 Task: Search one way flight ticket for 2 adults, 2 infants in seat and 1 infant on lap in first from Aguadilla: Rafael Hernndez Airport to Rock Springs: Southwest Wyoming Regional Airport (rock Springs Sweetwater County Airport) on 8-5-2023. Choice of flights is Royal air maroc. Number of bags: 1 carry on bag and 5 checked bags. Price is upto 30000. Outbound departure time preference is 17:30.
Action: Mouse moved to (398, 327)
Screenshot: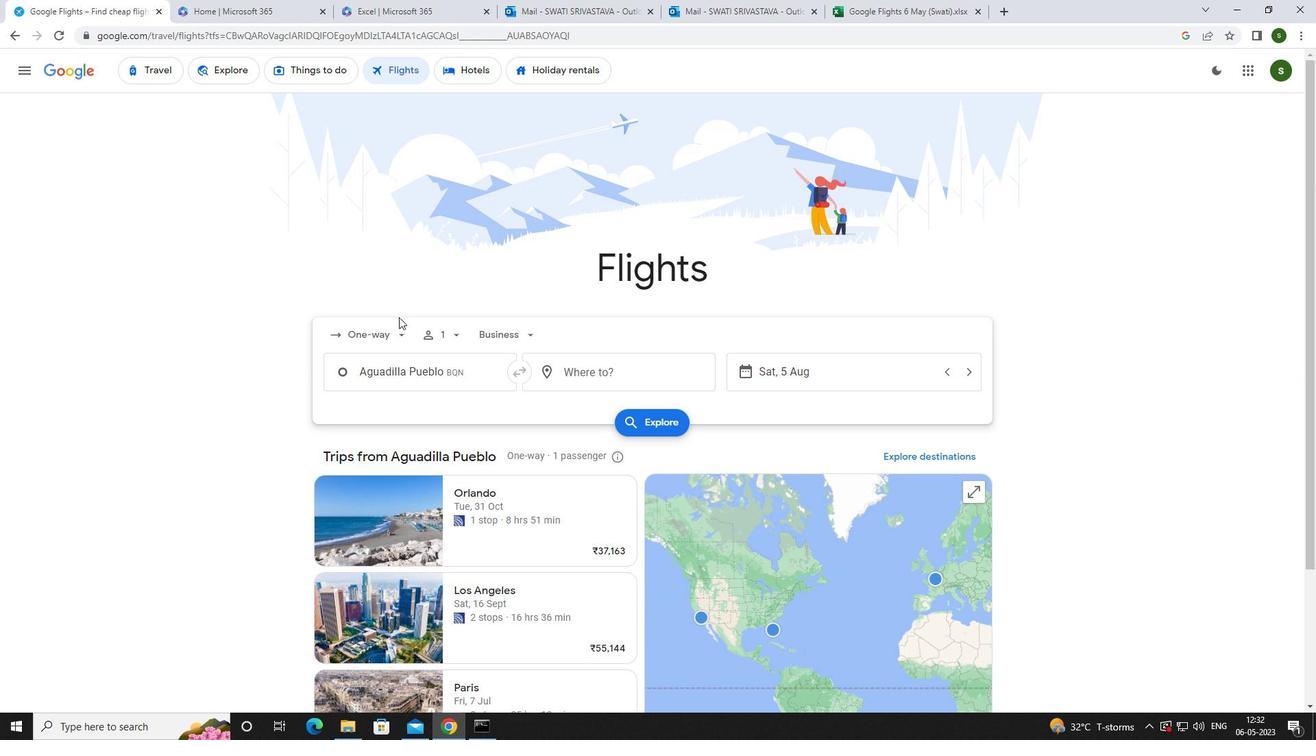 
Action: Mouse pressed left at (398, 327)
Screenshot: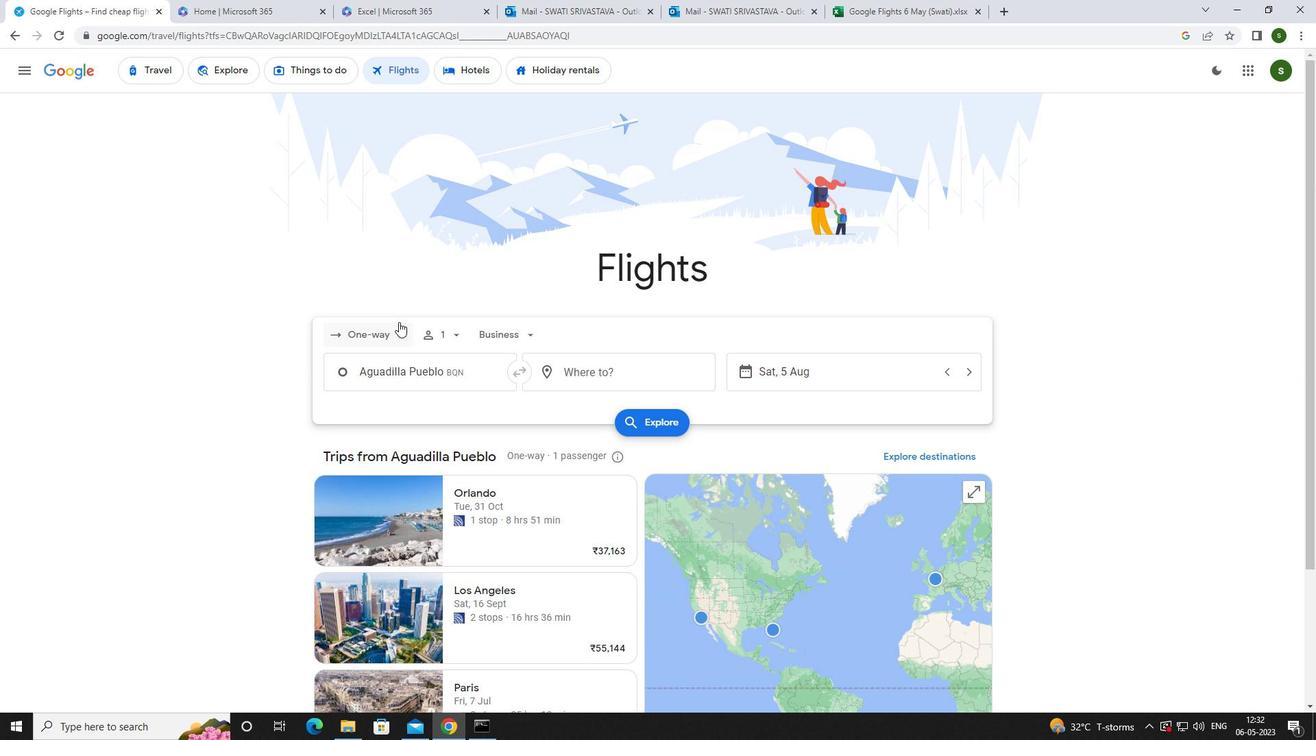 
Action: Mouse moved to (395, 398)
Screenshot: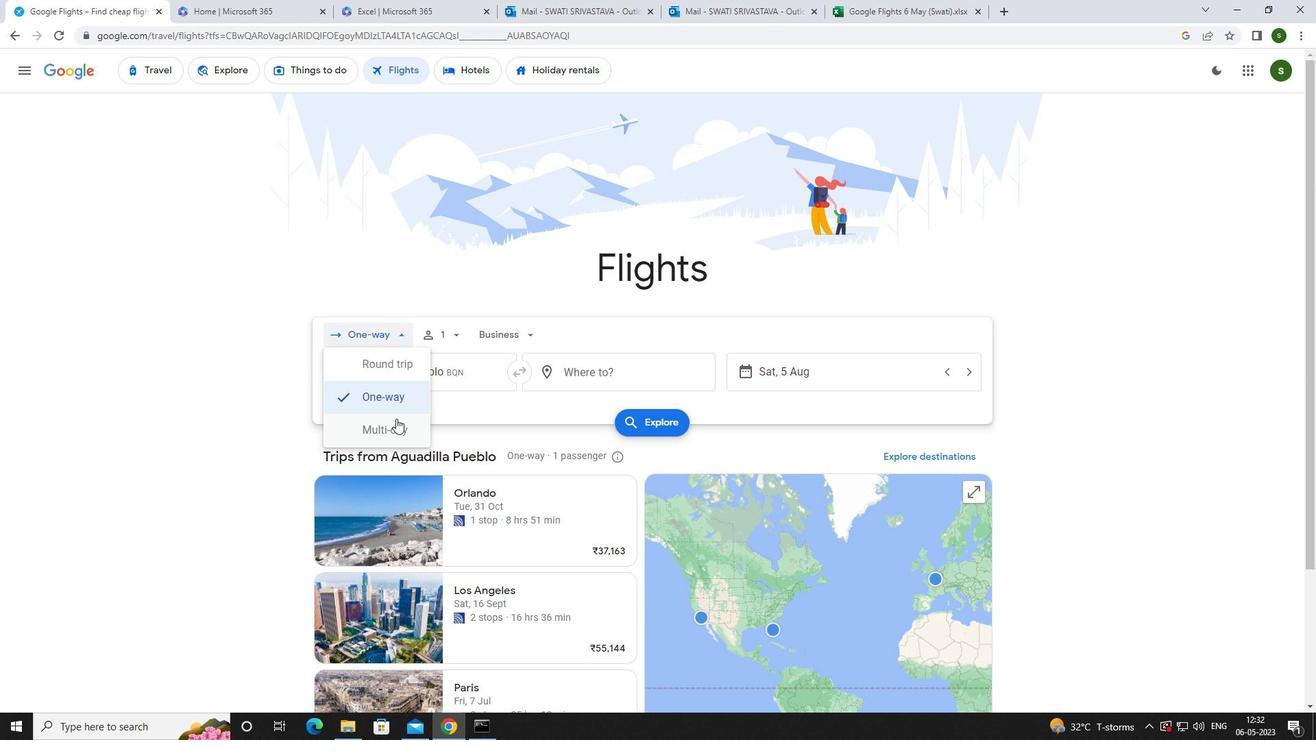 
Action: Mouse pressed left at (395, 398)
Screenshot: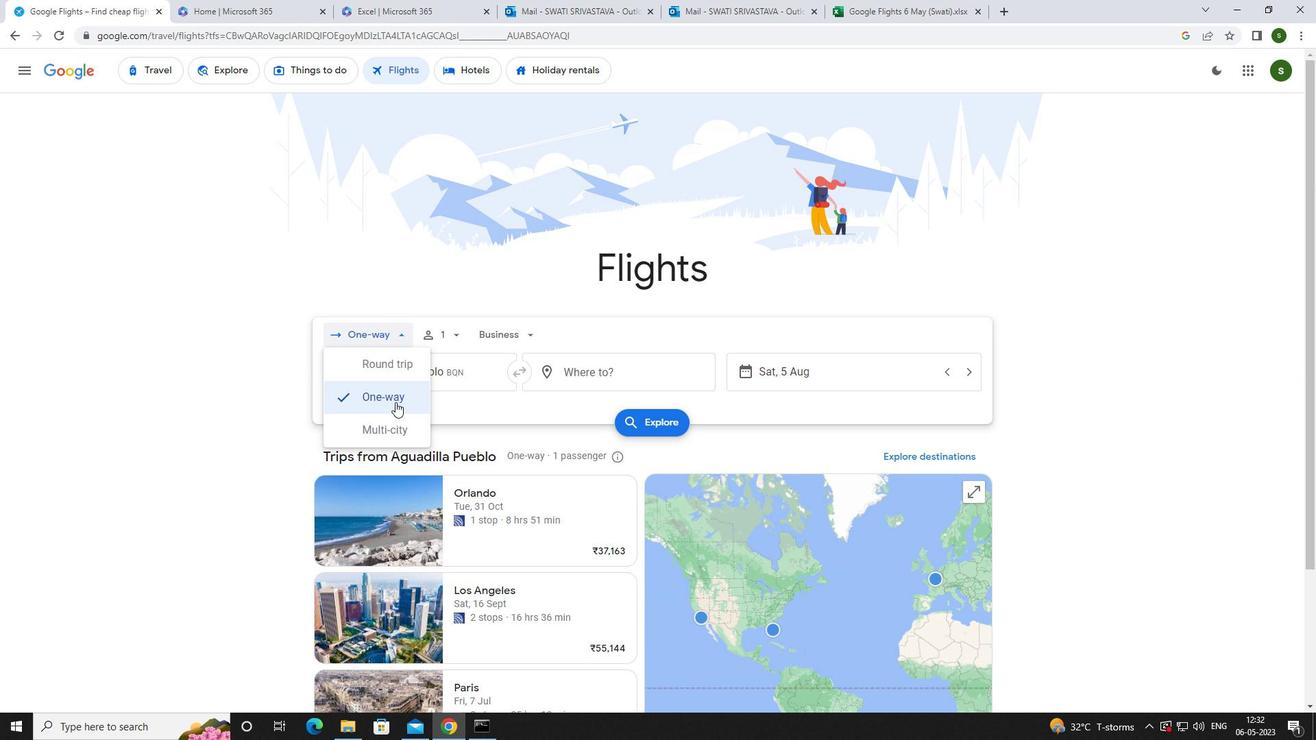 
Action: Mouse moved to (446, 327)
Screenshot: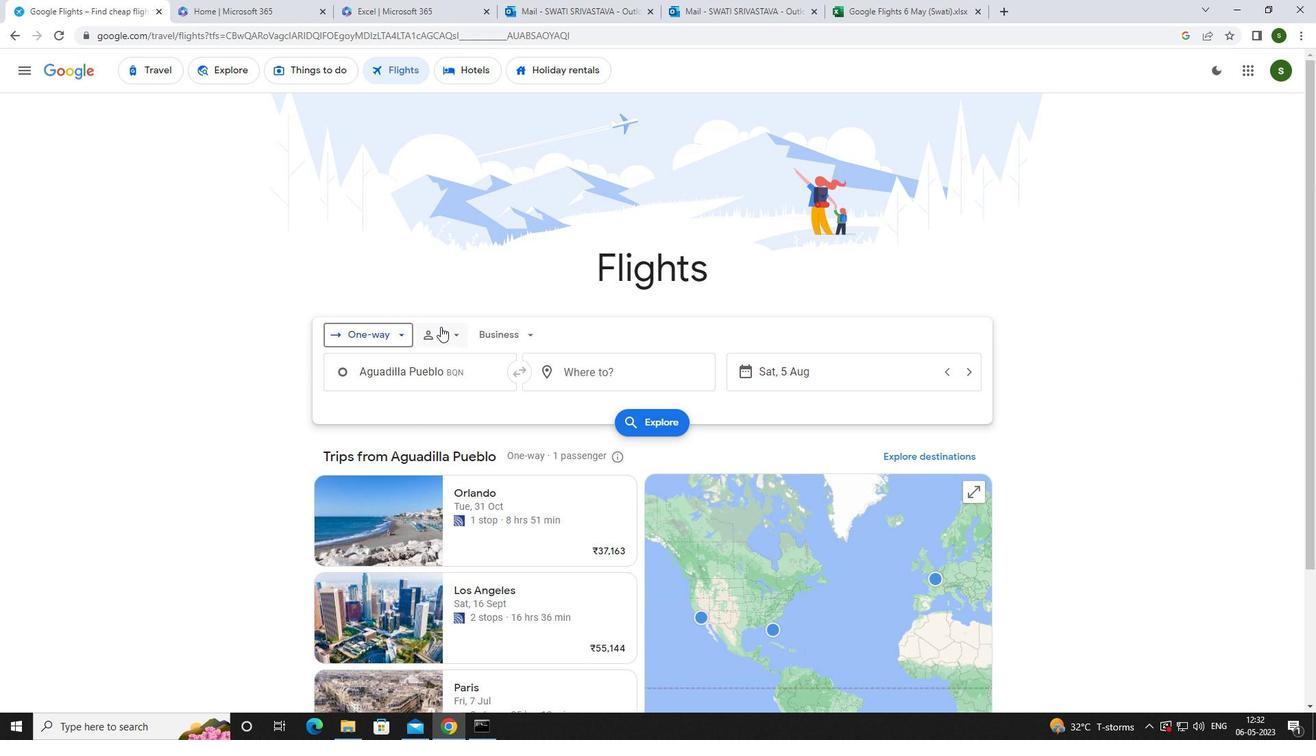 
Action: Mouse pressed left at (446, 327)
Screenshot: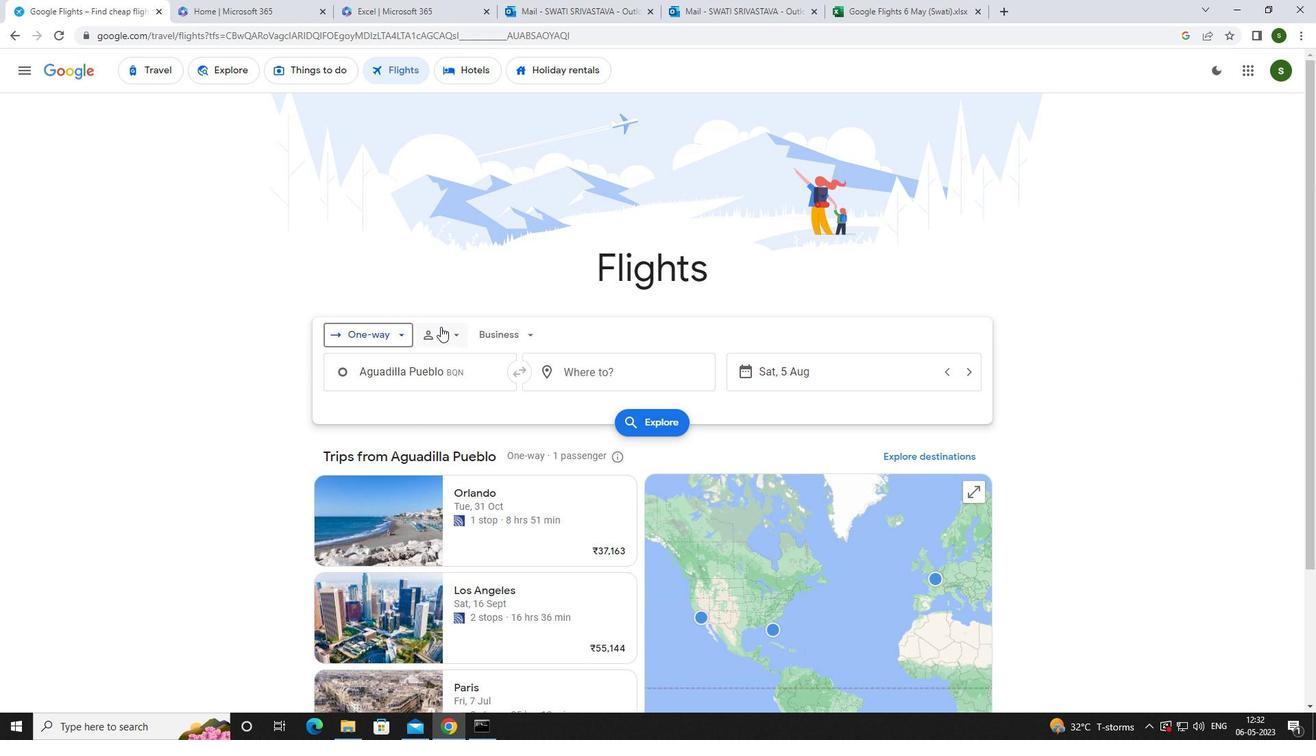 
Action: Mouse moved to (562, 364)
Screenshot: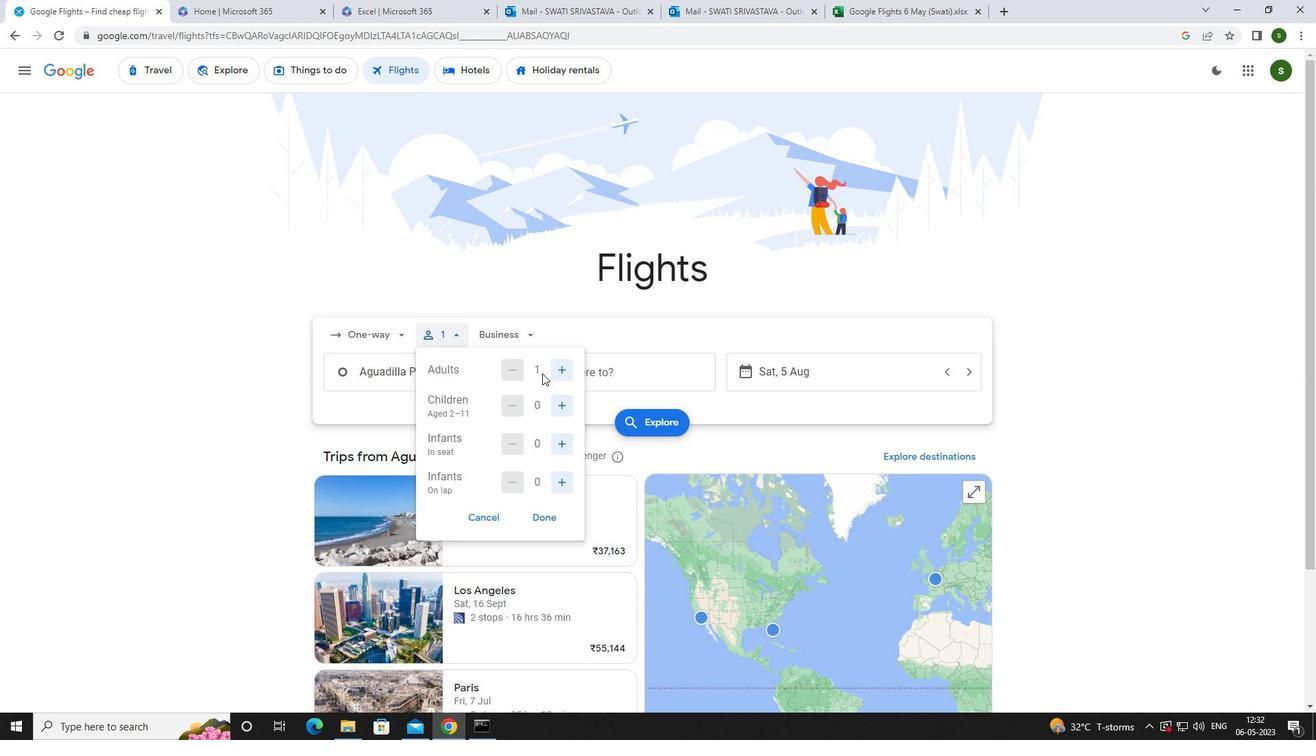 
Action: Mouse pressed left at (562, 364)
Screenshot: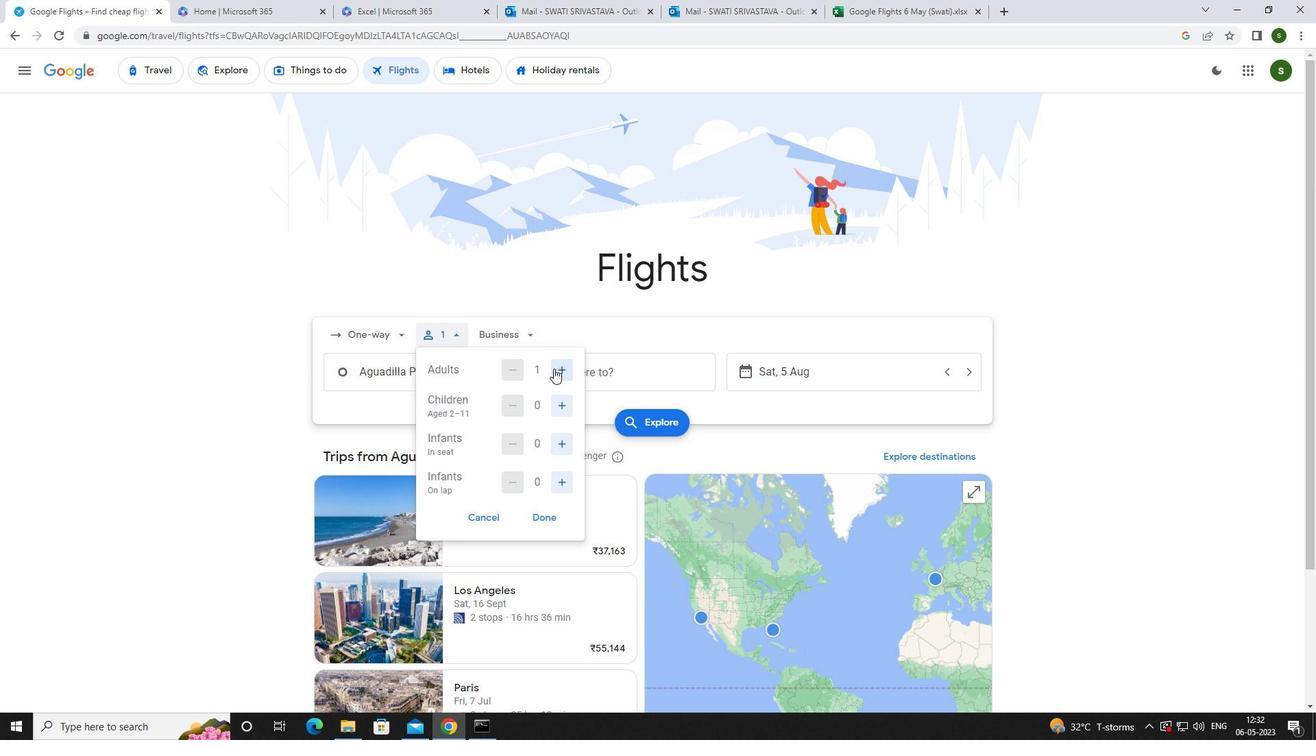 
Action: Mouse moved to (563, 448)
Screenshot: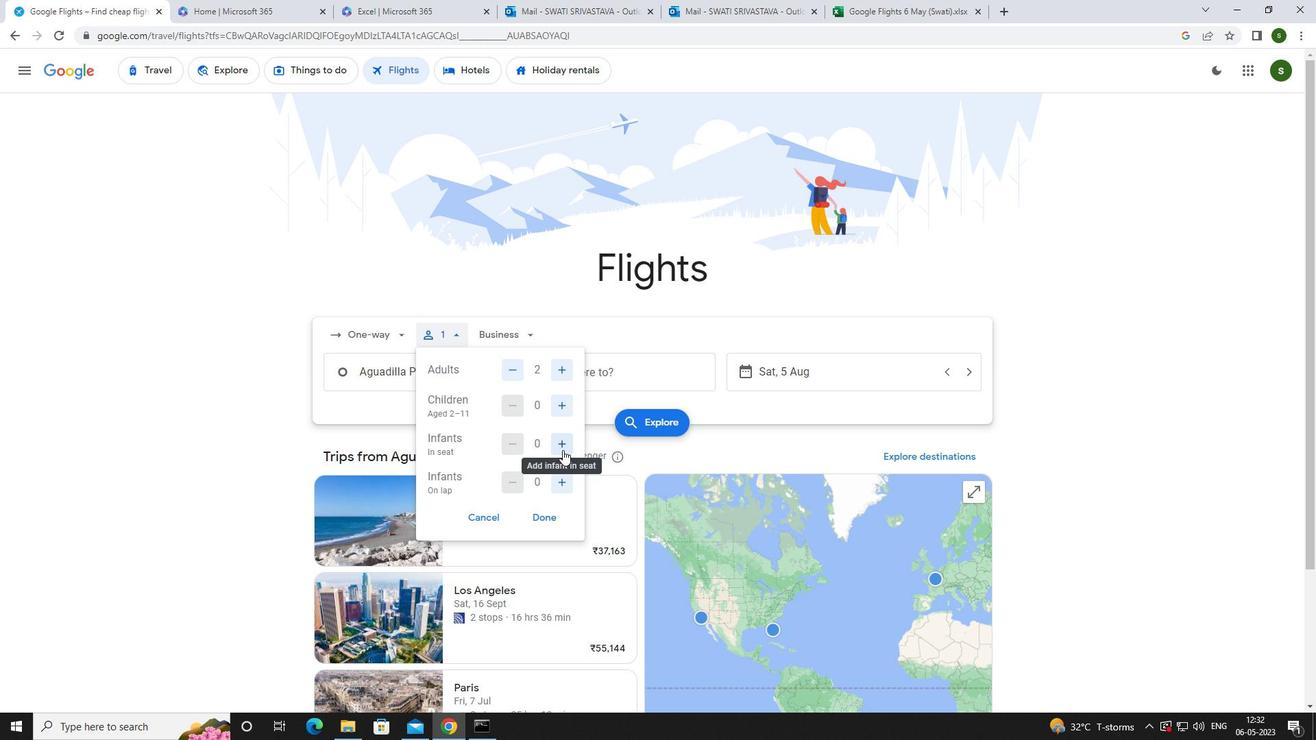 
Action: Mouse pressed left at (563, 448)
Screenshot: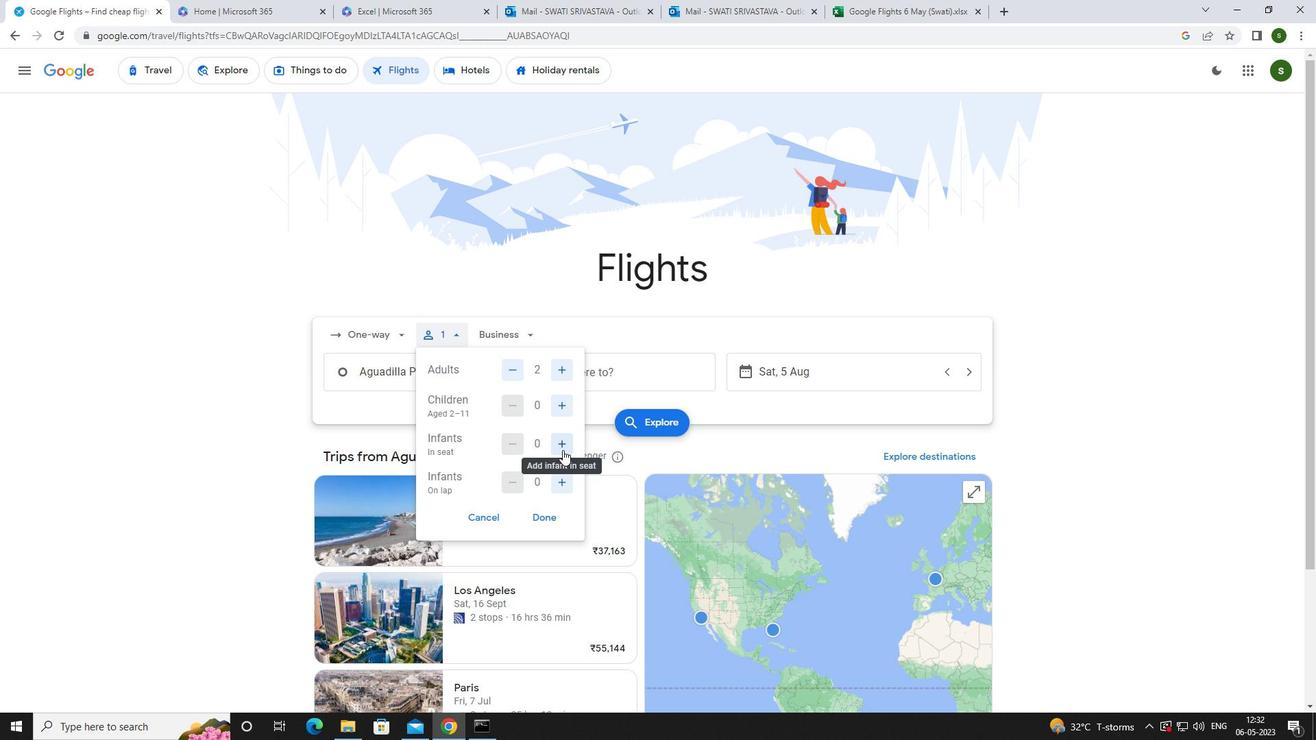 
Action: Mouse pressed left at (563, 448)
Screenshot: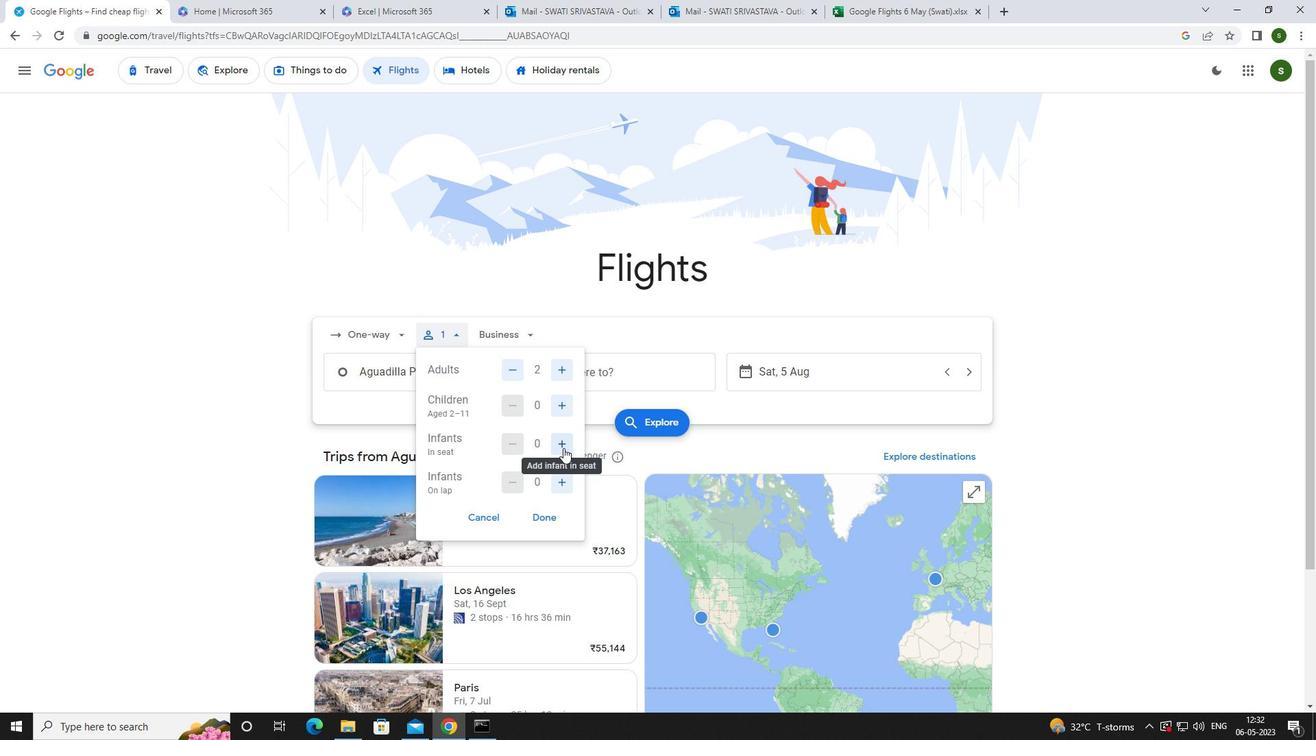 
Action: Mouse moved to (560, 481)
Screenshot: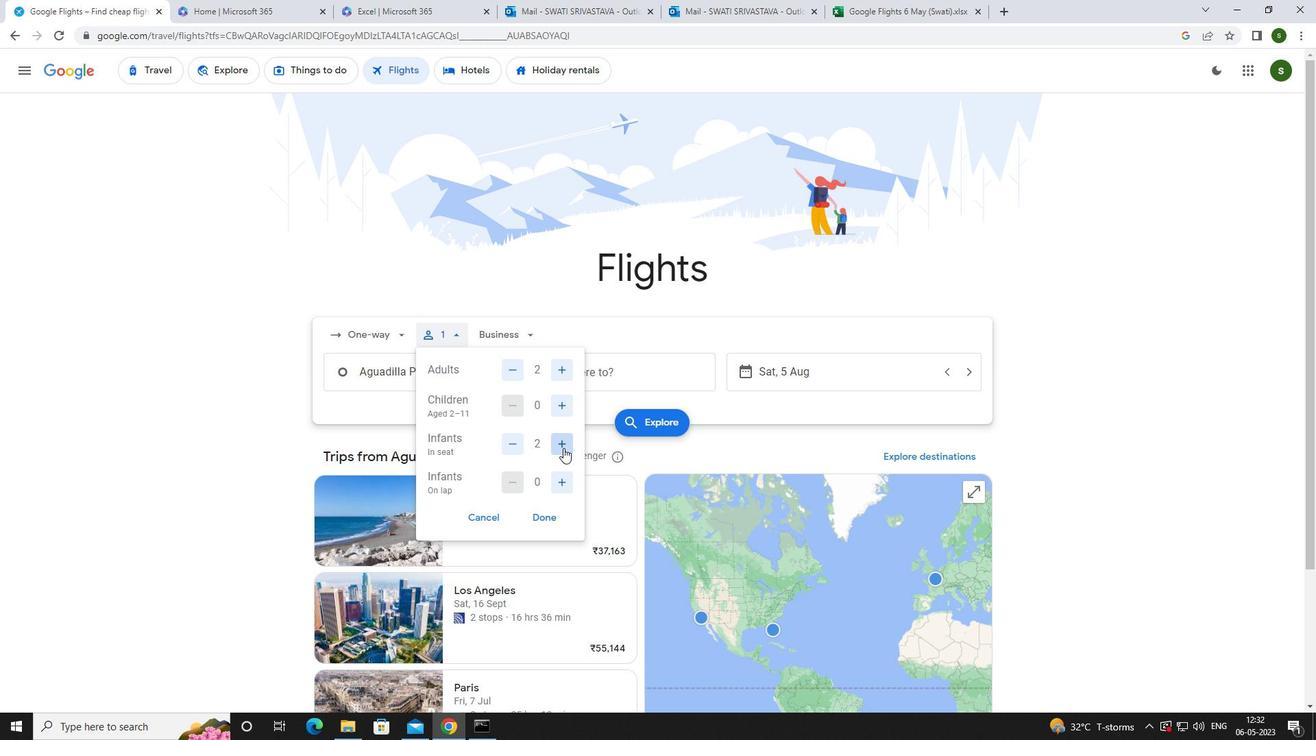 
Action: Mouse pressed left at (560, 481)
Screenshot: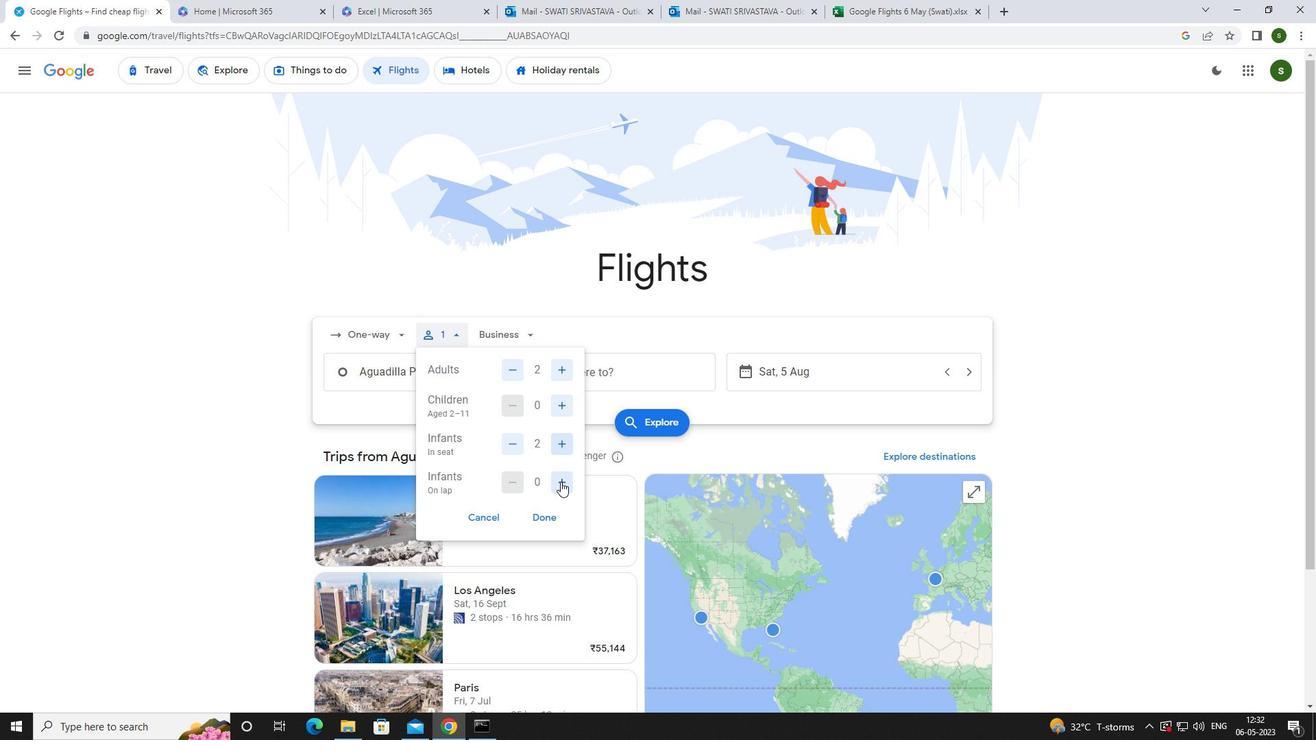 
Action: Mouse moved to (530, 335)
Screenshot: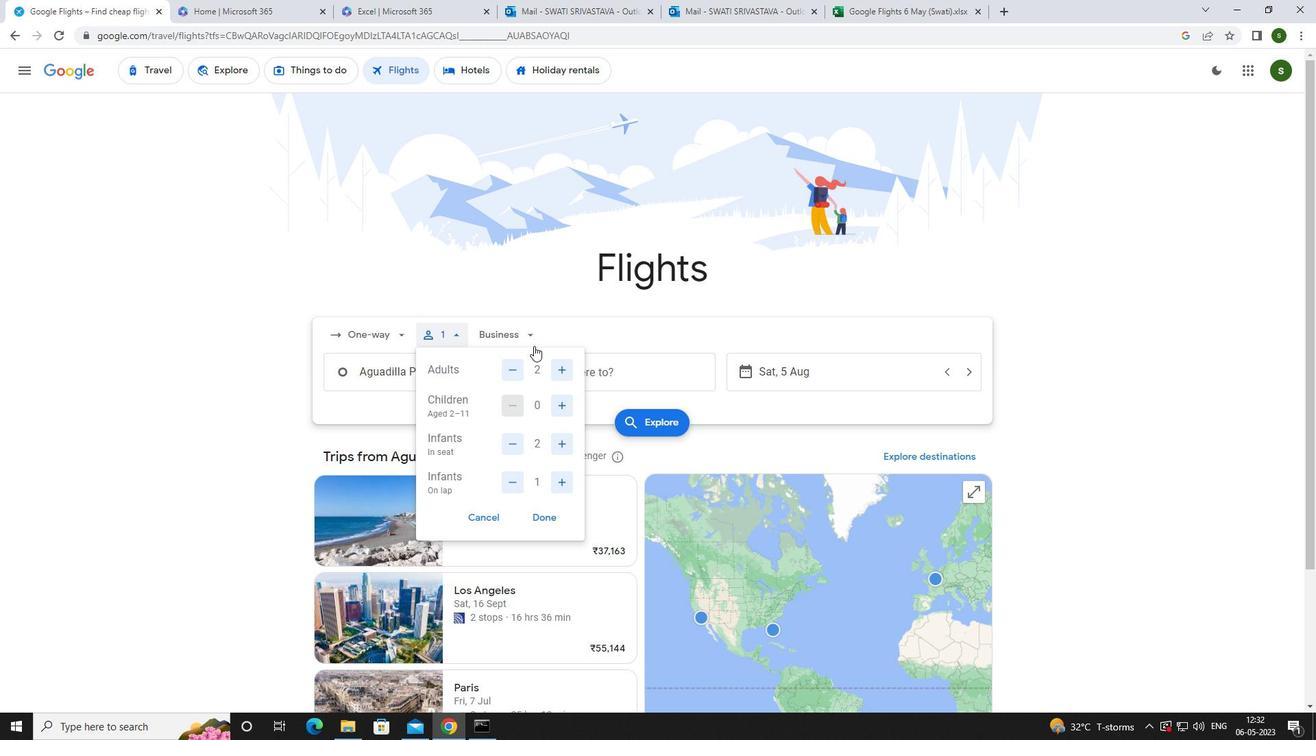 
Action: Mouse pressed left at (530, 335)
Screenshot: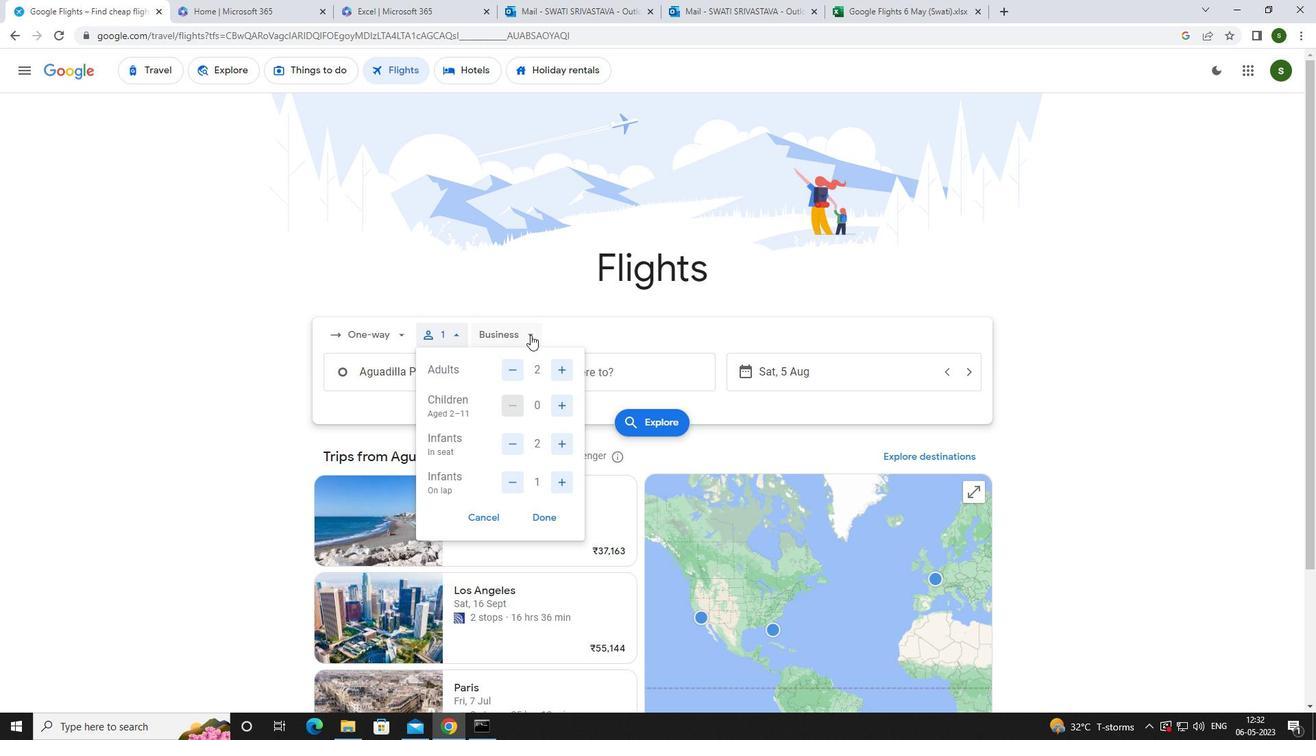 
Action: Mouse moved to (522, 468)
Screenshot: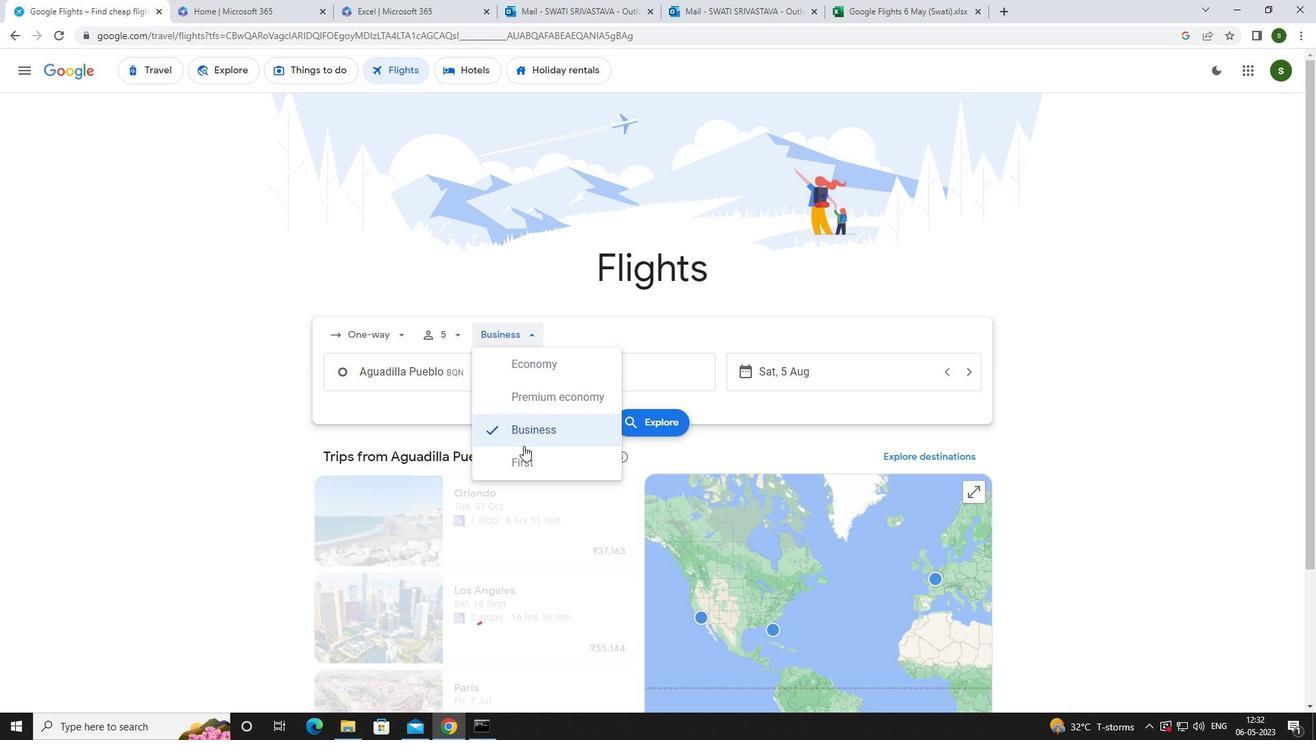 
Action: Mouse pressed left at (522, 468)
Screenshot: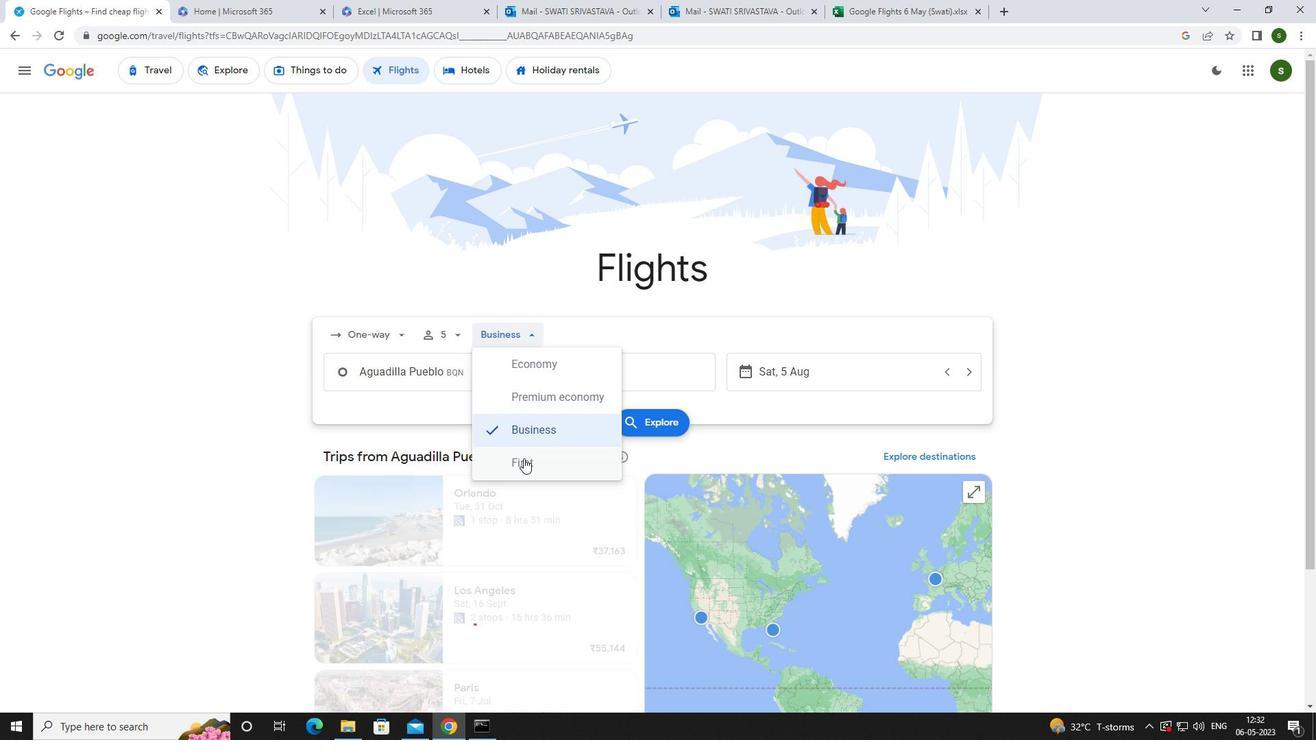 
Action: Mouse moved to (457, 372)
Screenshot: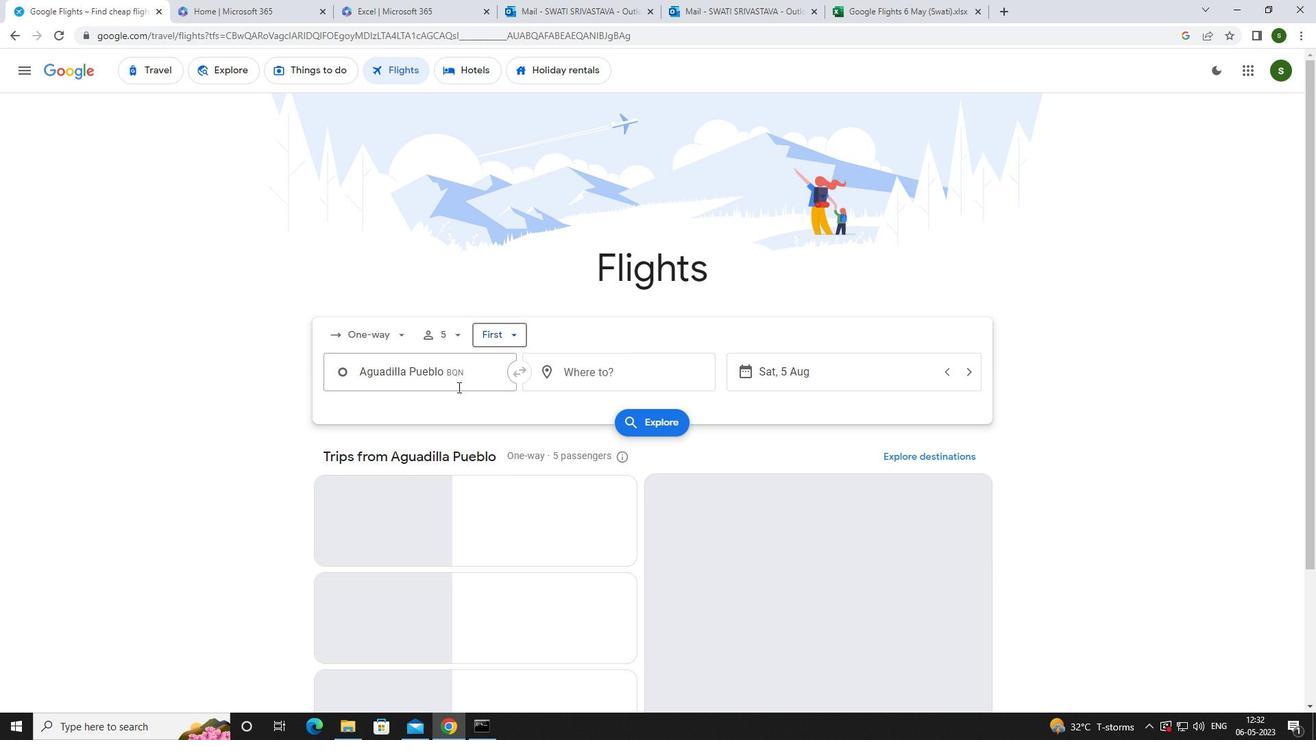 
Action: Mouse pressed left at (457, 372)
Screenshot: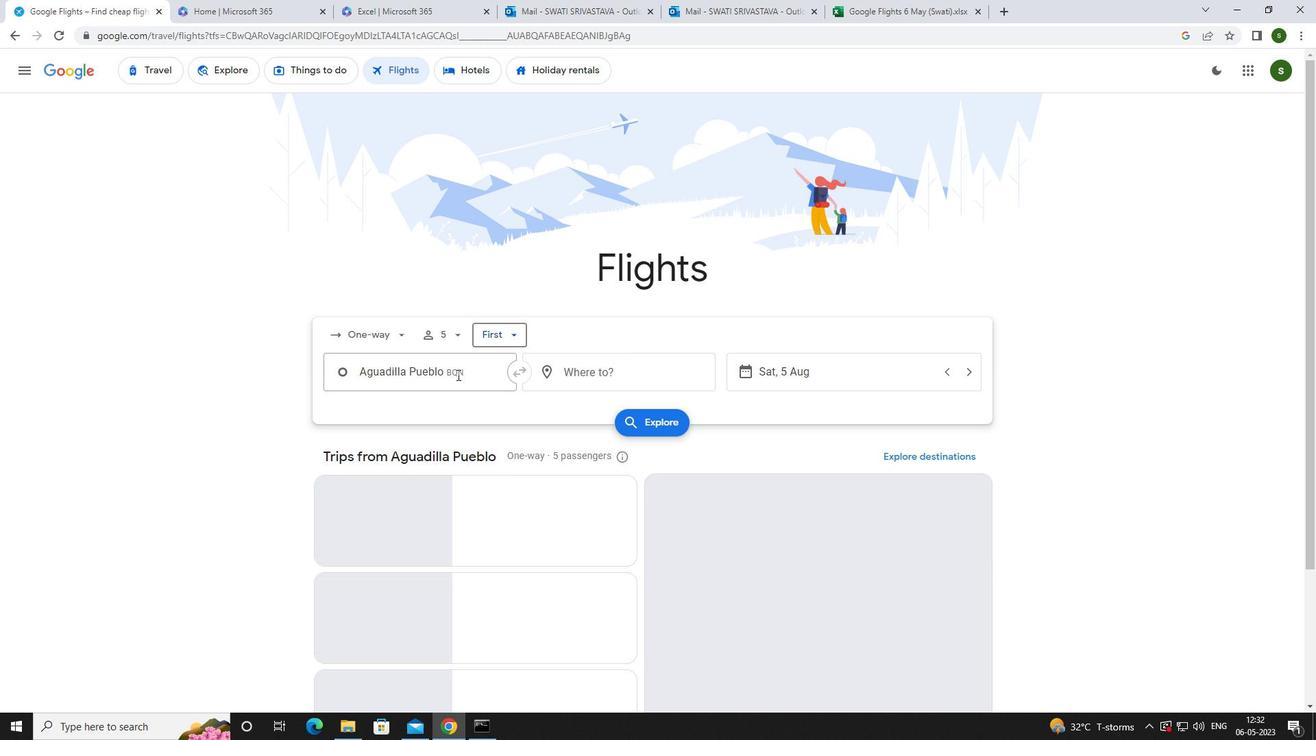 
Action: Mouse moved to (457, 367)
Screenshot: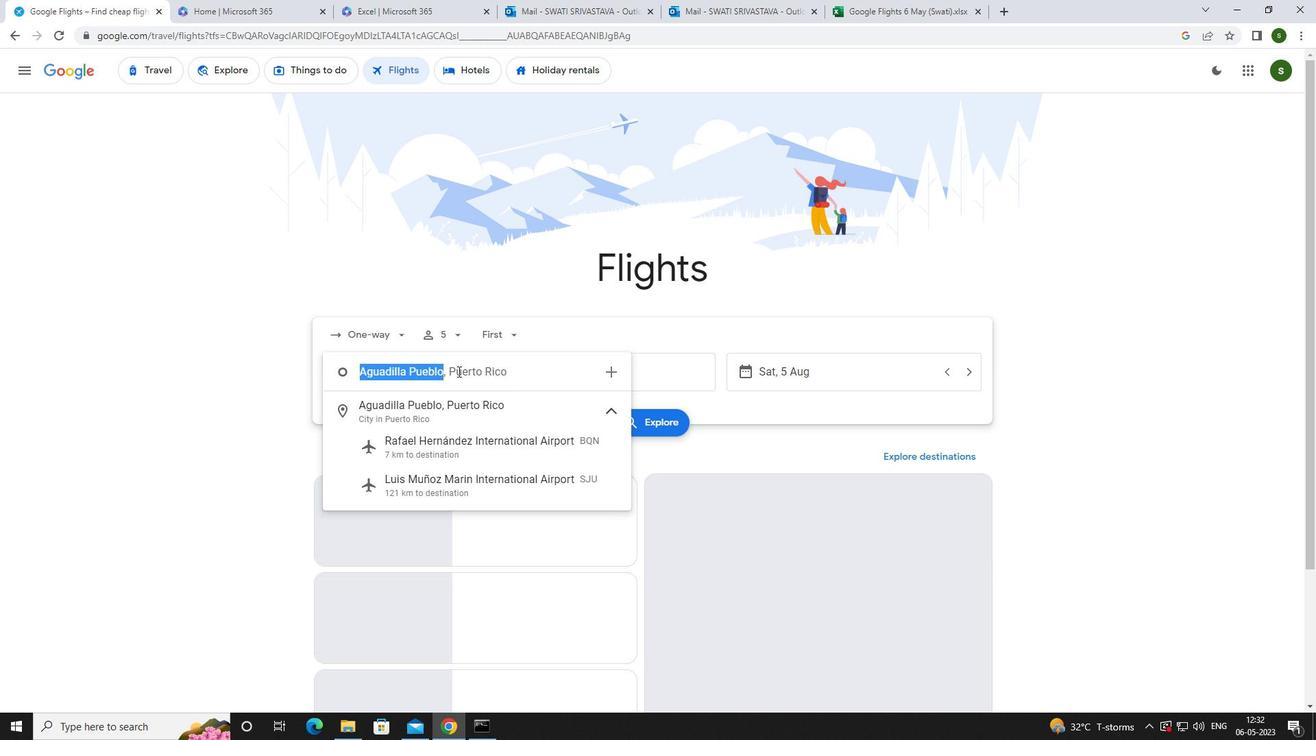 
Action: Key pressed <Key.caps_lock>a<Key.caps_lock>guad
Screenshot: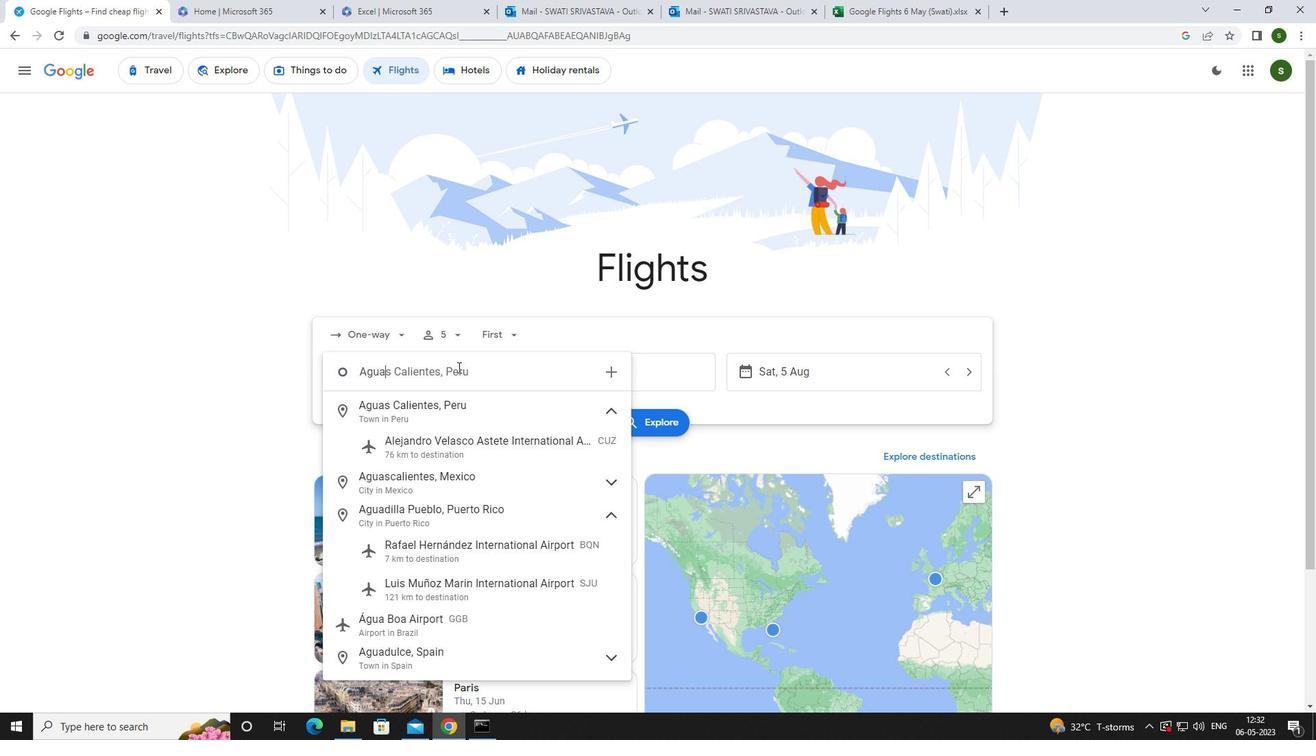 
Action: Mouse moved to (479, 440)
Screenshot: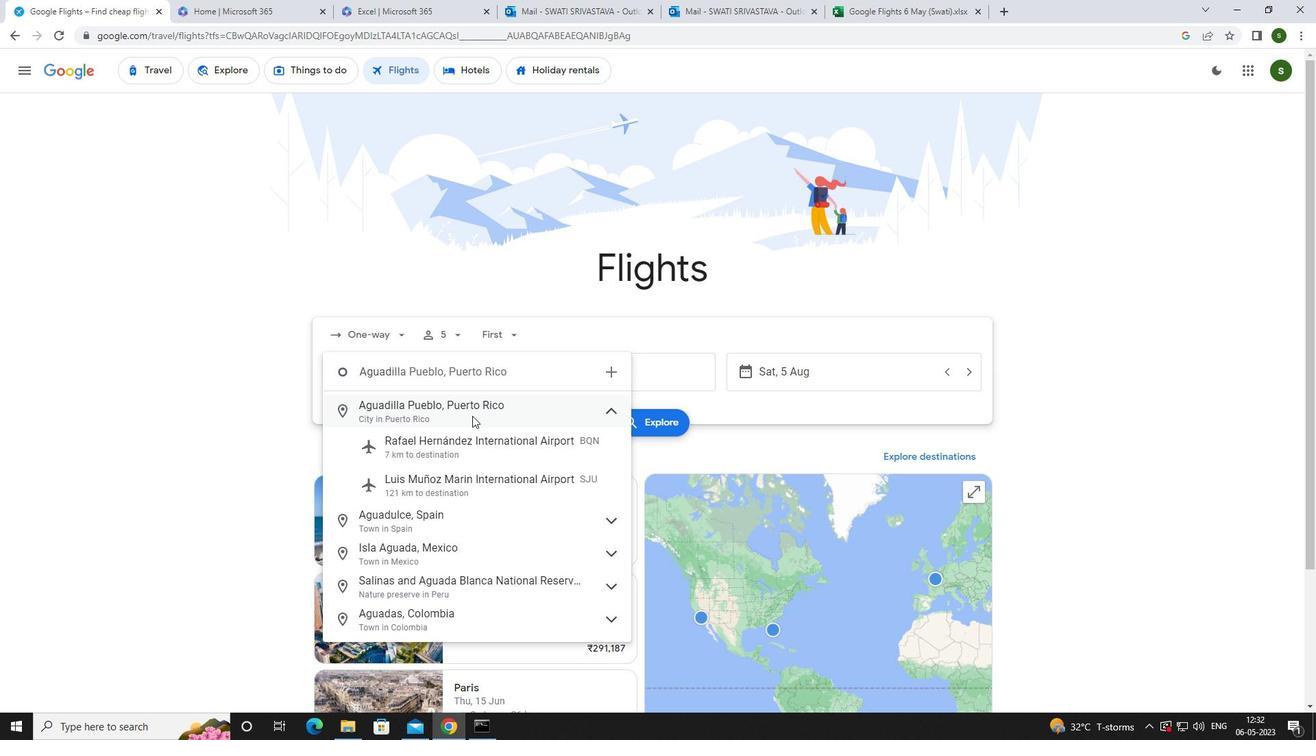 
Action: Mouse pressed left at (479, 440)
Screenshot: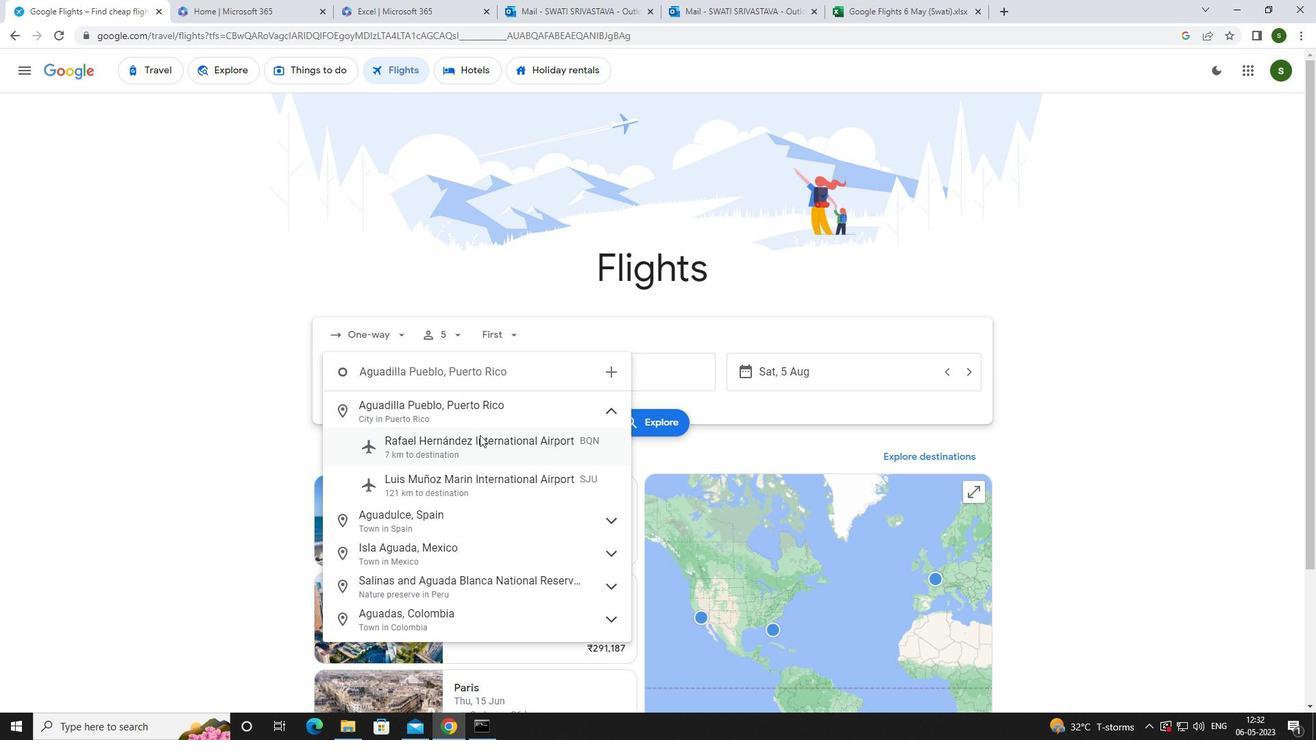 
Action: Mouse moved to (621, 370)
Screenshot: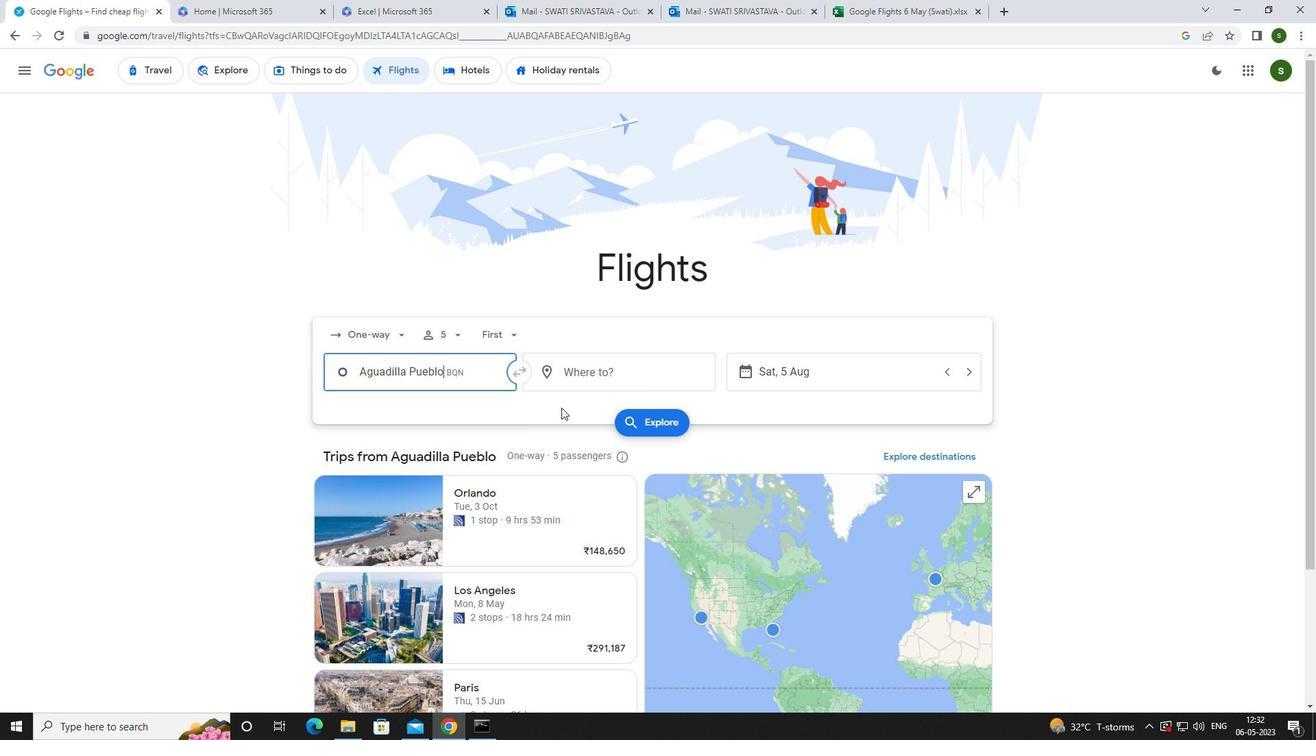 
Action: Mouse pressed left at (621, 370)
Screenshot: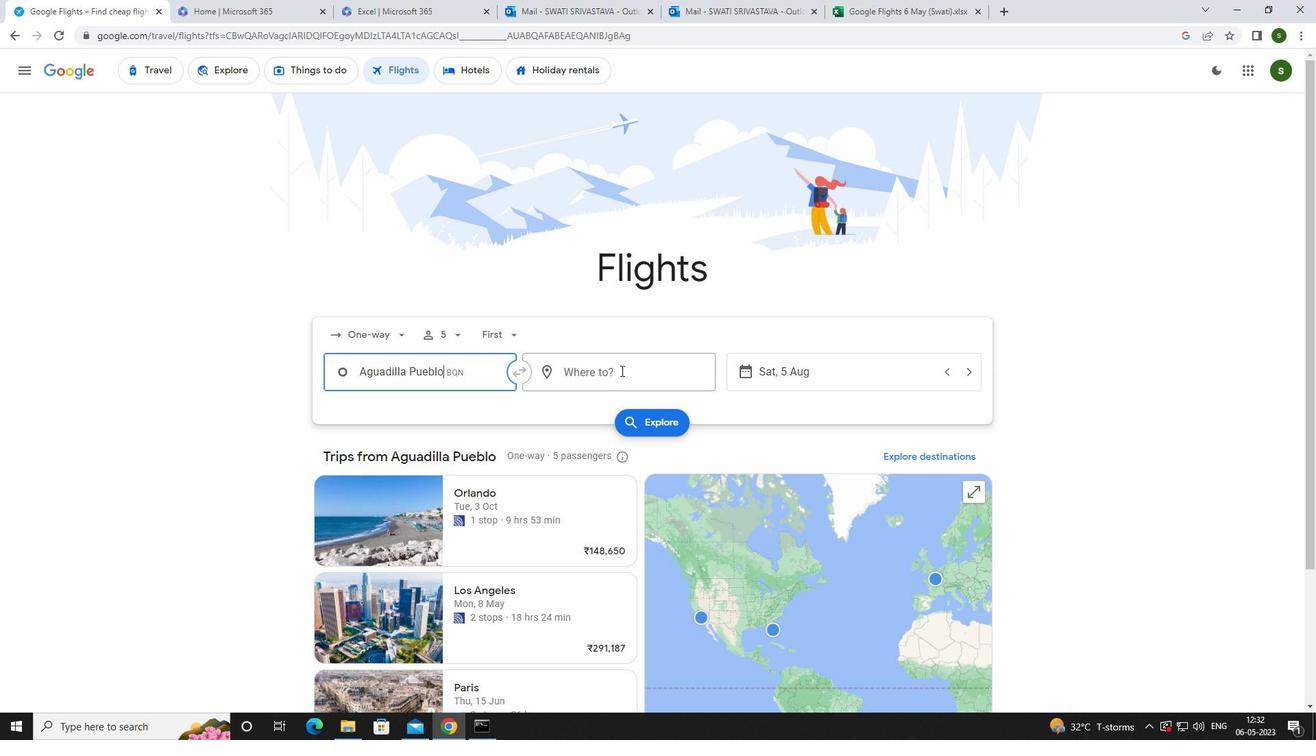 
Action: Mouse moved to (577, 327)
Screenshot: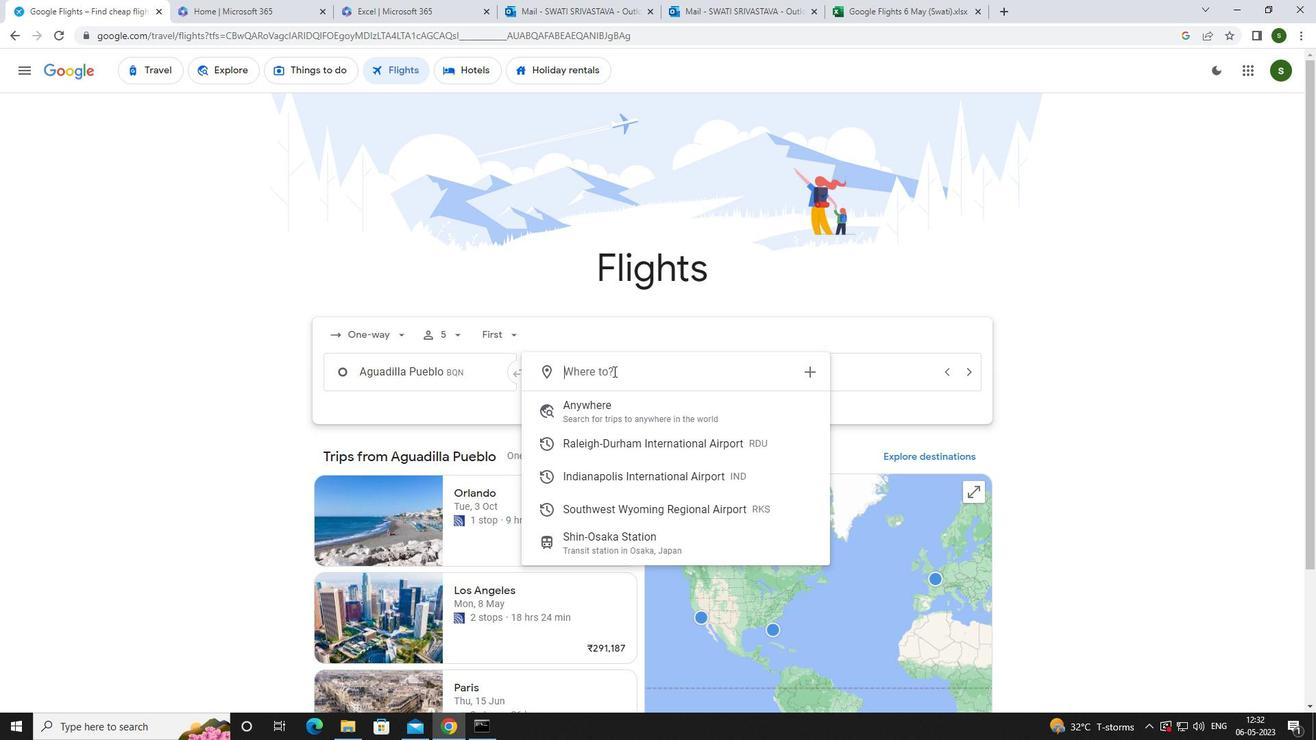 
Action: Key pressed <Key.caps_lock>r<Key.caps_lock>ock<Key.space><Key.caps_lock>s<Key.caps_lock>p
Screenshot: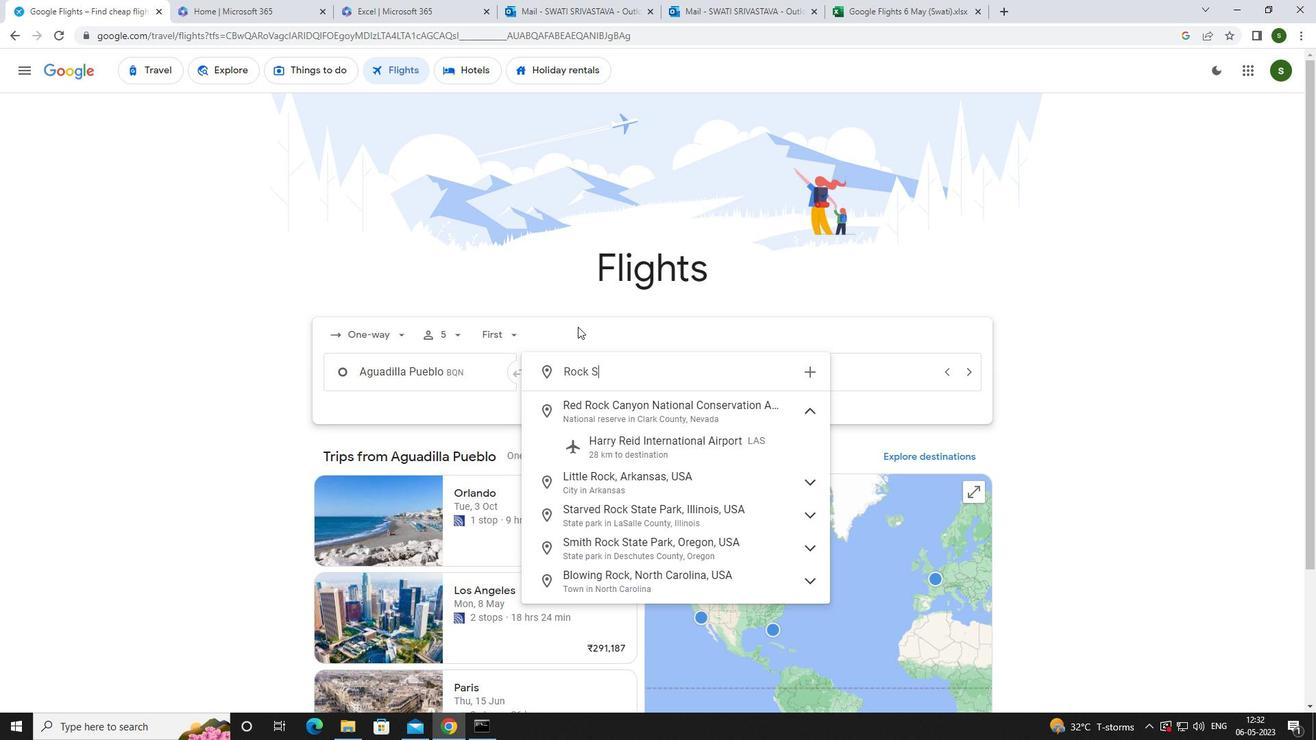 
Action: Mouse moved to (649, 483)
Screenshot: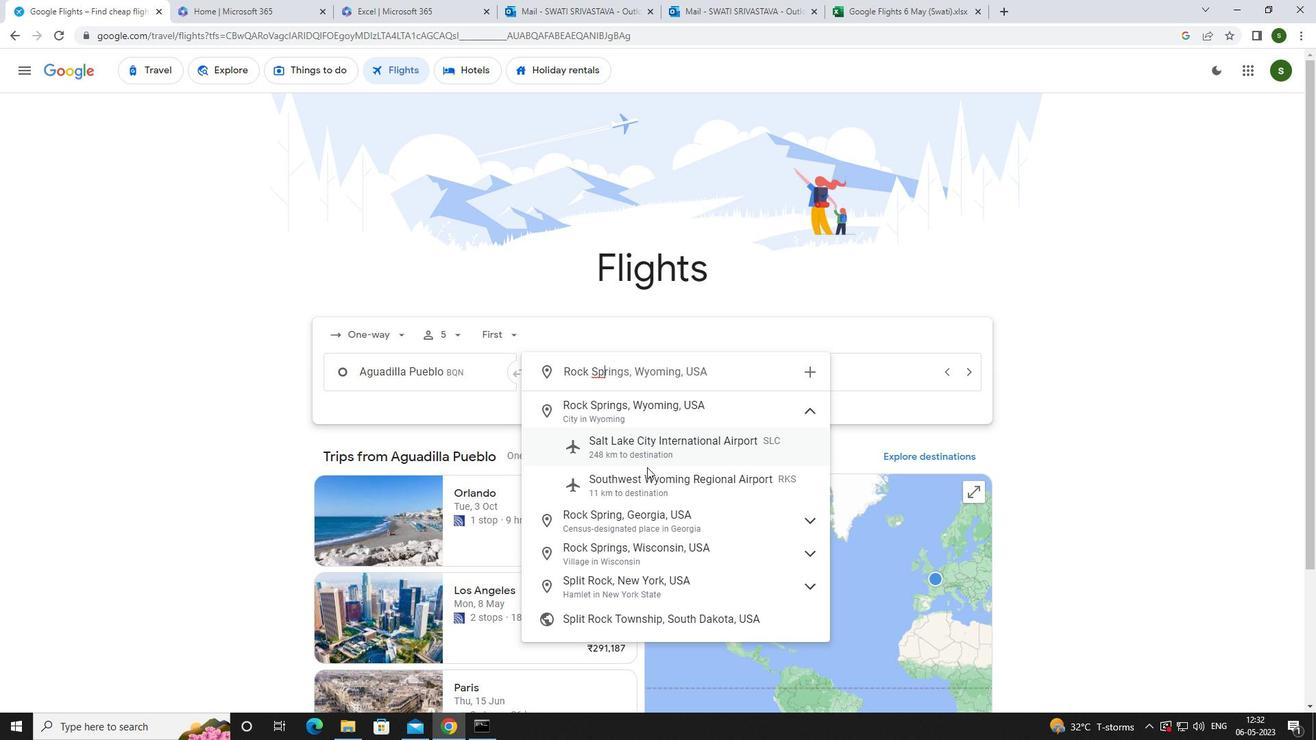 
Action: Mouse pressed left at (649, 483)
Screenshot: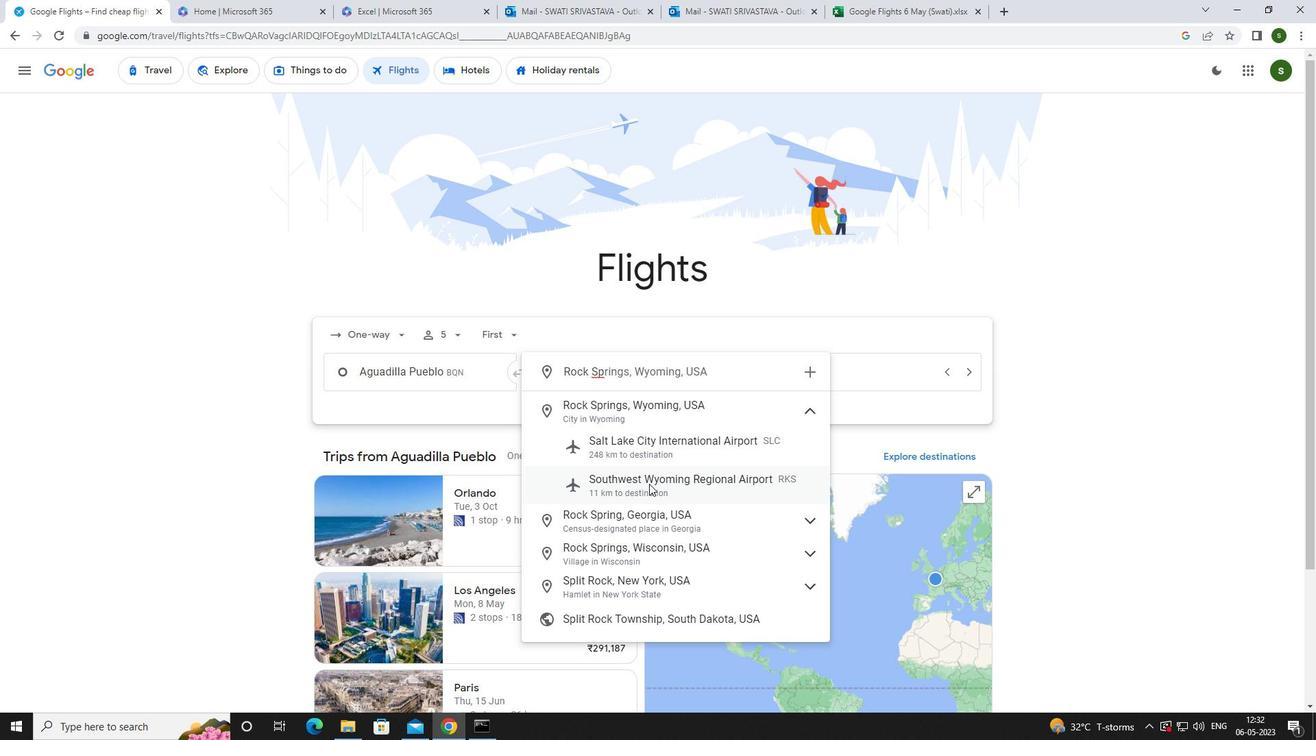 
Action: Mouse moved to (800, 385)
Screenshot: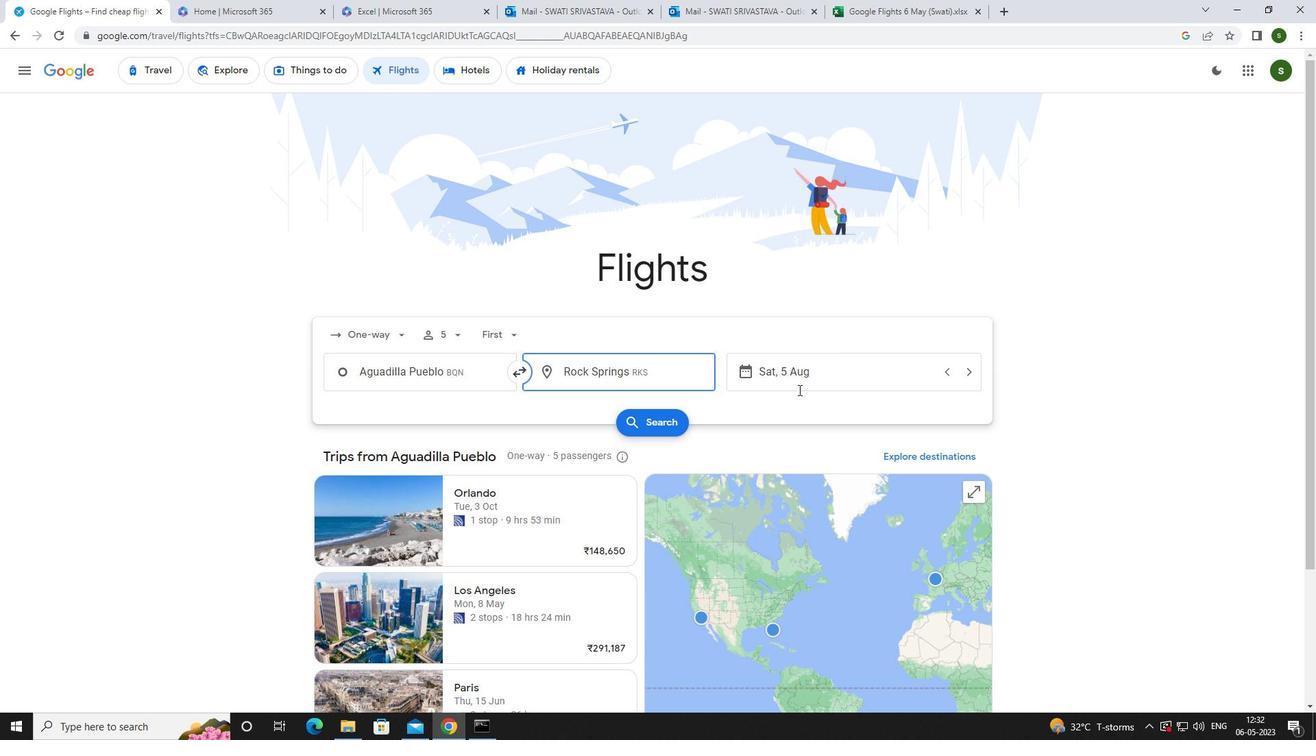 
Action: Mouse pressed left at (800, 385)
Screenshot: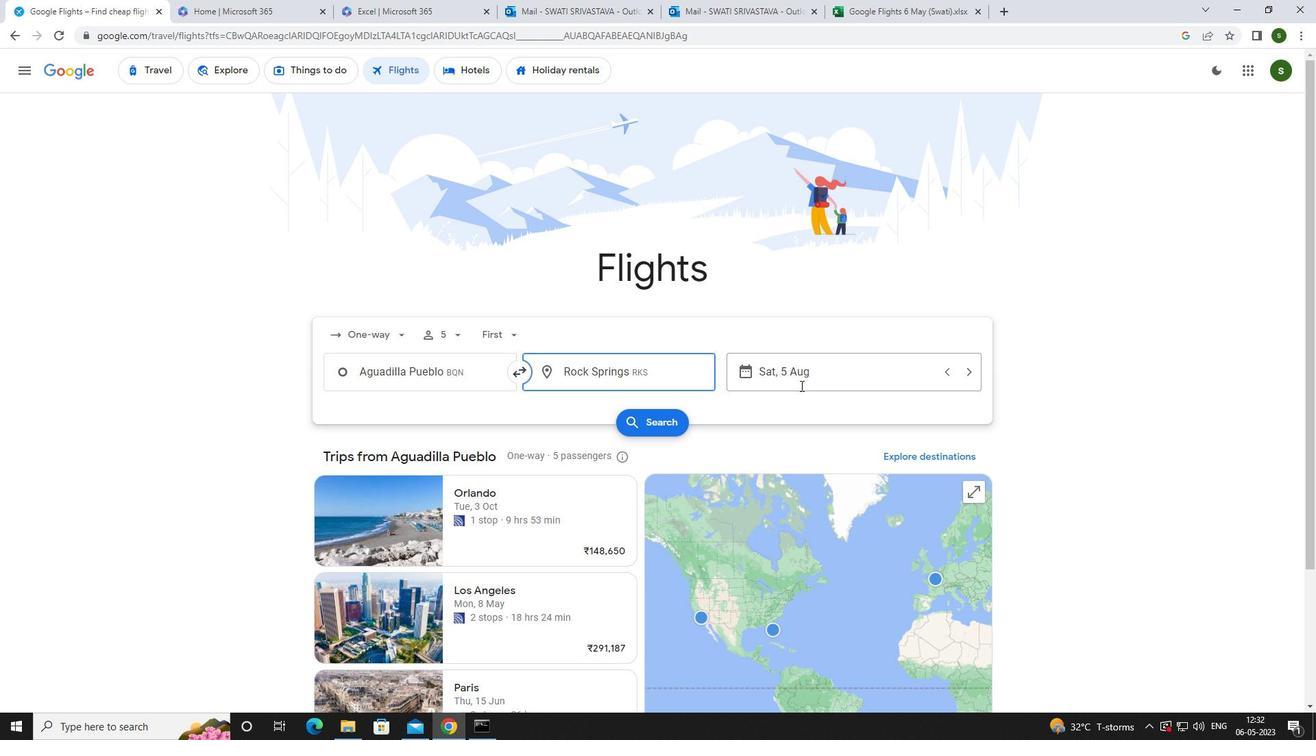 
Action: Mouse moved to (703, 464)
Screenshot: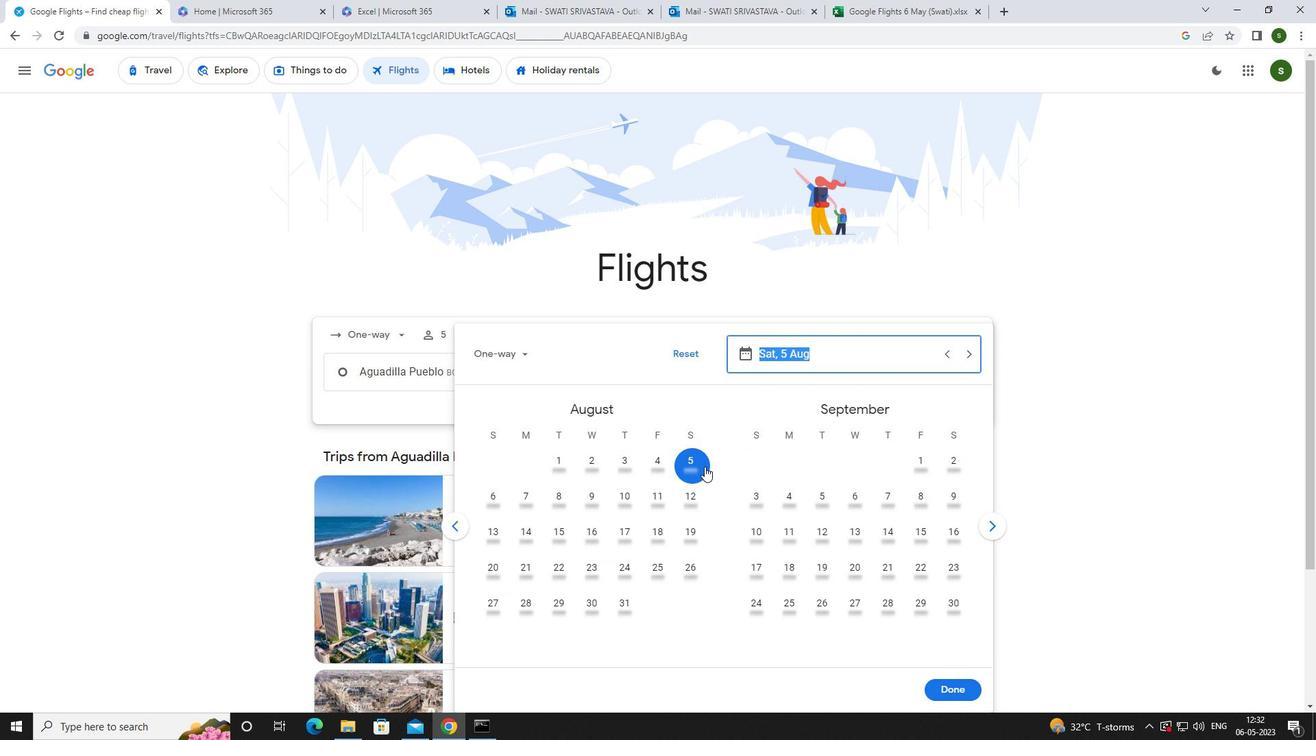 
Action: Mouse pressed left at (703, 464)
Screenshot: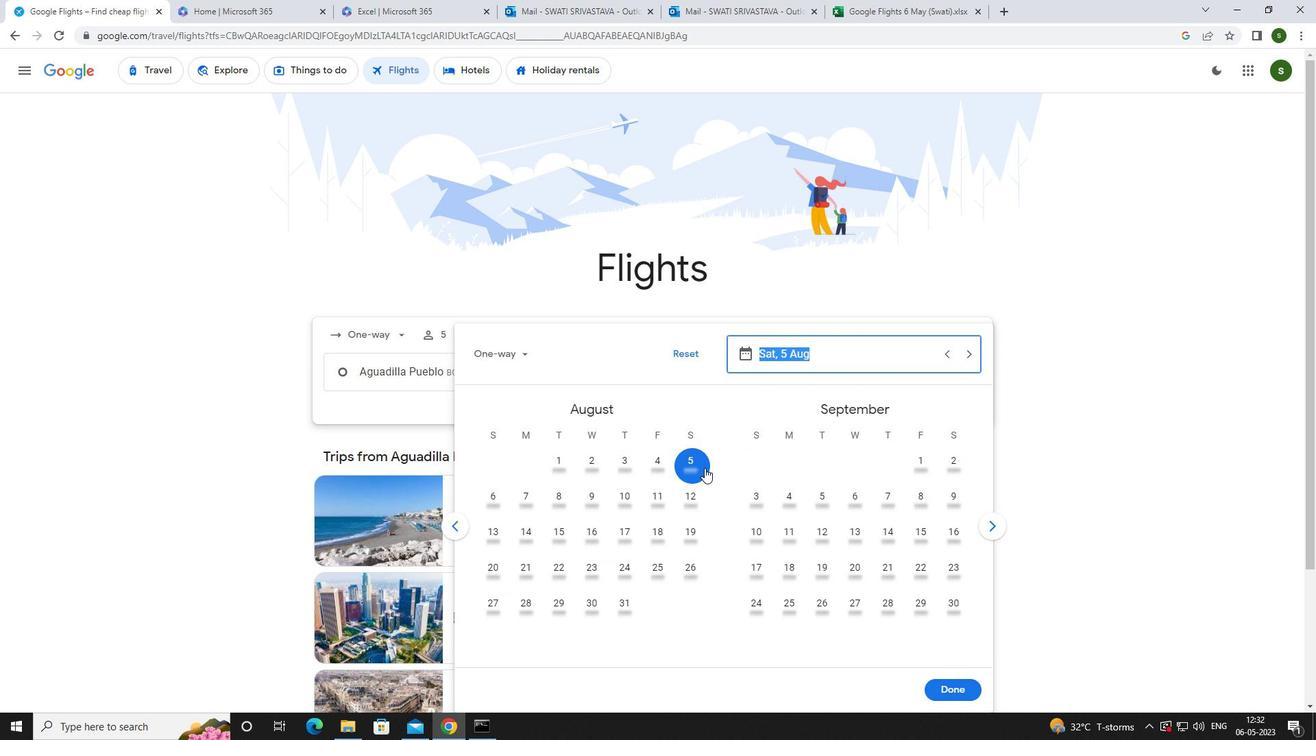 
Action: Mouse moved to (948, 686)
Screenshot: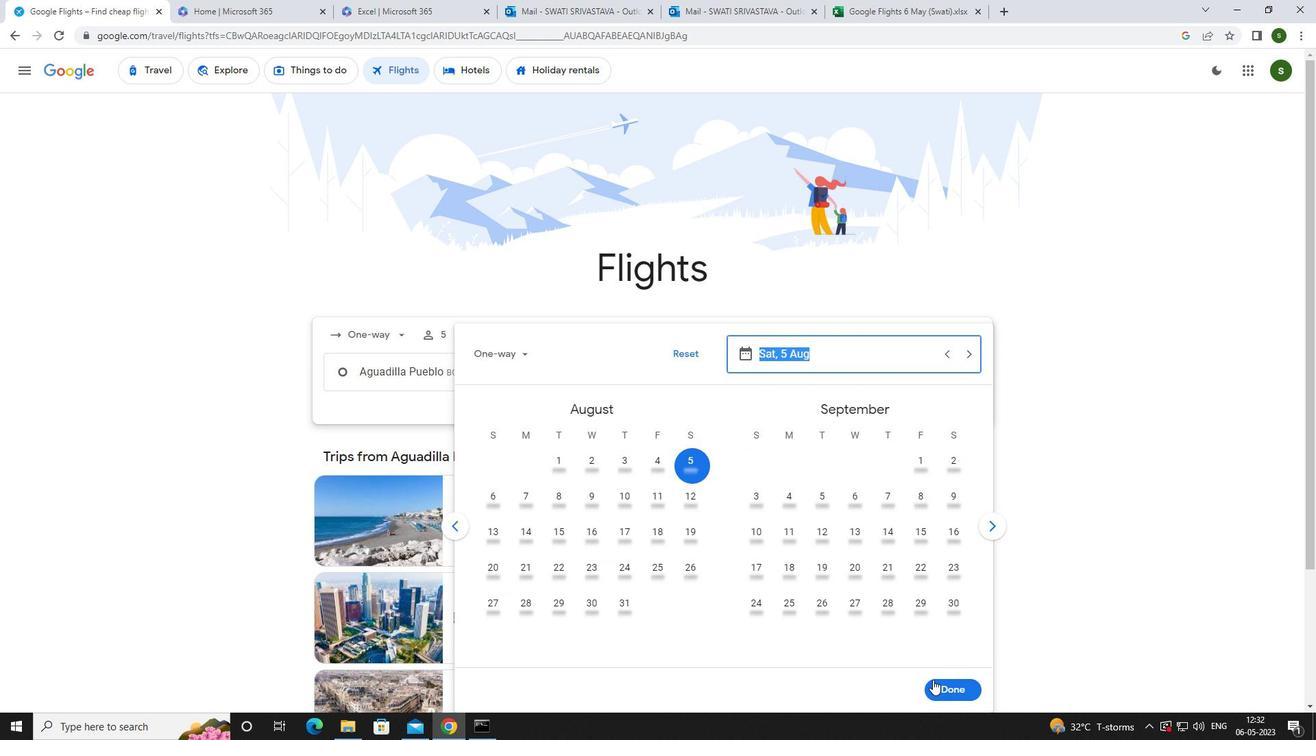 
Action: Mouse pressed left at (948, 686)
Screenshot: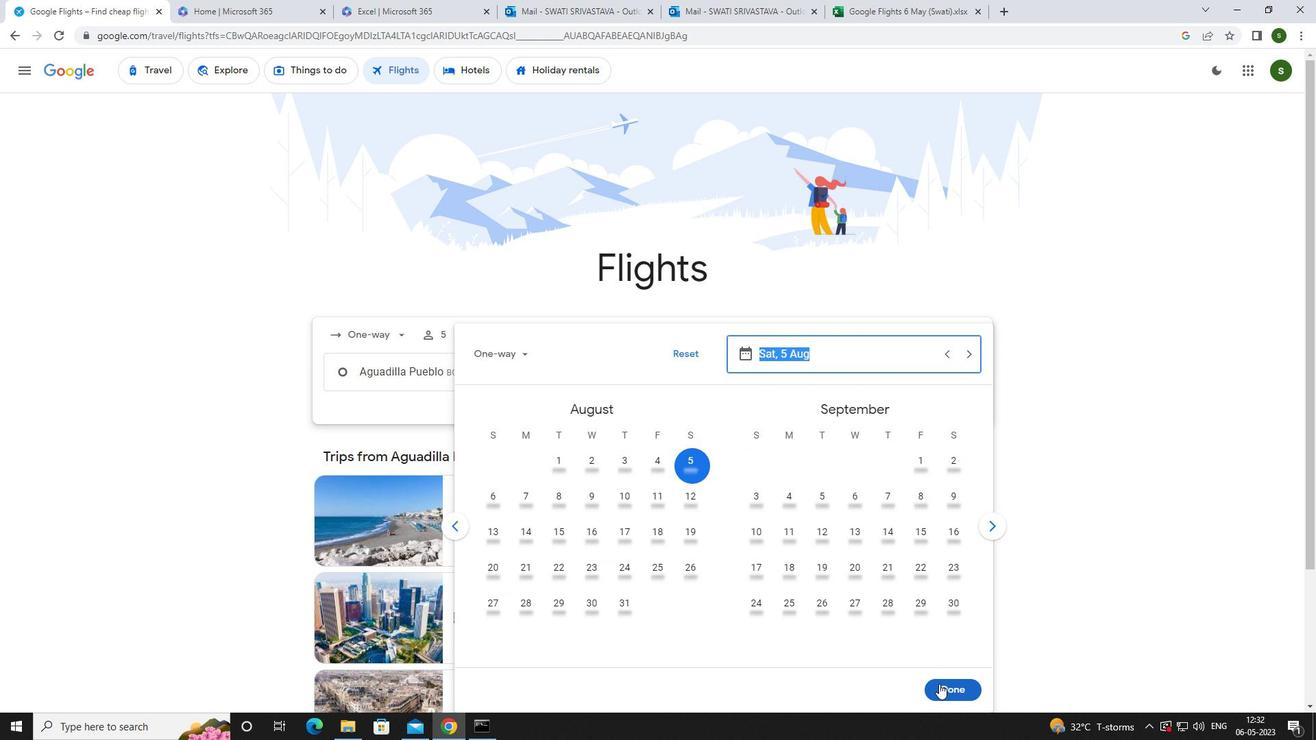 
Action: Mouse moved to (632, 417)
Screenshot: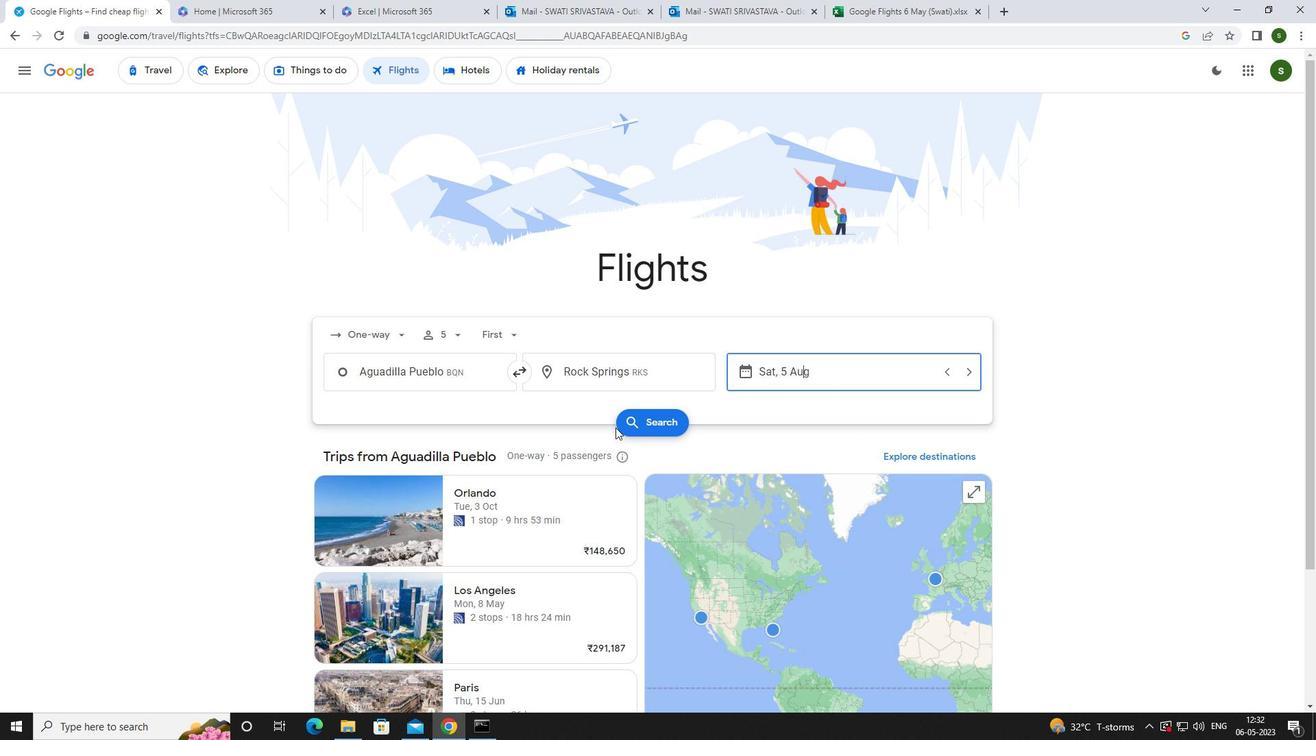 
Action: Mouse pressed left at (632, 417)
Screenshot: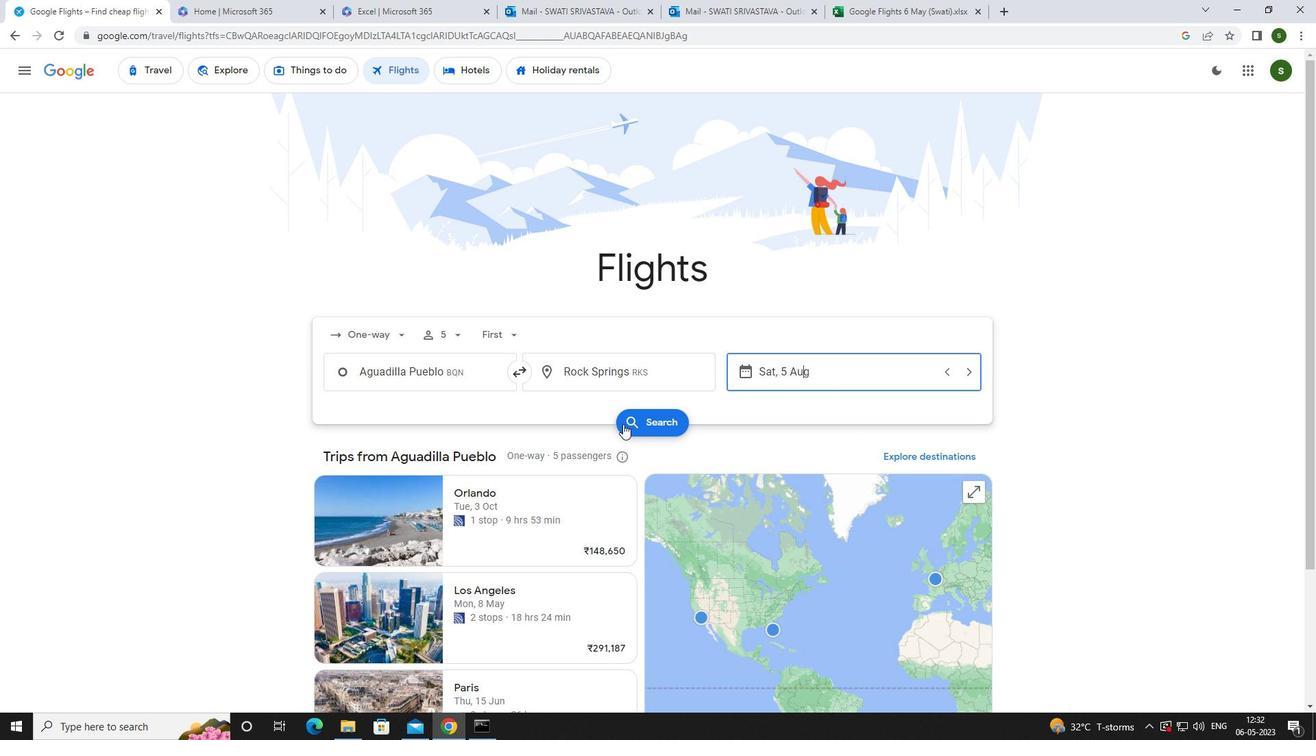 
Action: Mouse moved to (328, 187)
Screenshot: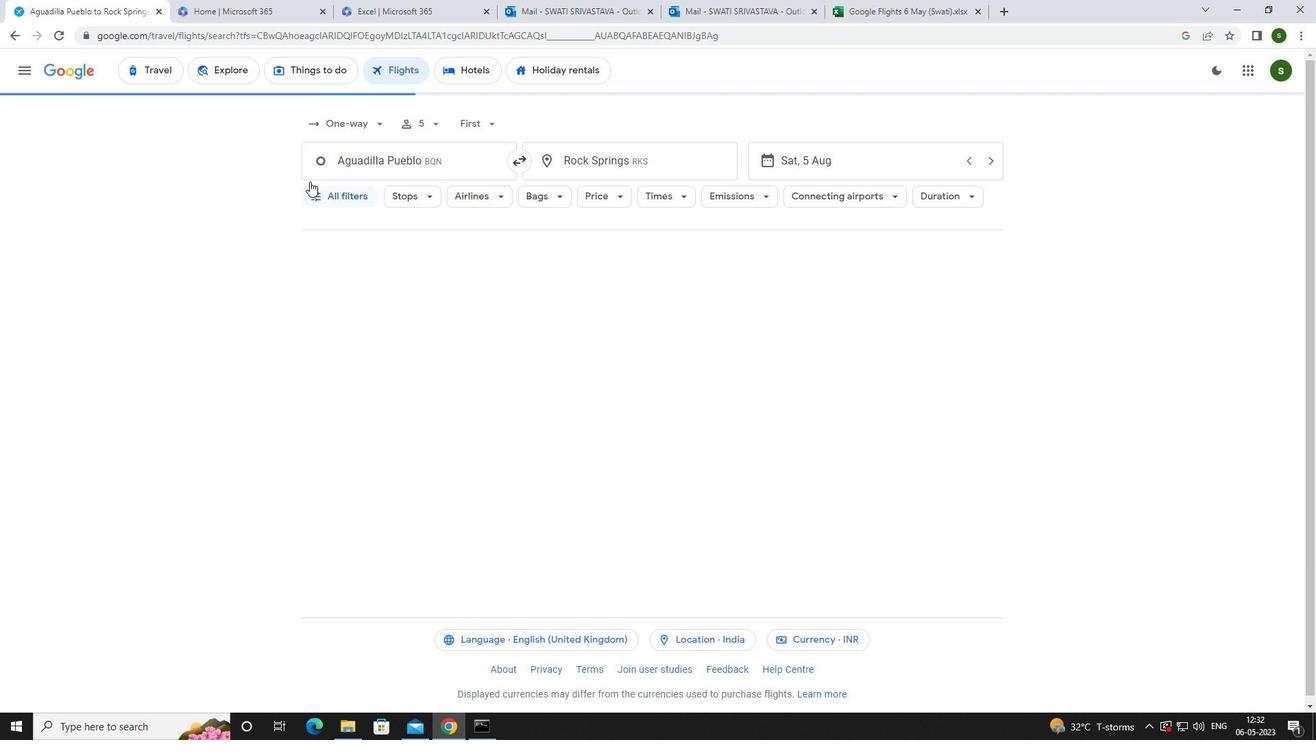 
Action: Mouse pressed left at (328, 187)
Screenshot: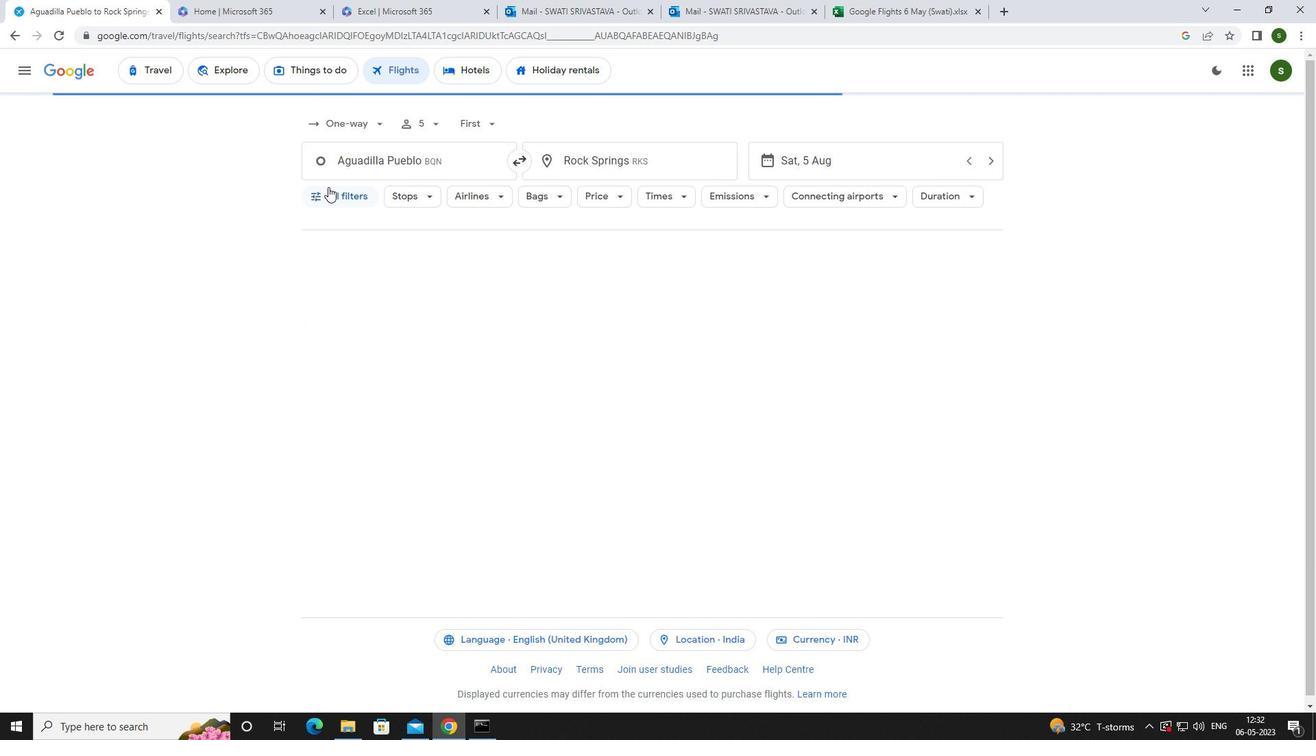 
Action: Mouse moved to (505, 486)
Screenshot: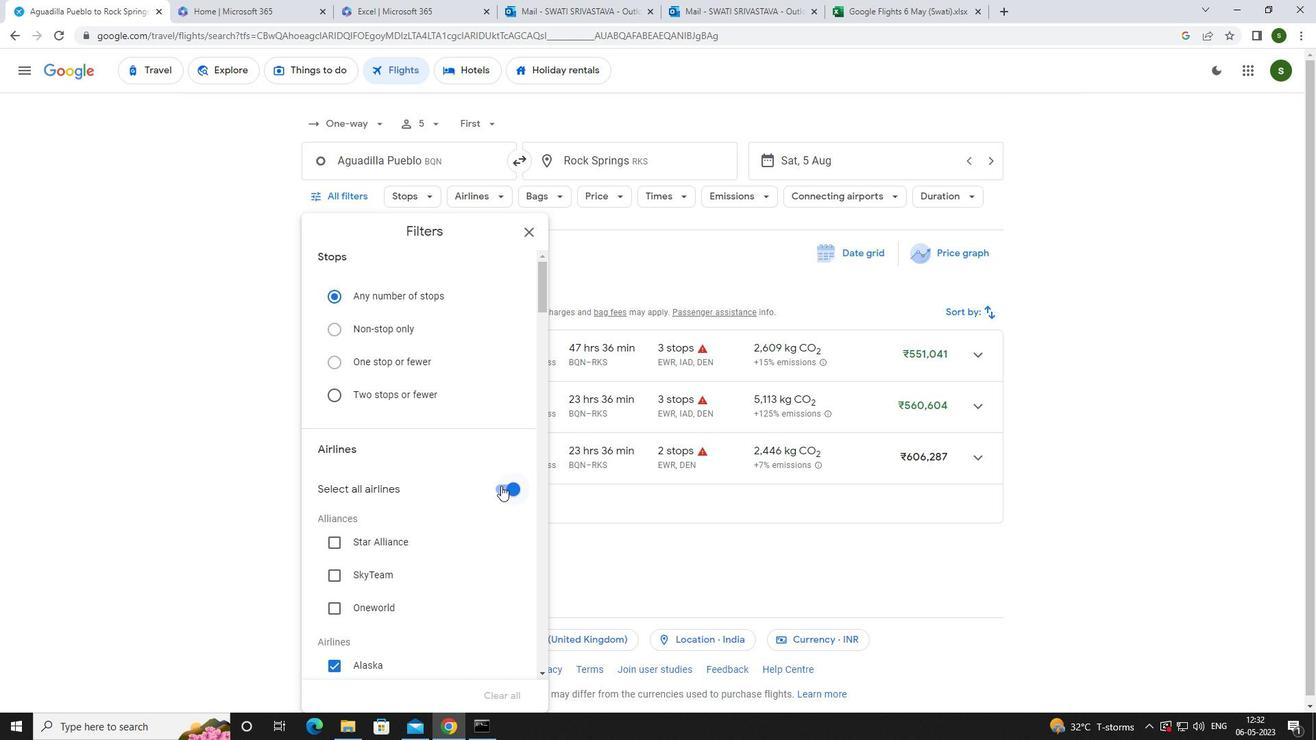 
Action: Mouse pressed left at (505, 486)
Screenshot: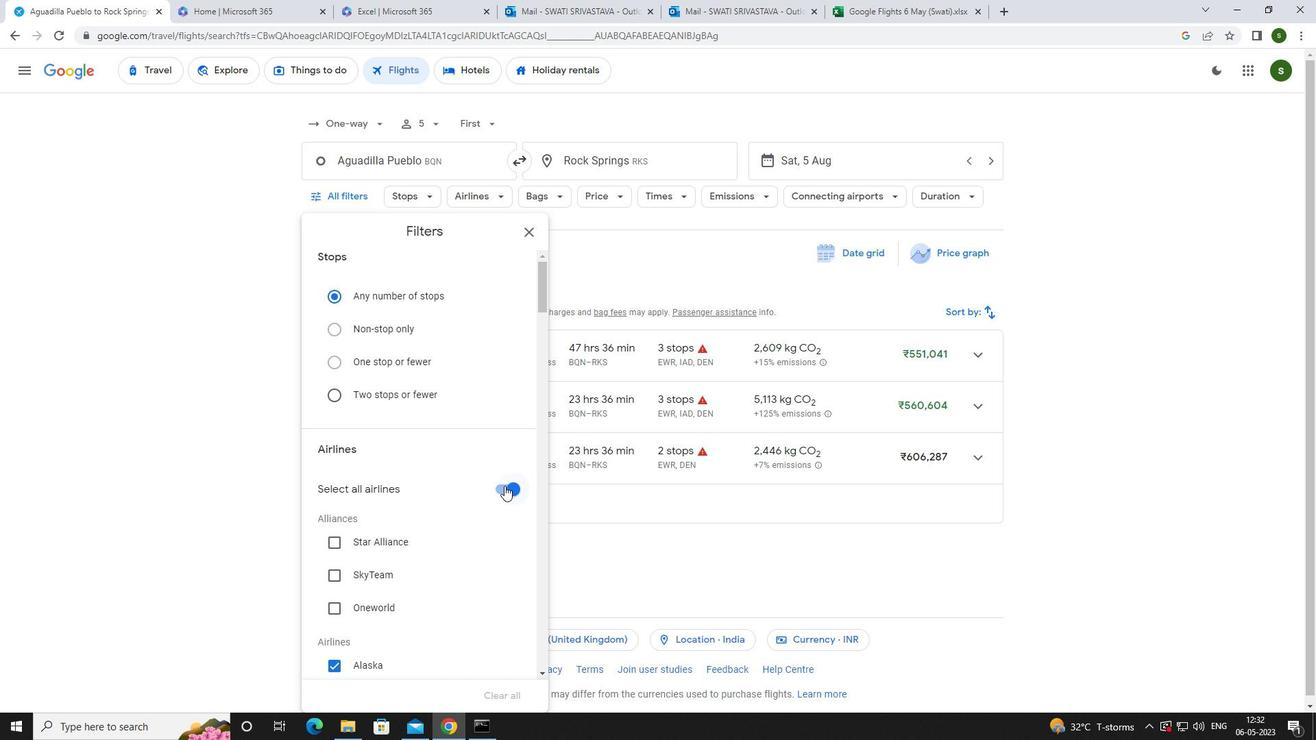 
Action: Mouse moved to (466, 458)
Screenshot: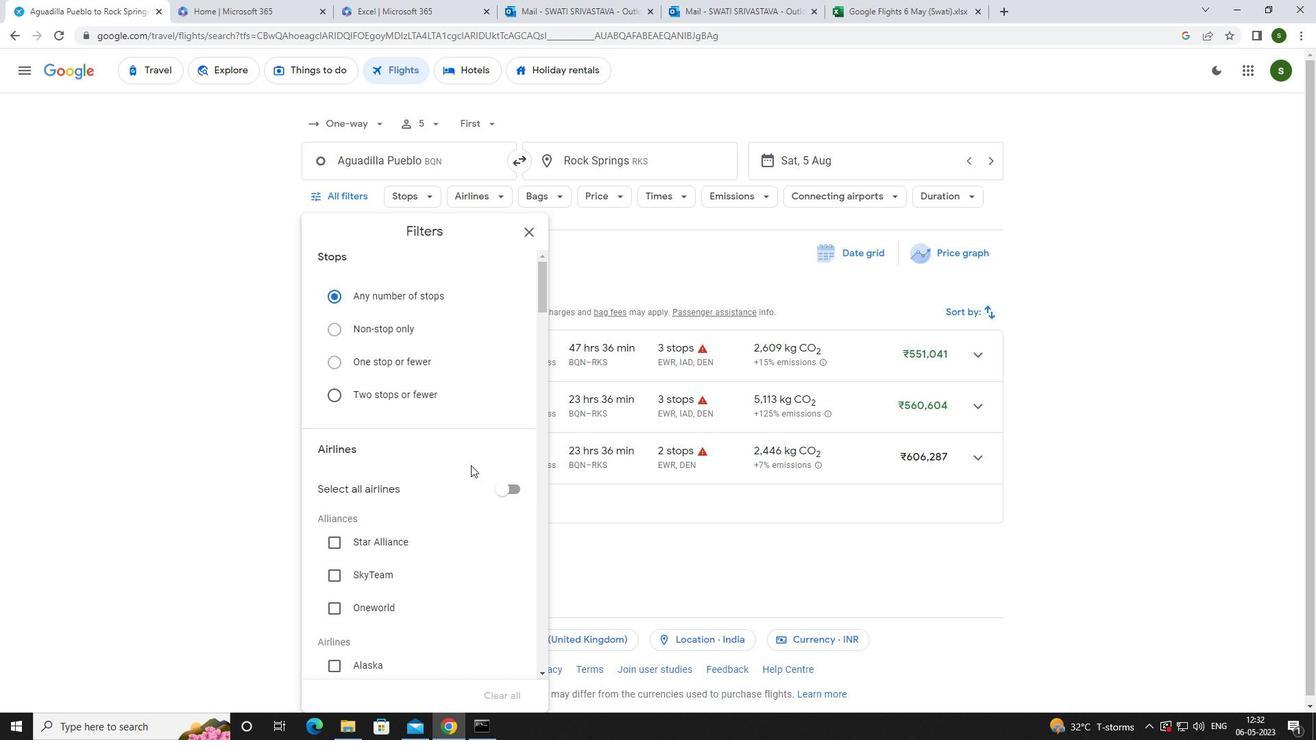 
Action: Mouse scrolled (466, 457) with delta (0, 0)
Screenshot: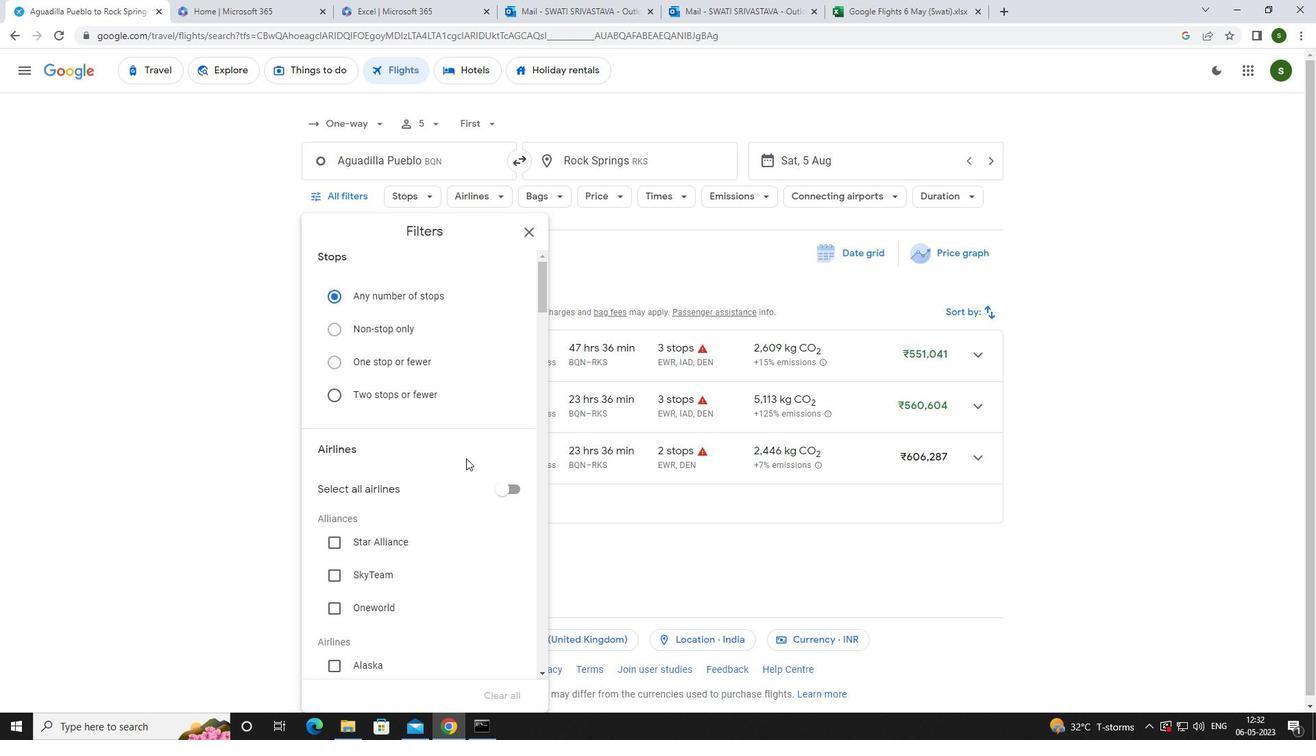 
Action: Mouse scrolled (466, 457) with delta (0, 0)
Screenshot: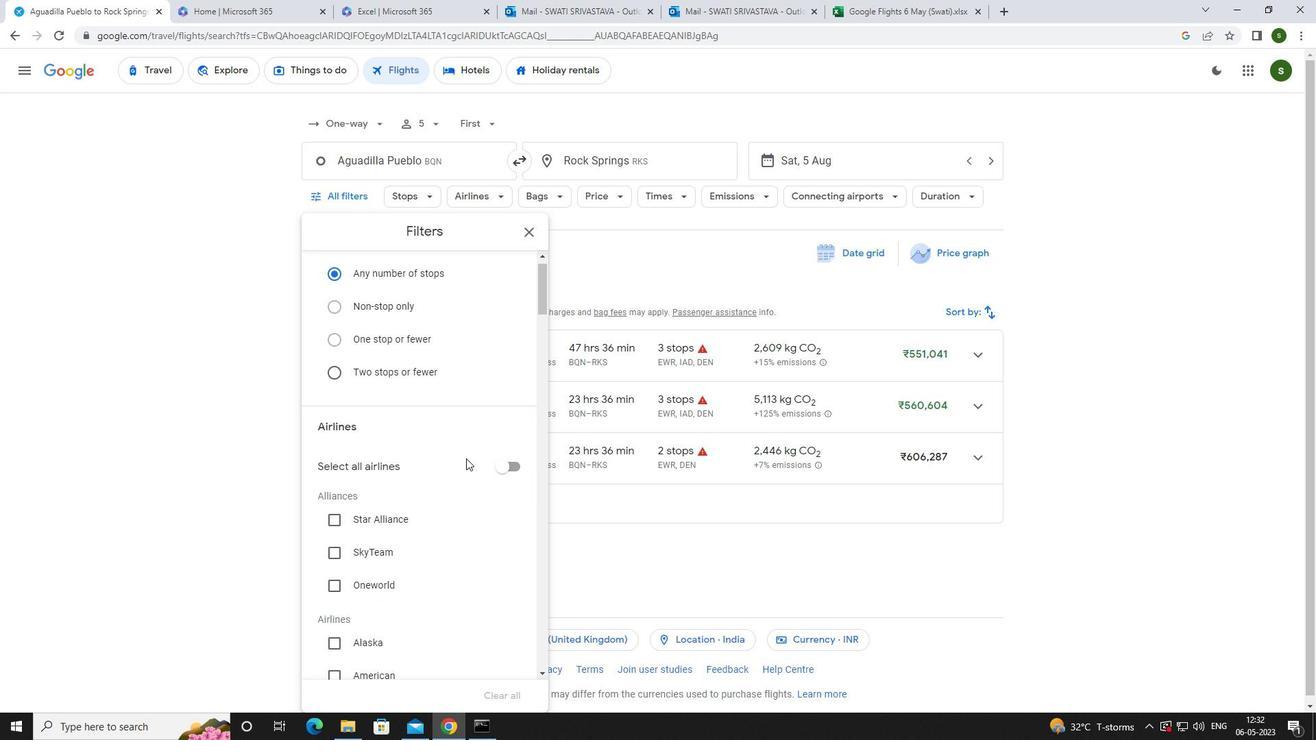 
Action: Mouse moved to (466, 453)
Screenshot: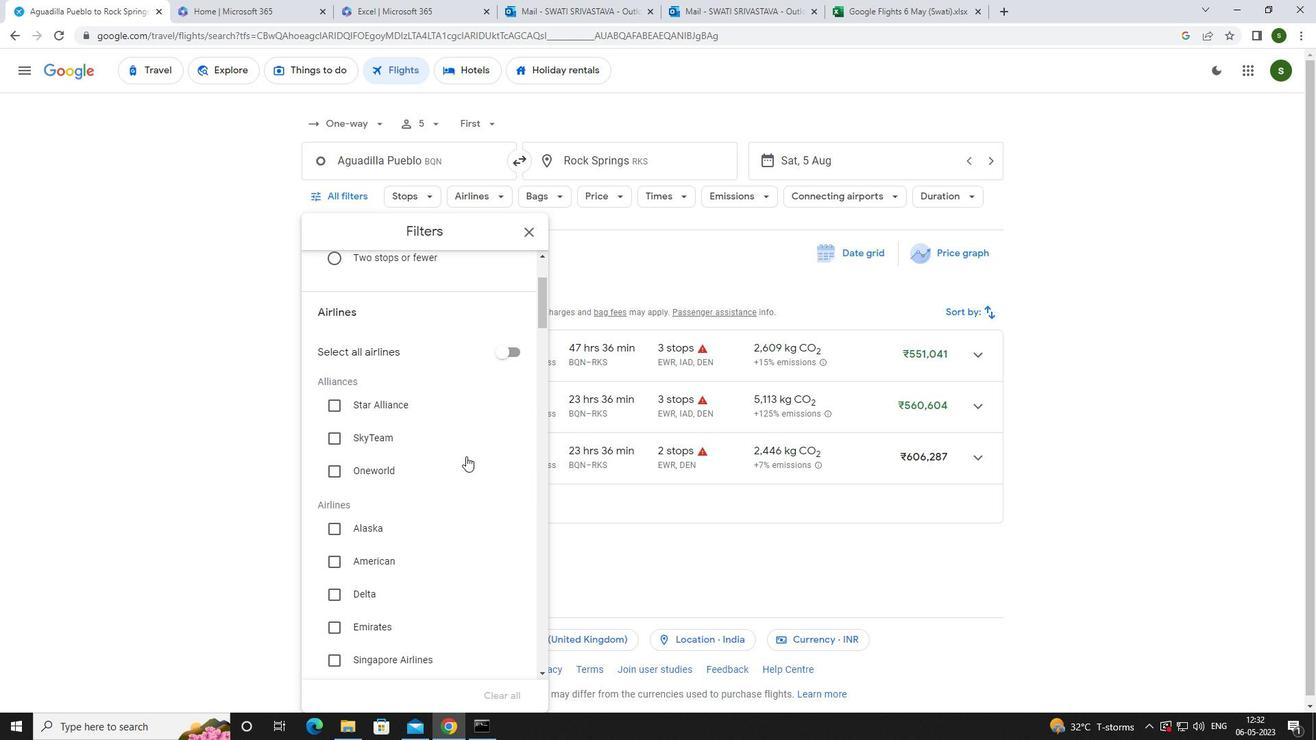 
Action: Mouse scrolled (466, 452) with delta (0, 0)
Screenshot: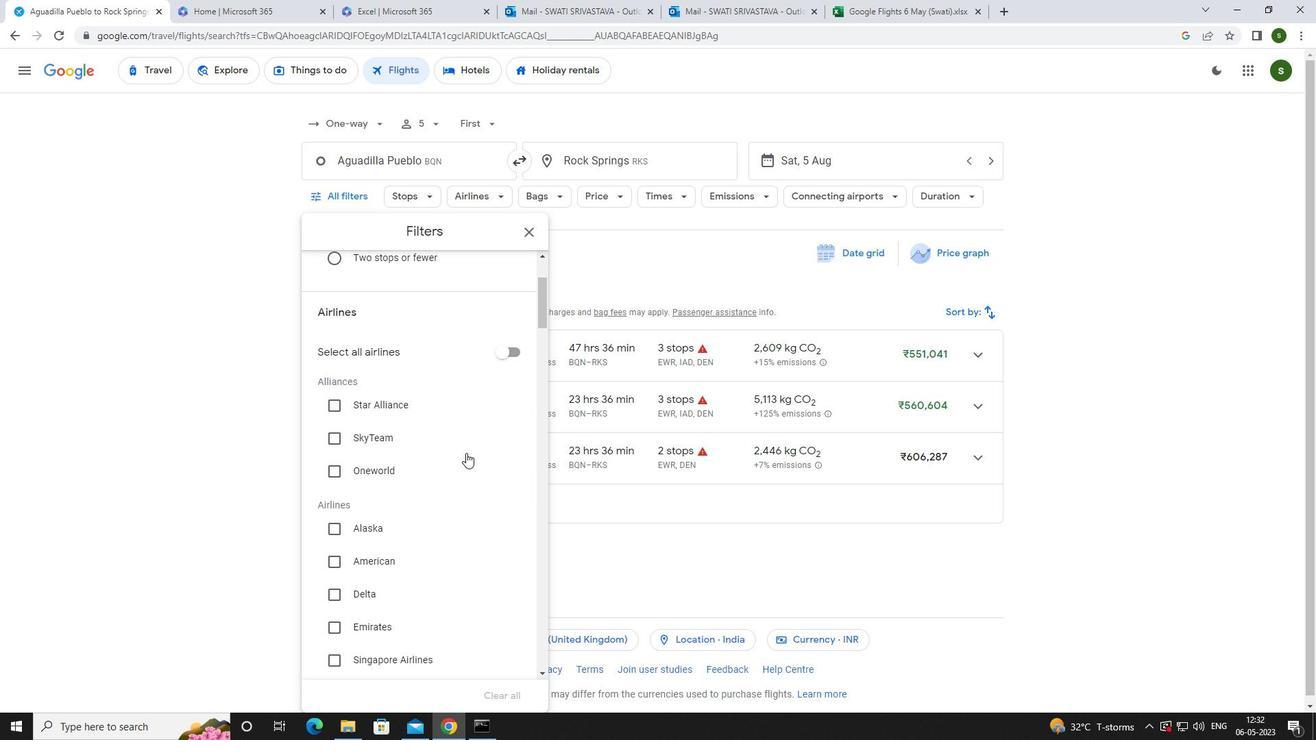 
Action: Mouse scrolled (466, 452) with delta (0, 0)
Screenshot: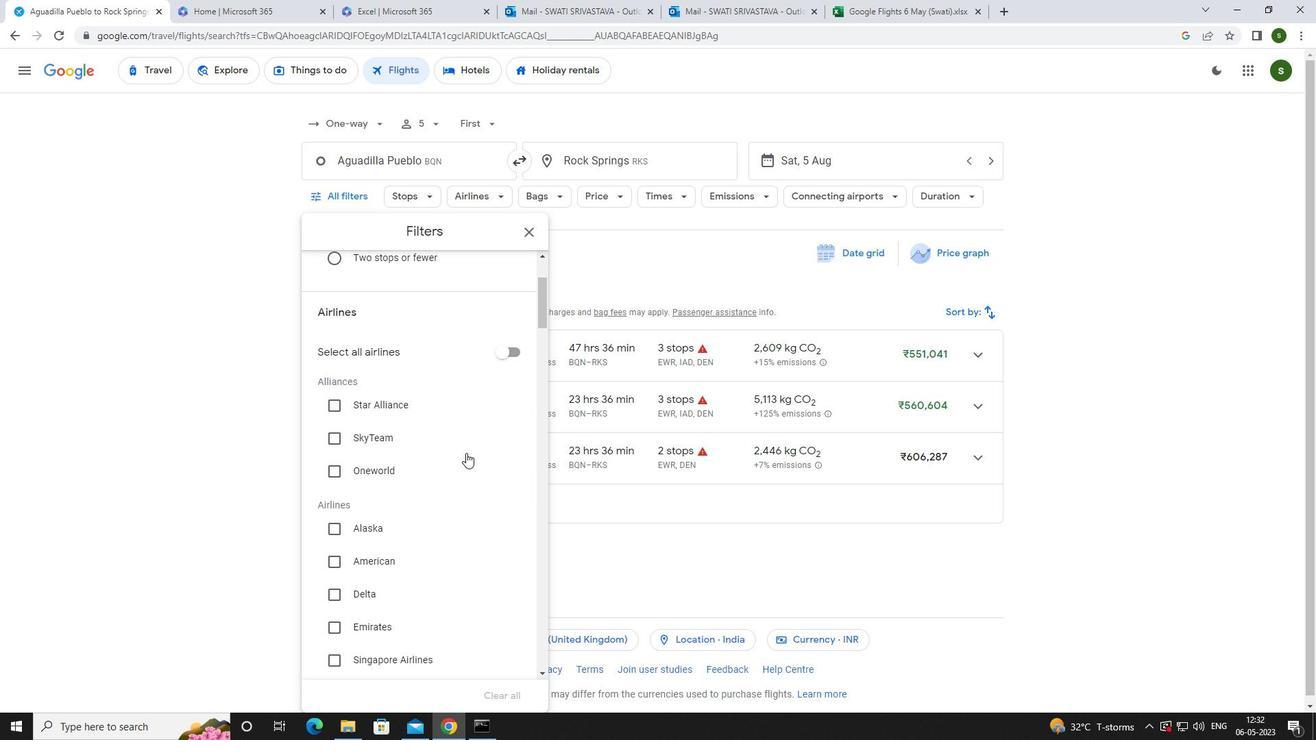 
Action: Mouse scrolled (466, 452) with delta (0, 0)
Screenshot: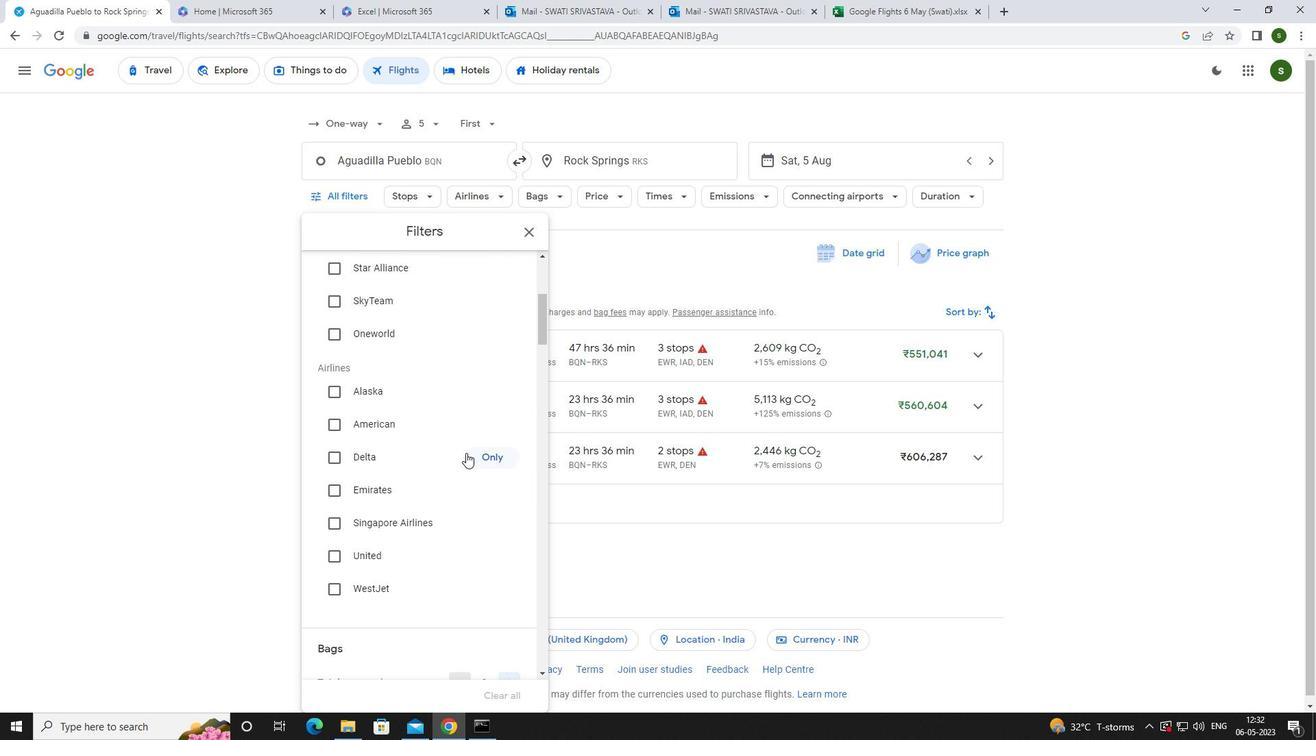 
Action: Mouse scrolled (466, 452) with delta (0, 0)
Screenshot: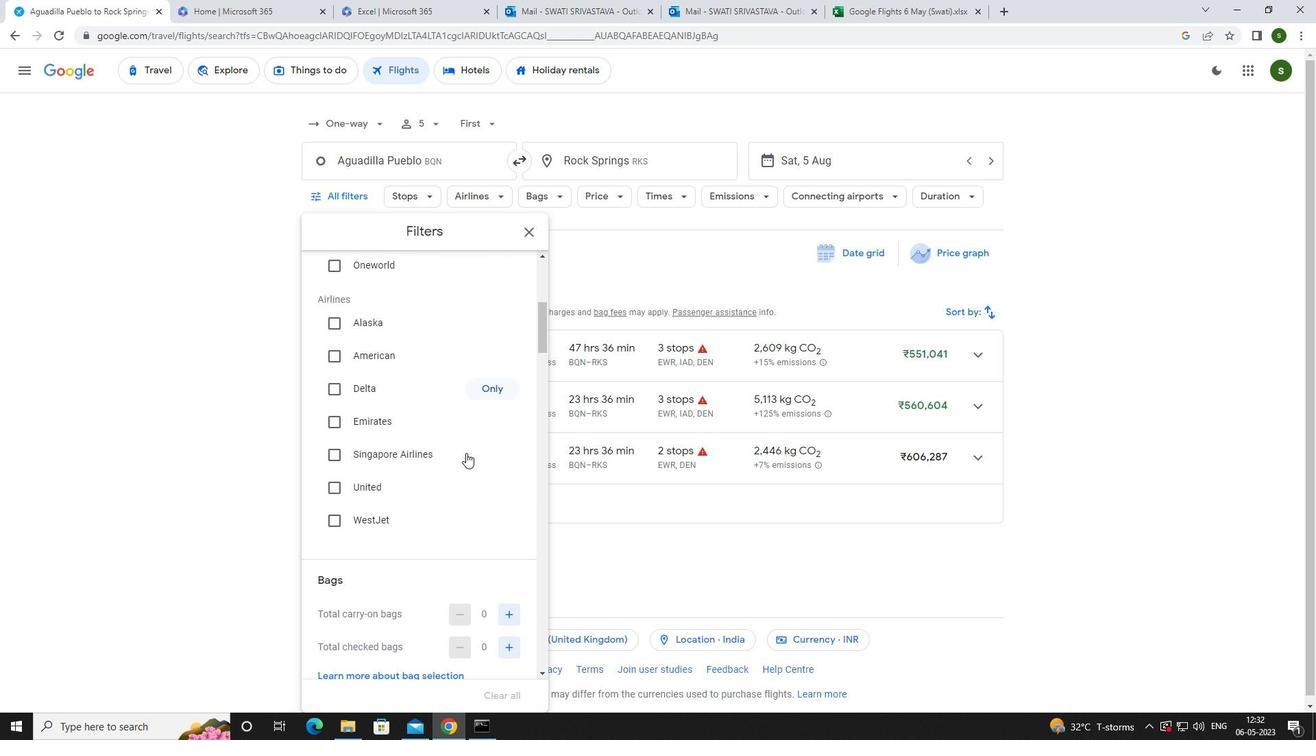 
Action: Mouse scrolled (466, 452) with delta (0, 0)
Screenshot: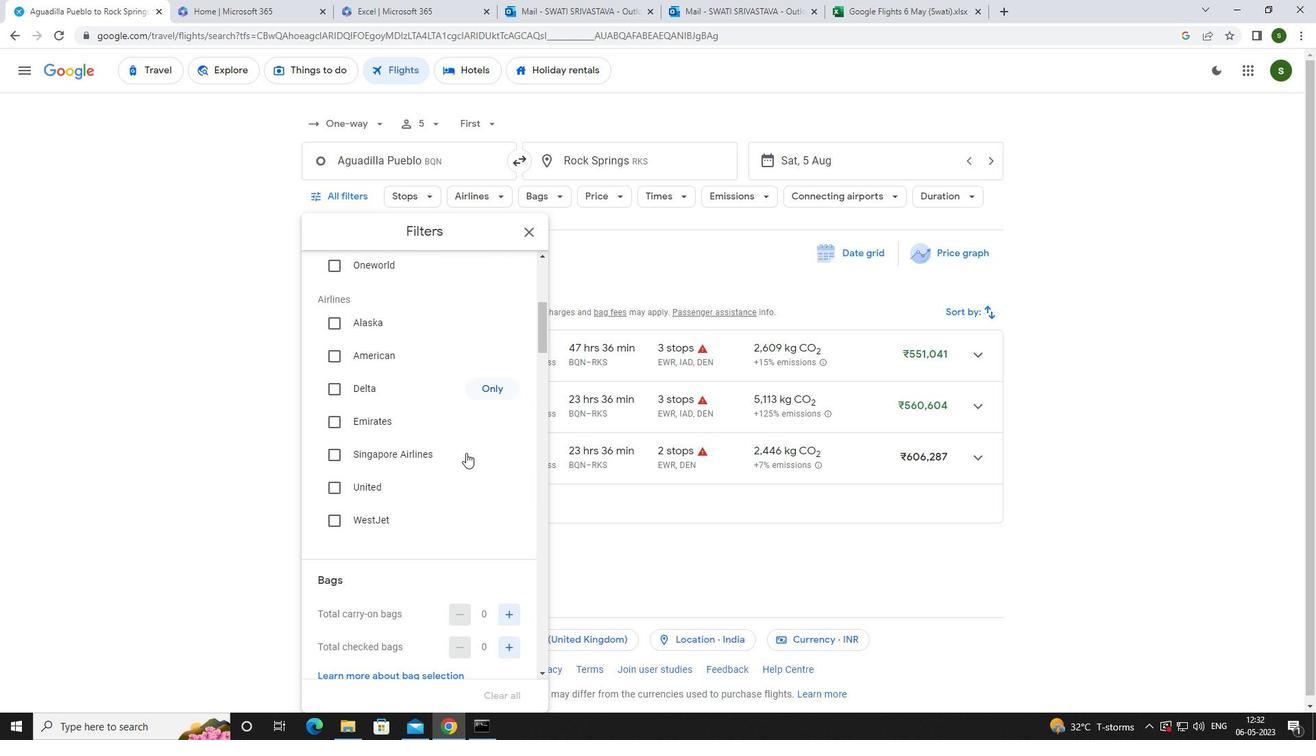 
Action: Mouse moved to (501, 472)
Screenshot: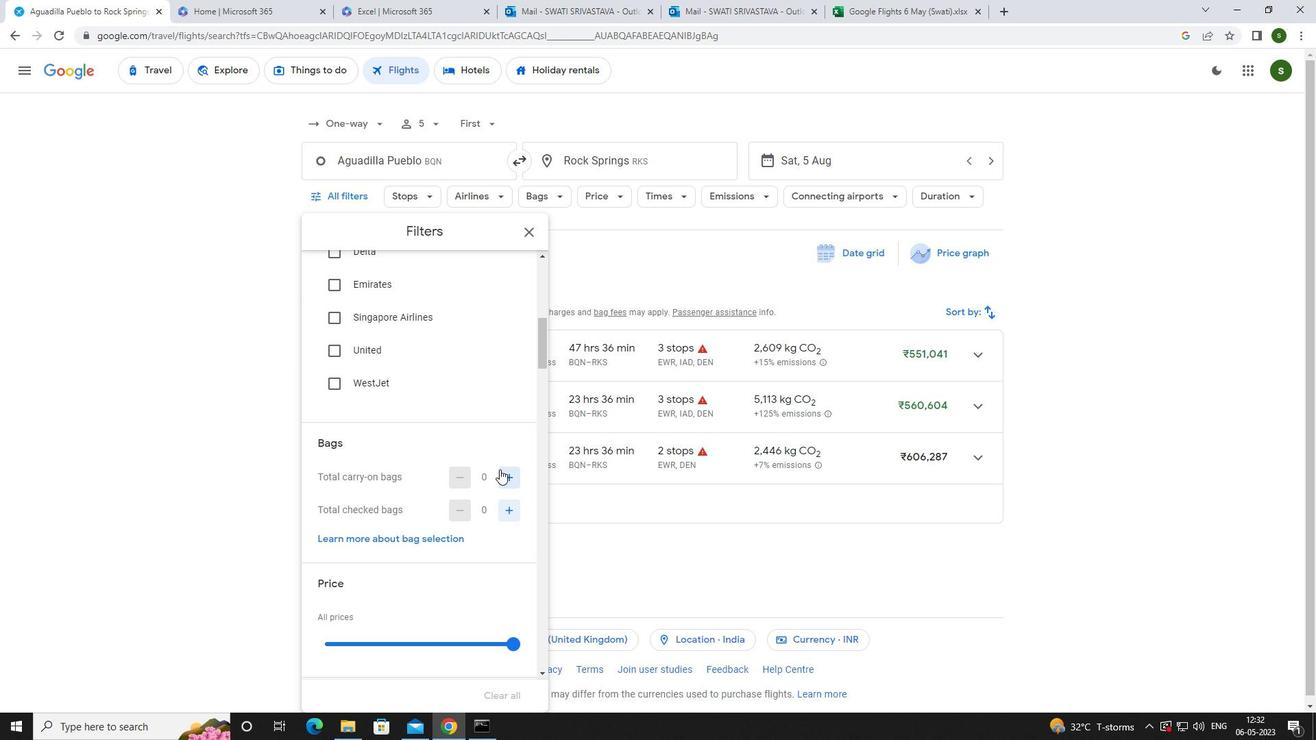 
Action: Mouse pressed left at (501, 472)
Screenshot: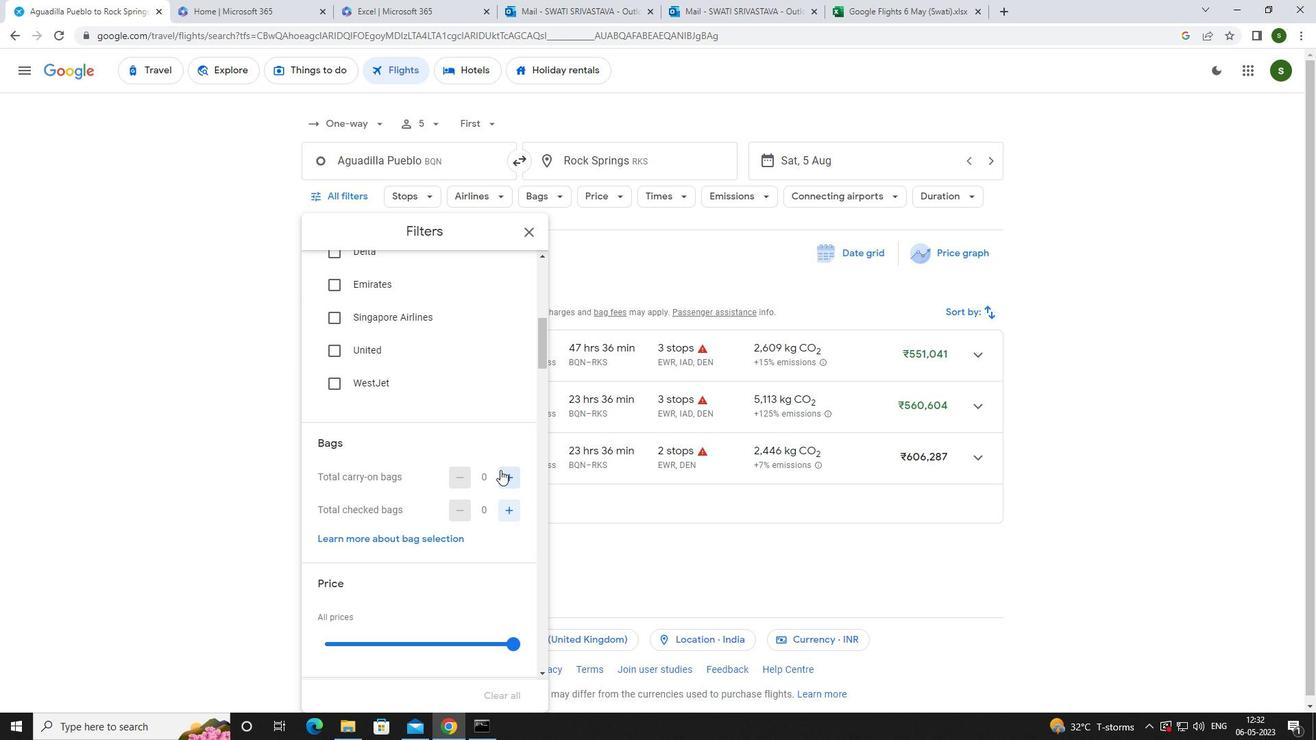 
Action: Mouse moved to (511, 507)
Screenshot: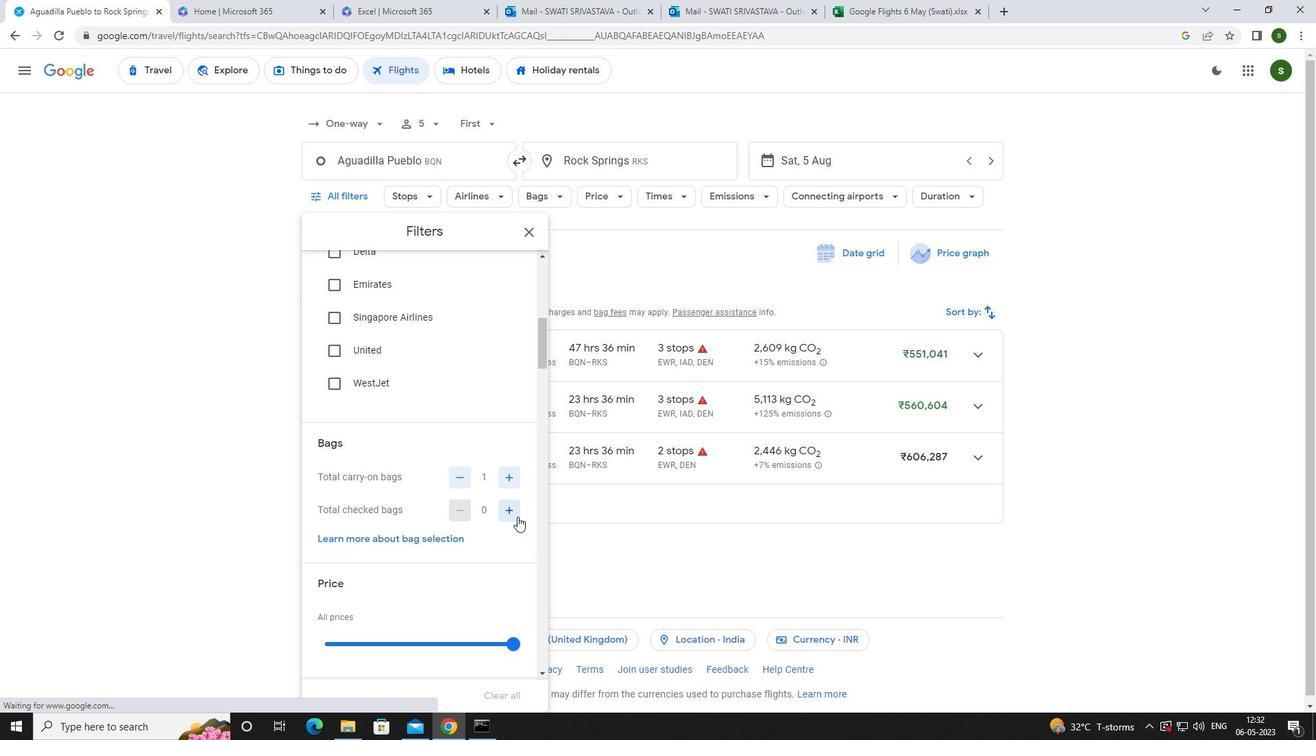
Action: Mouse pressed left at (511, 507)
Screenshot: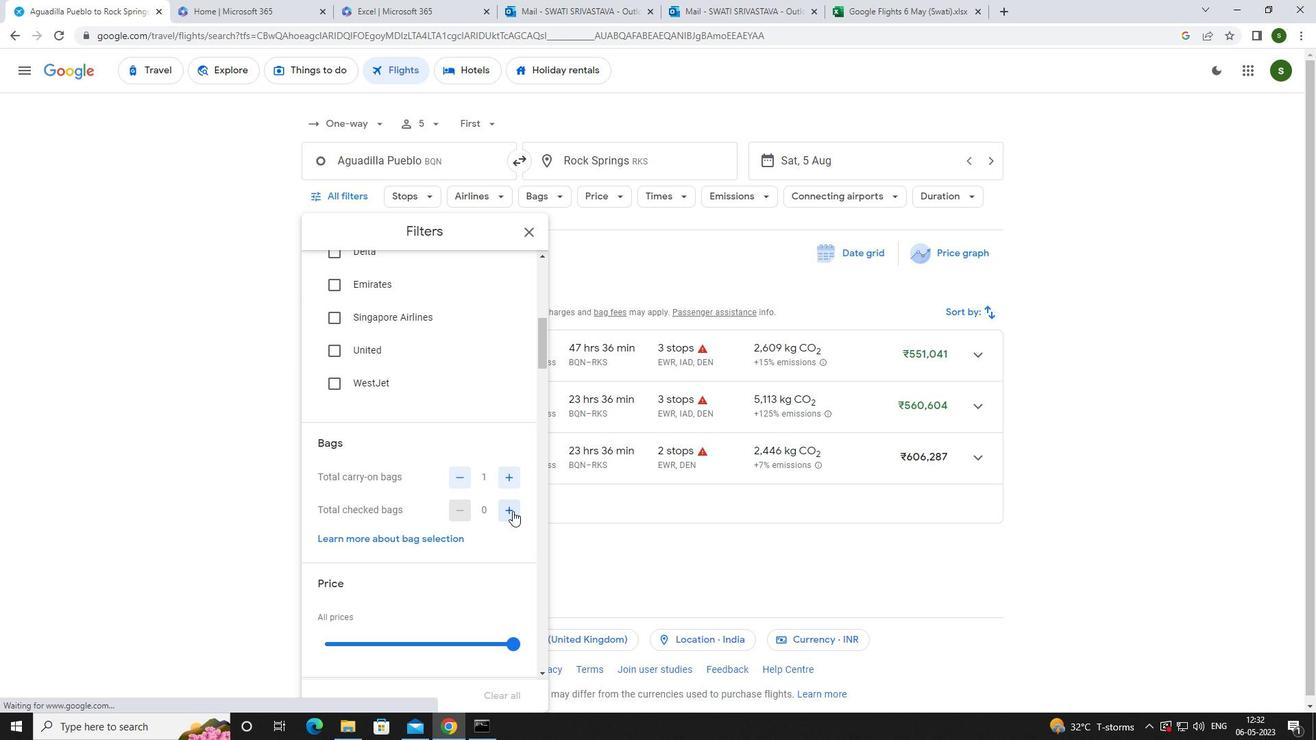 
Action: Mouse pressed left at (511, 507)
Screenshot: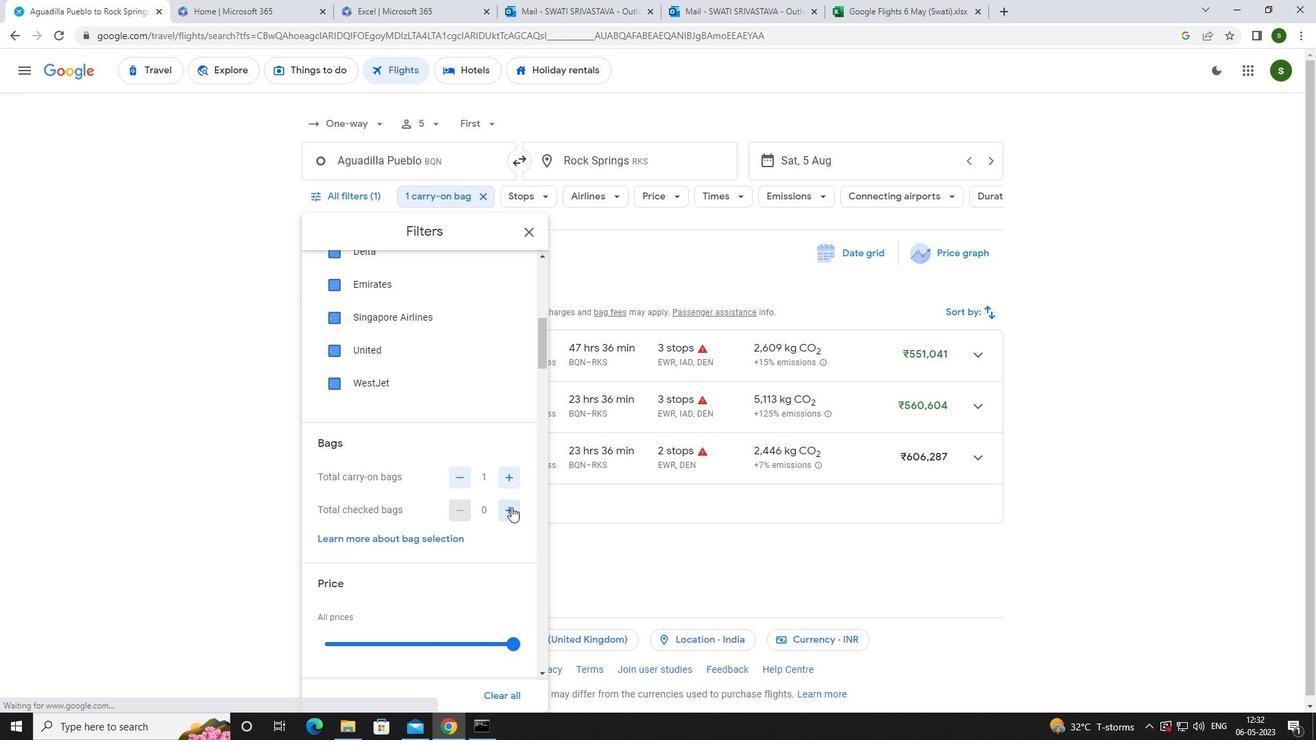 
Action: Mouse pressed left at (511, 507)
Screenshot: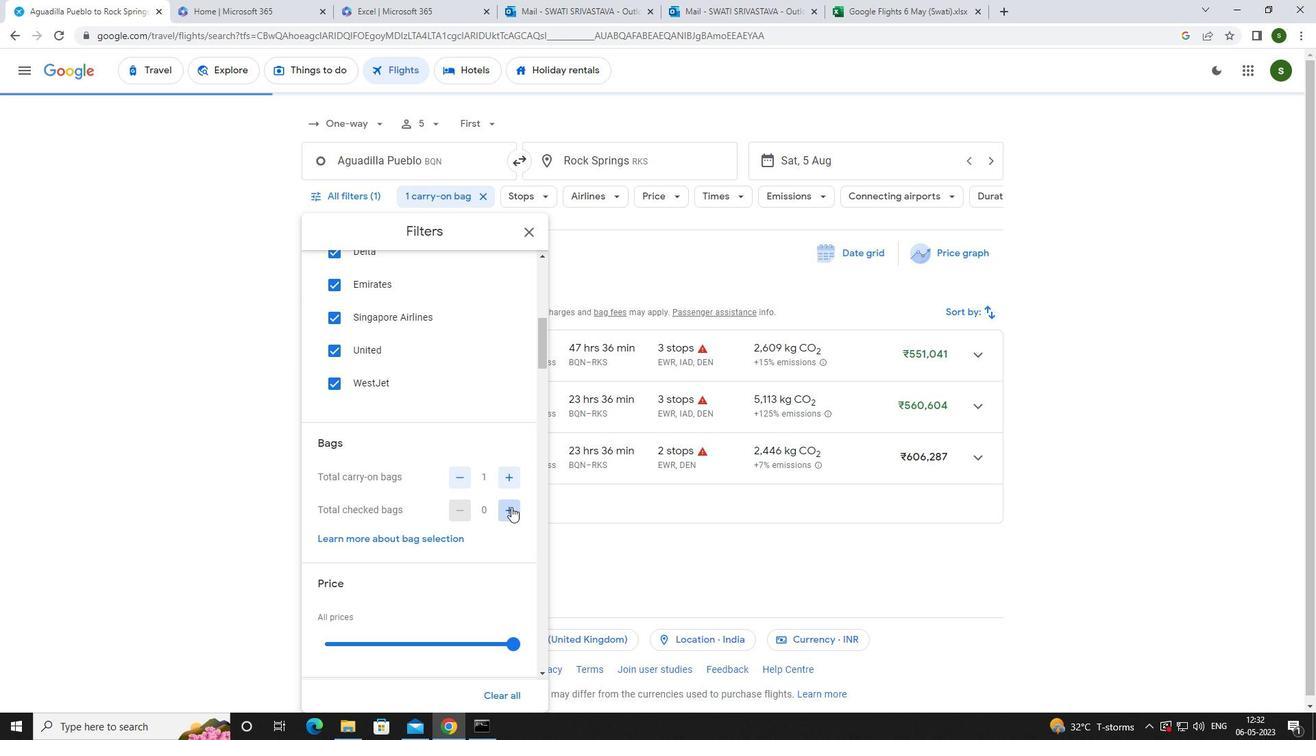 
Action: Mouse pressed left at (511, 507)
Screenshot: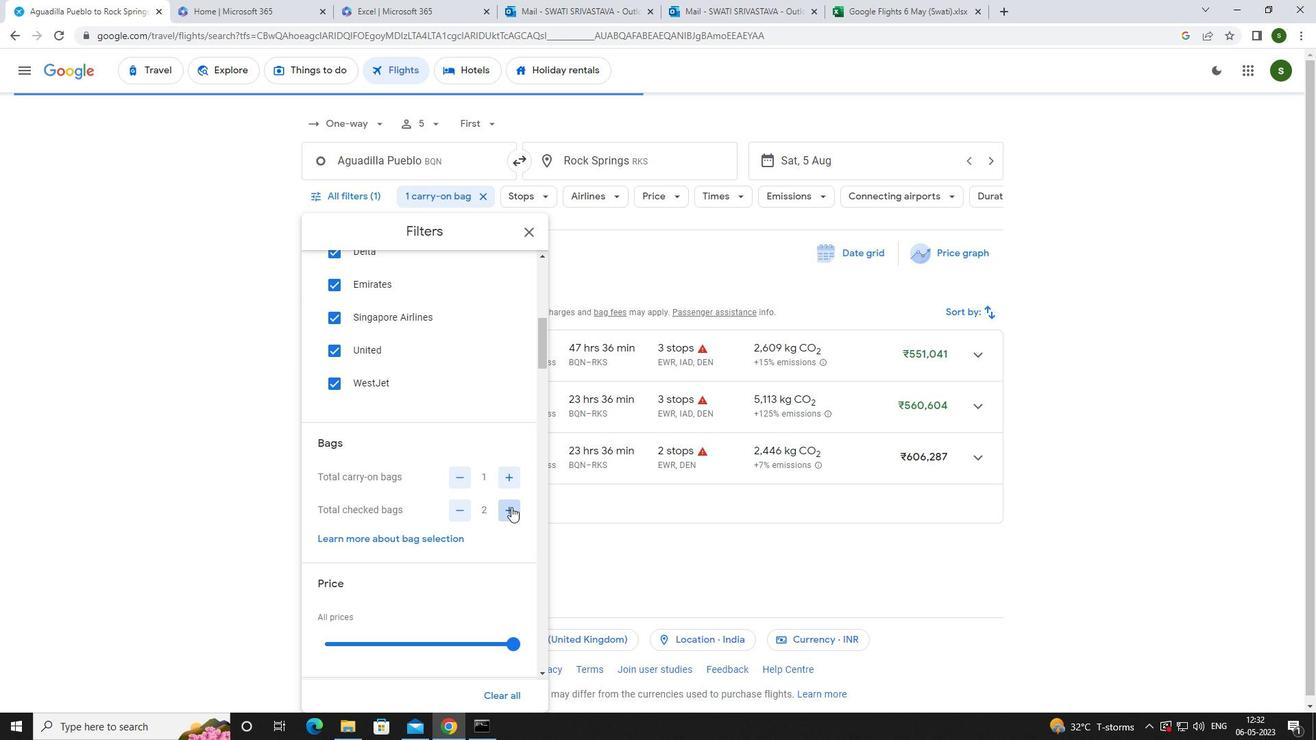 
Action: Mouse moved to (511, 506)
Screenshot: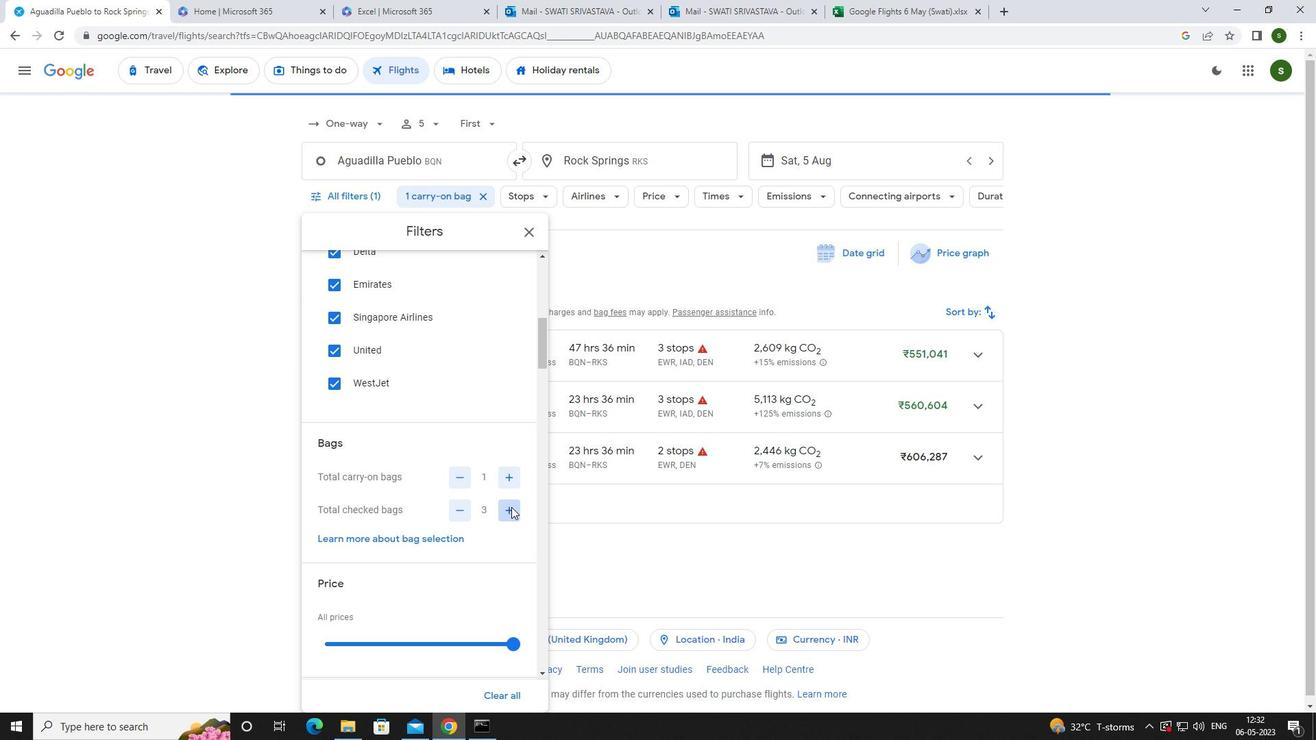 
Action: Mouse pressed left at (511, 506)
Screenshot: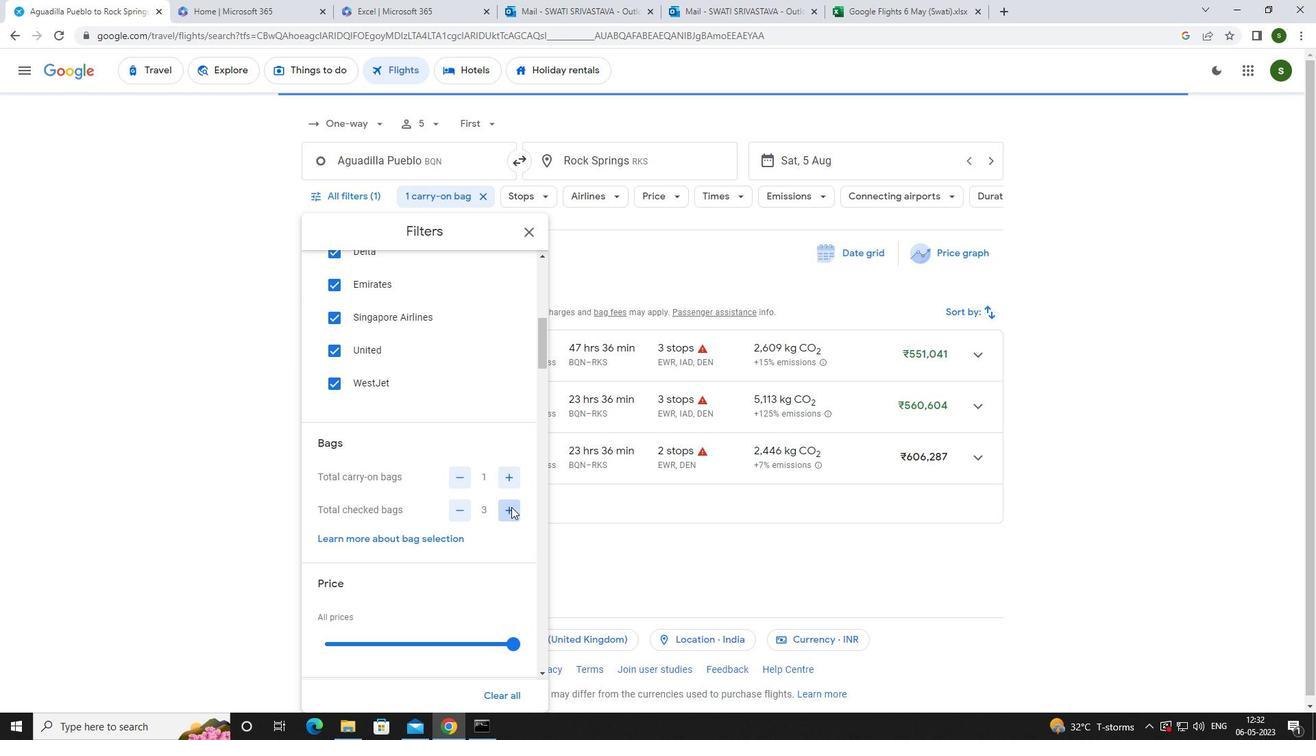 
Action: Mouse moved to (505, 499)
Screenshot: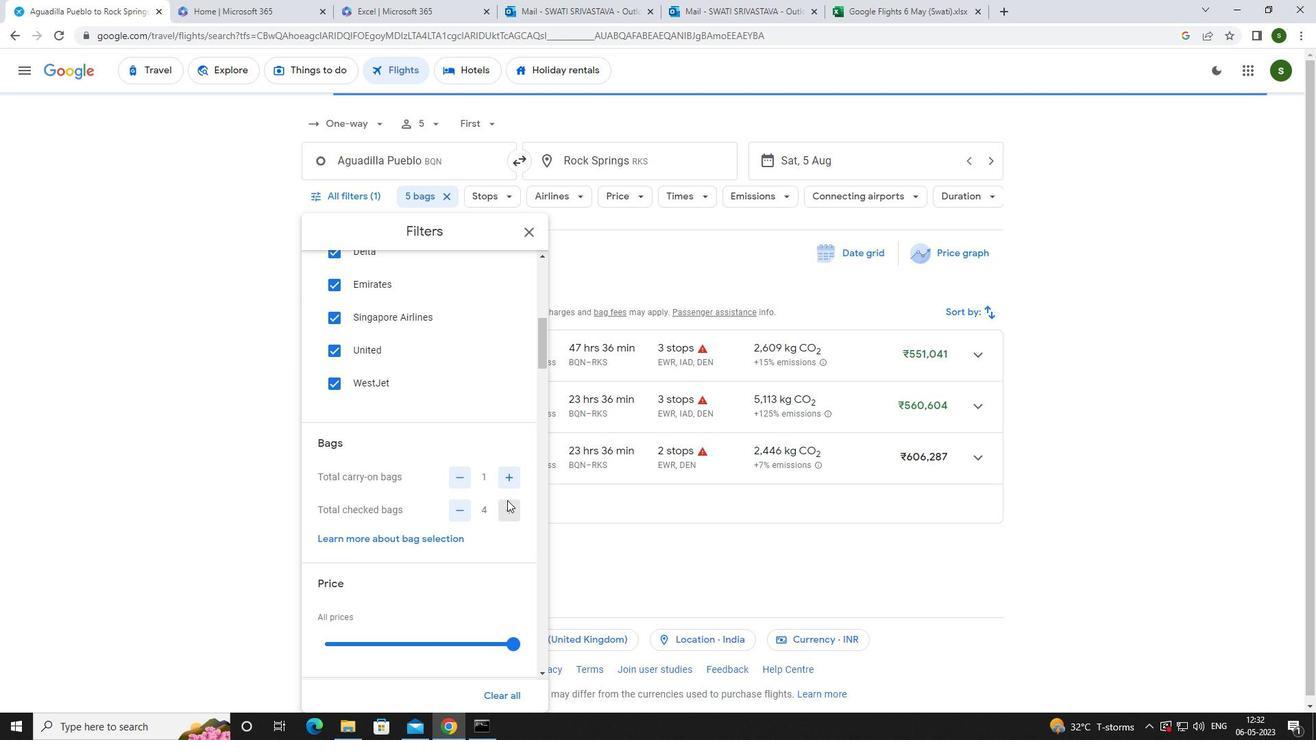
Action: Mouse scrolled (505, 499) with delta (0, 0)
Screenshot: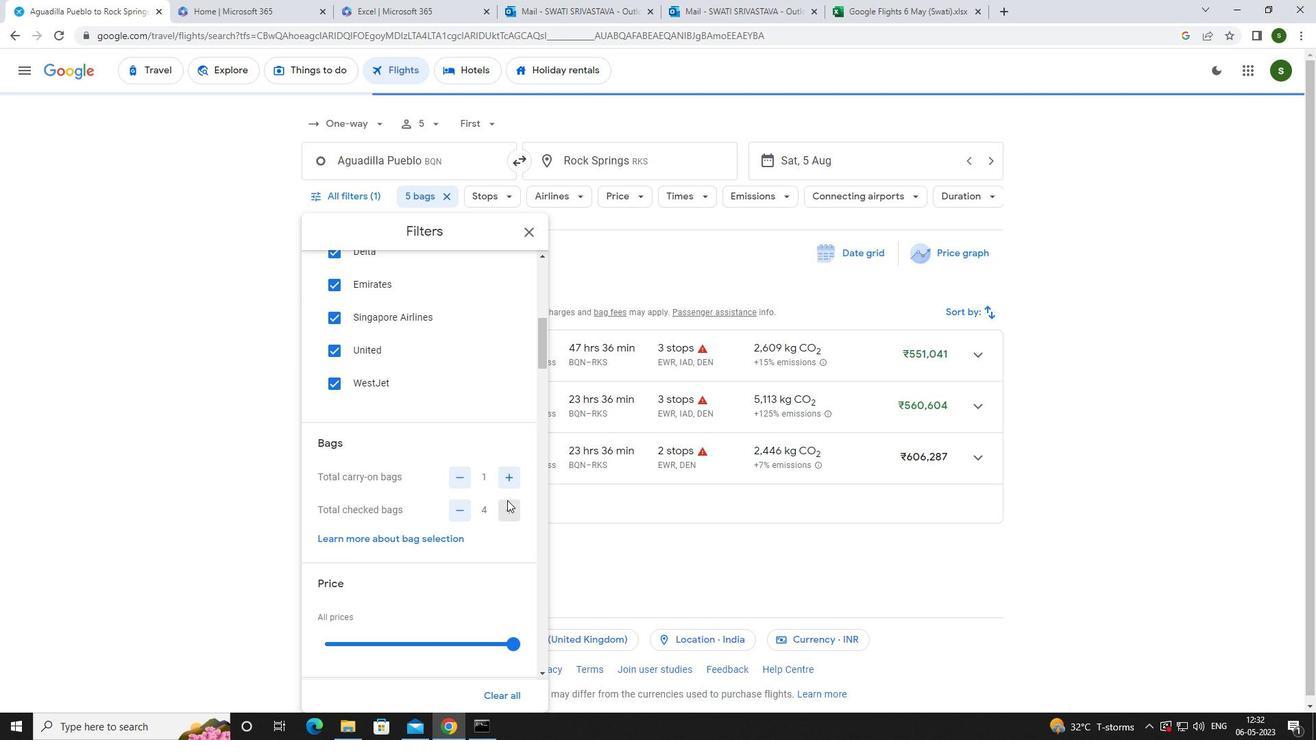 
Action: Mouse scrolled (505, 499) with delta (0, 0)
Screenshot: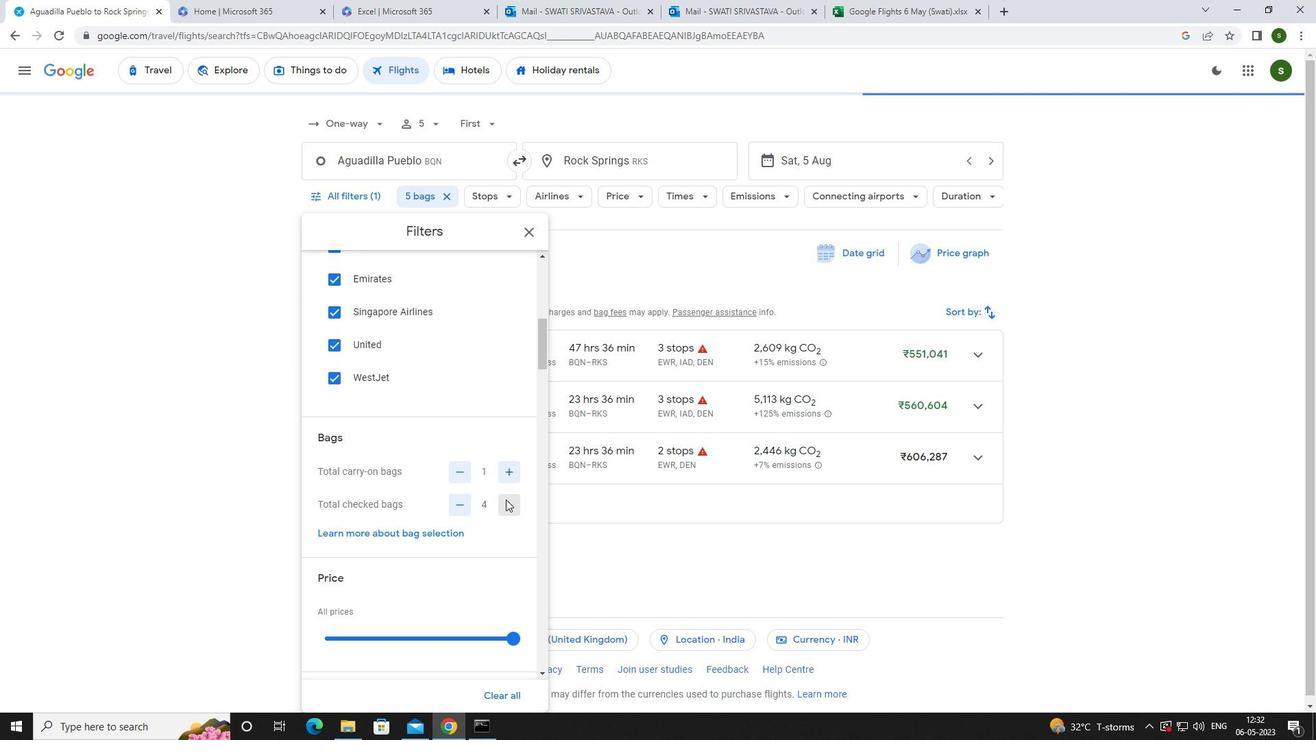
Action: Mouse moved to (510, 506)
Screenshot: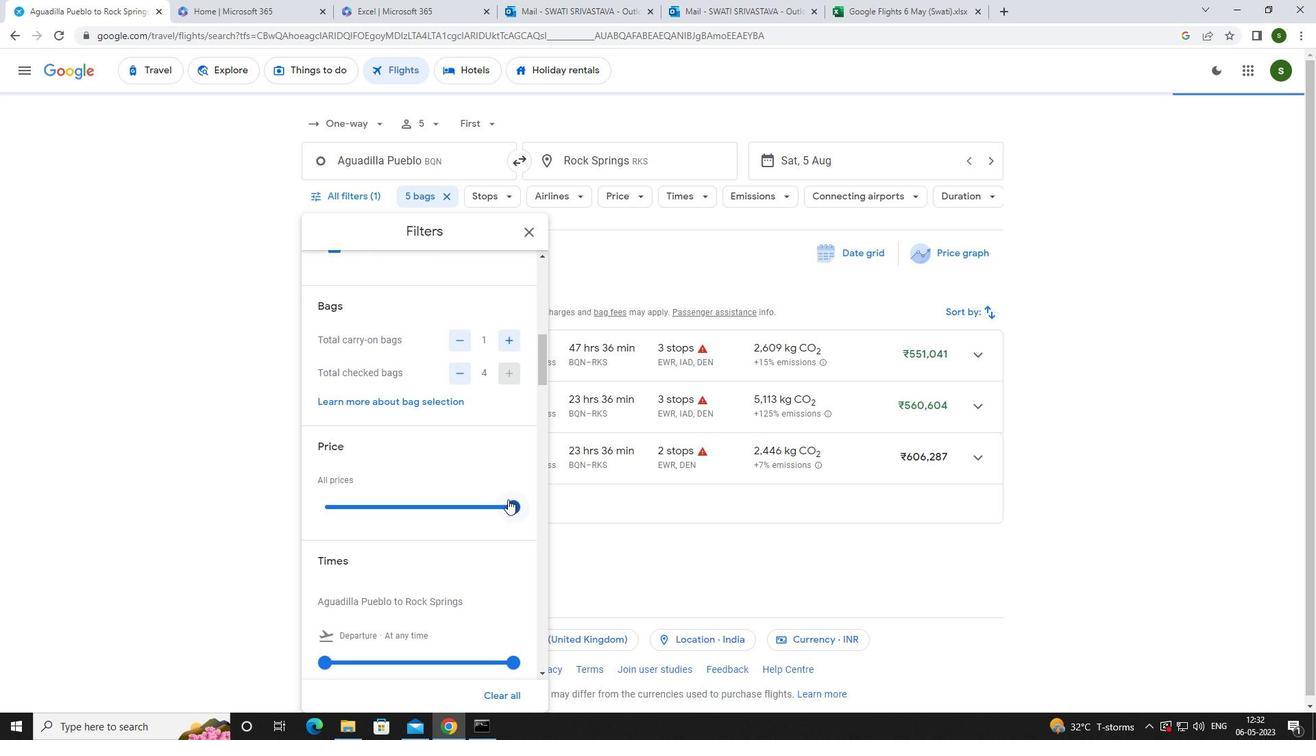 
Action: Mouse pressed left at (510, 506)
Screenshot: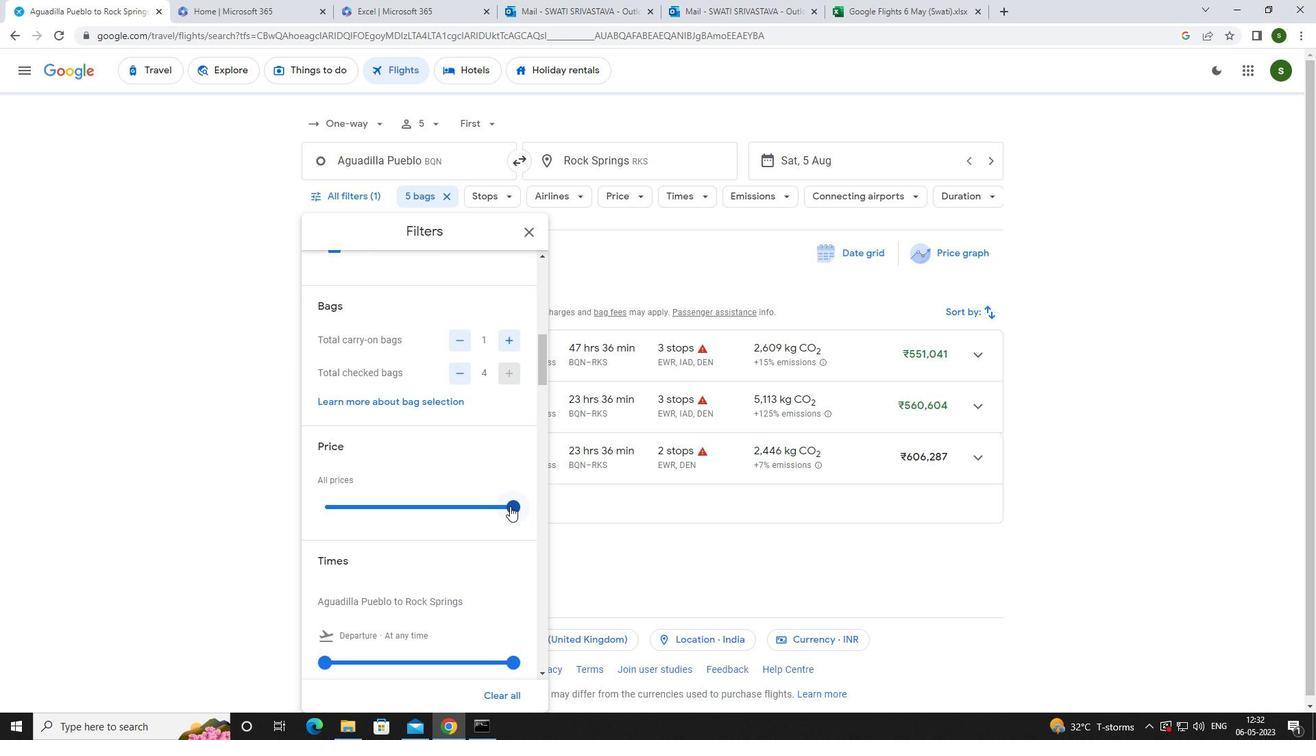 
Action: Mouse moved to (325, 513)
Screenshot: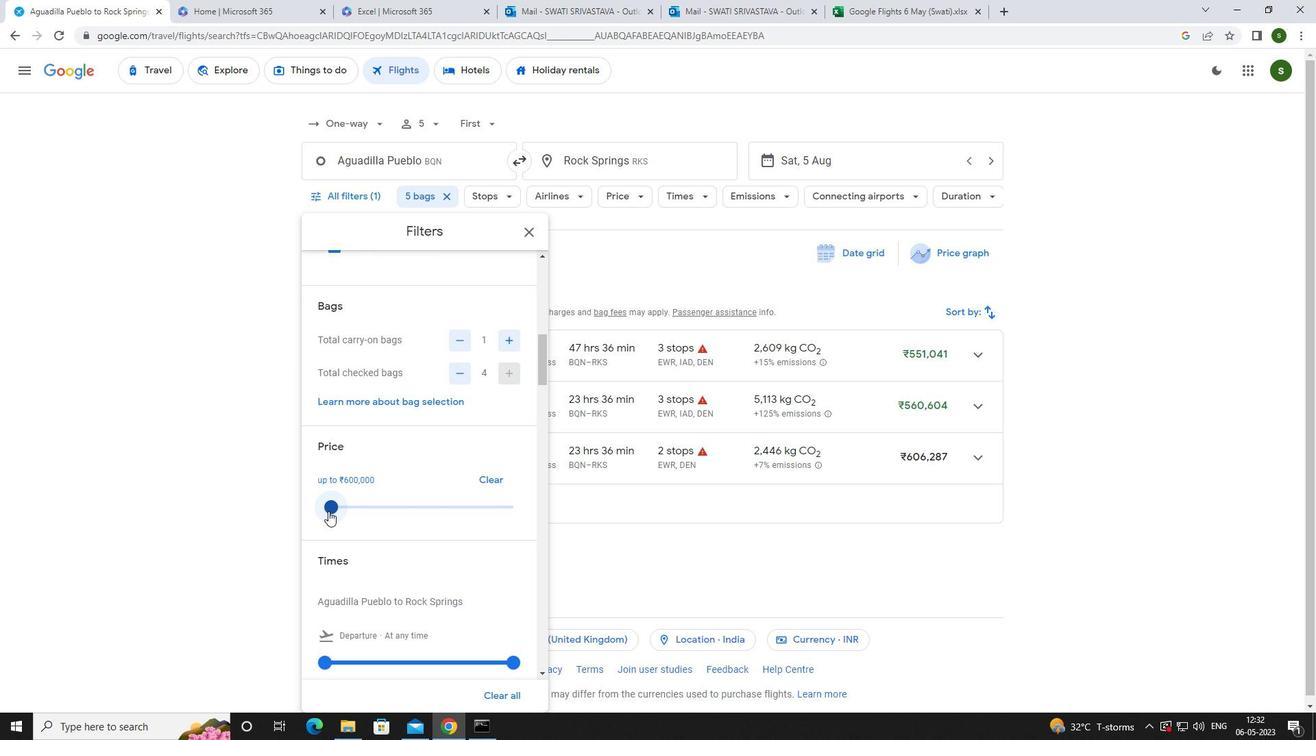 
Action: Mouse scrolled (325, 512) with delta (0, 0)
Screenshot: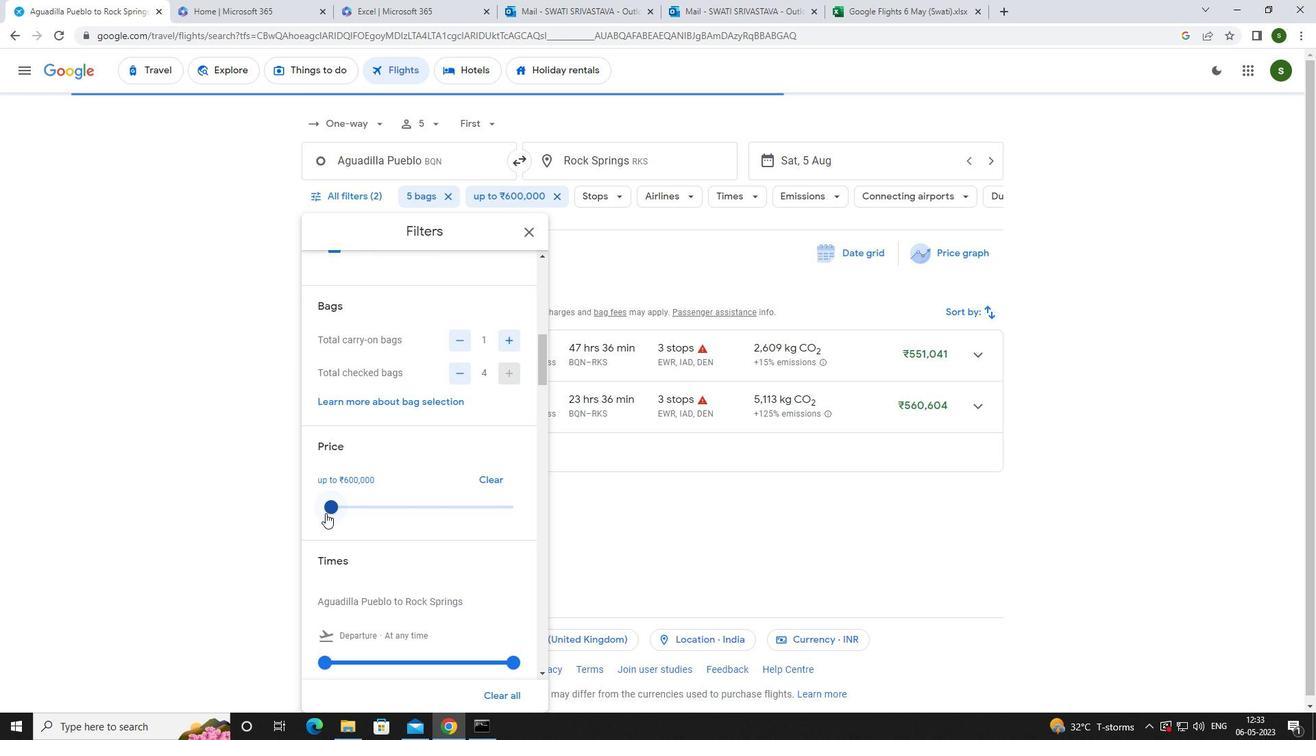 
Action: Mouse scrolled (325, 512) with delta (0, 0)
Screenshot: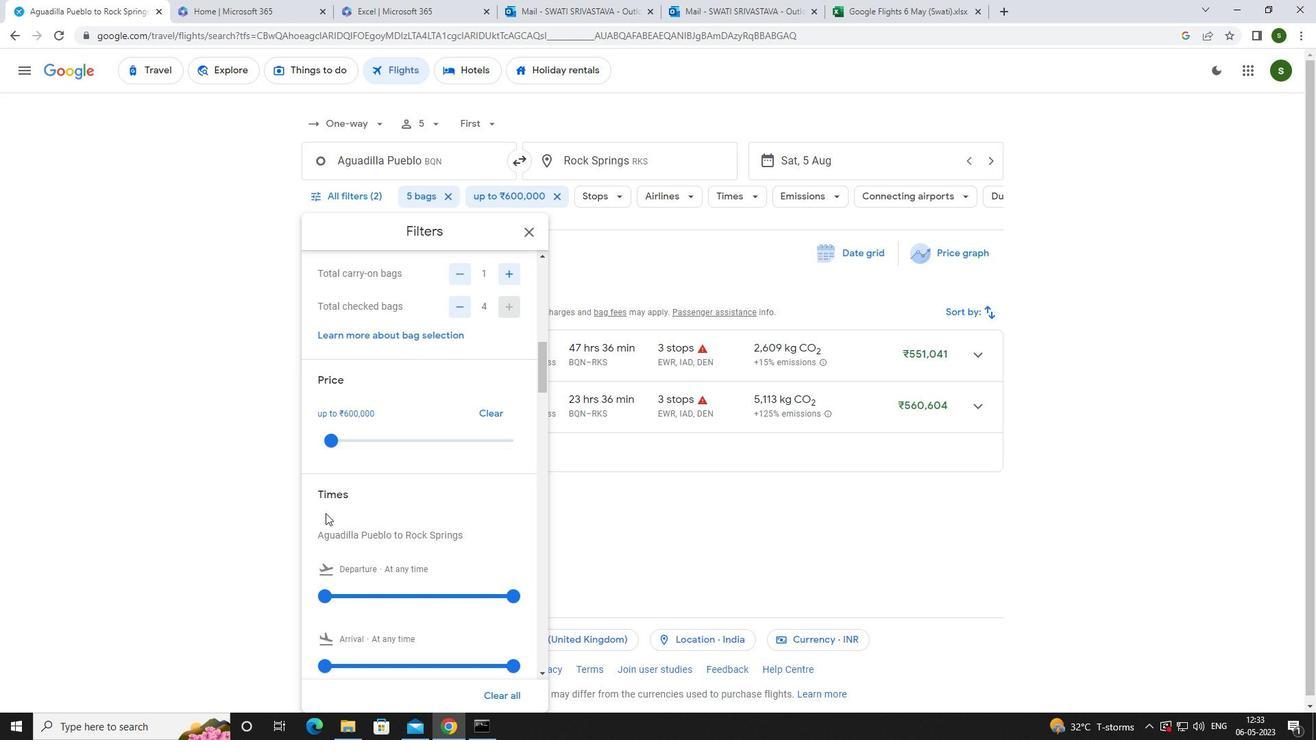 
Action: Mouse moved to (325, 525)
Screenshot: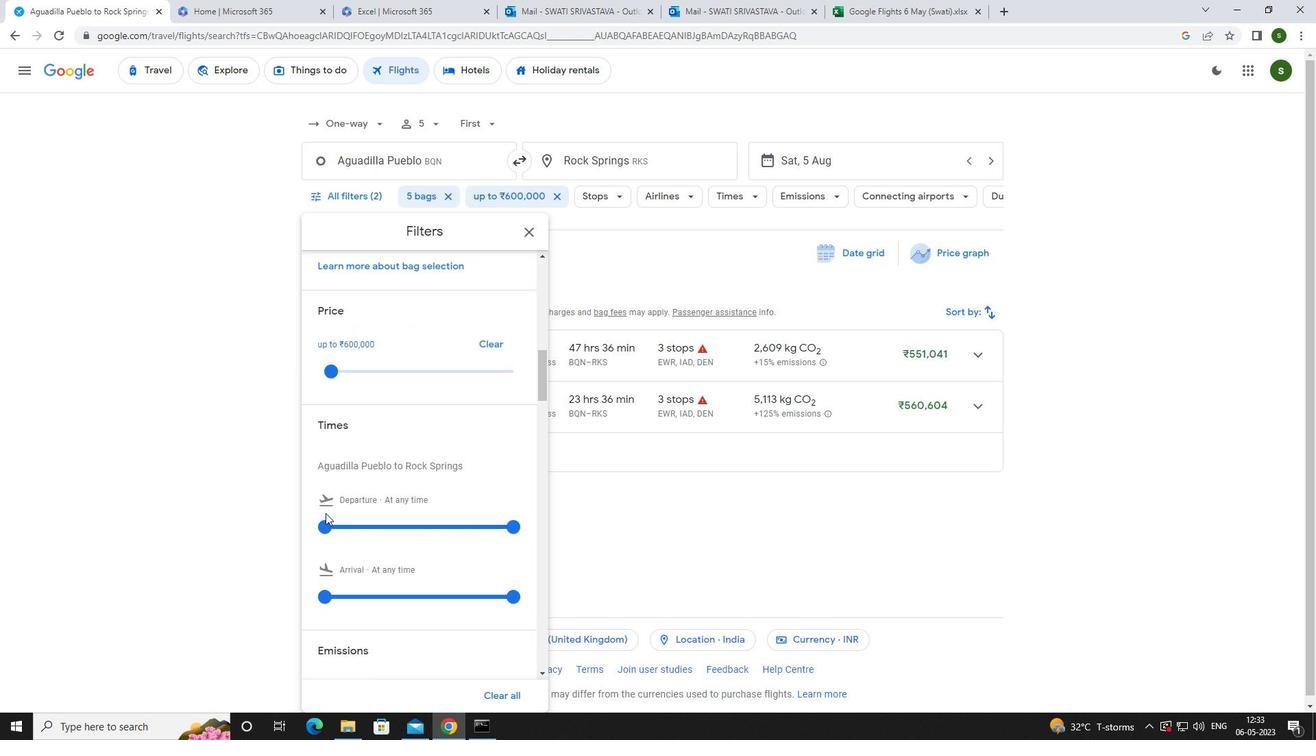 
Action: Mouse pressed left at (325, 525)
Screenshot: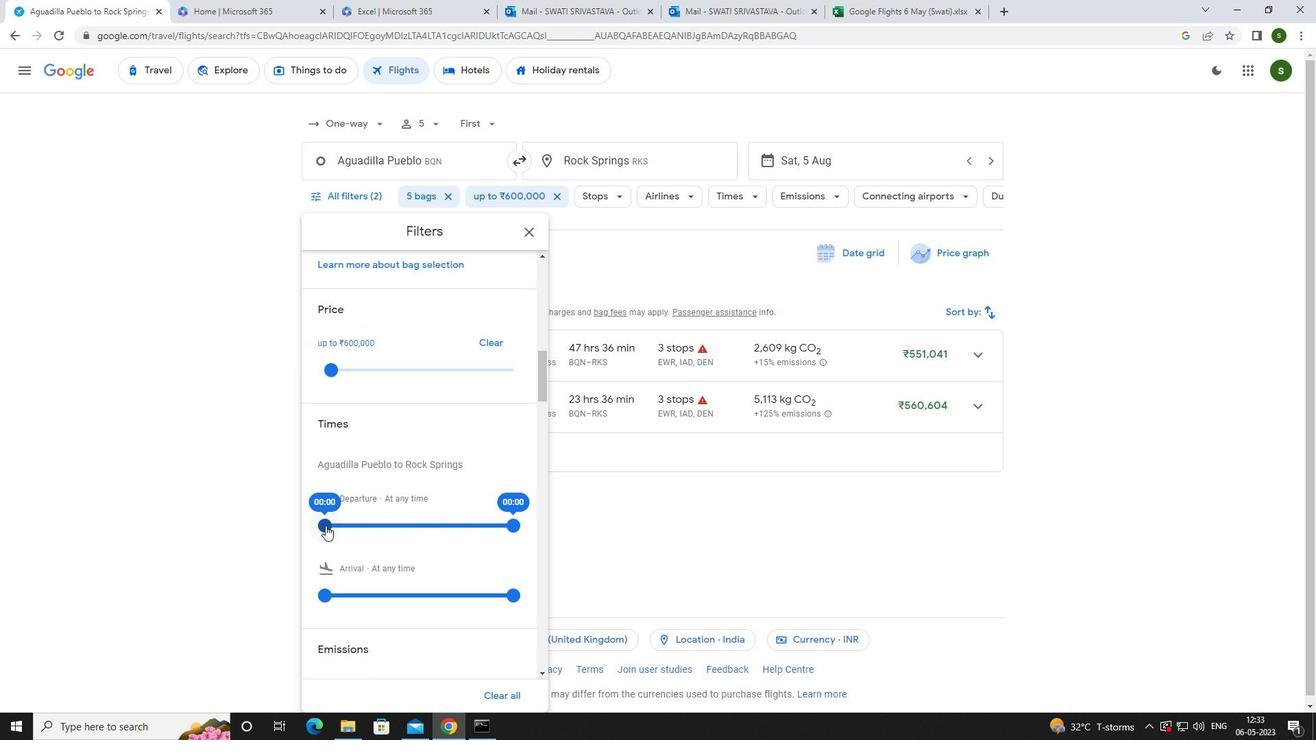 
Action: Mouse moved to (238, 494)
Screenshot: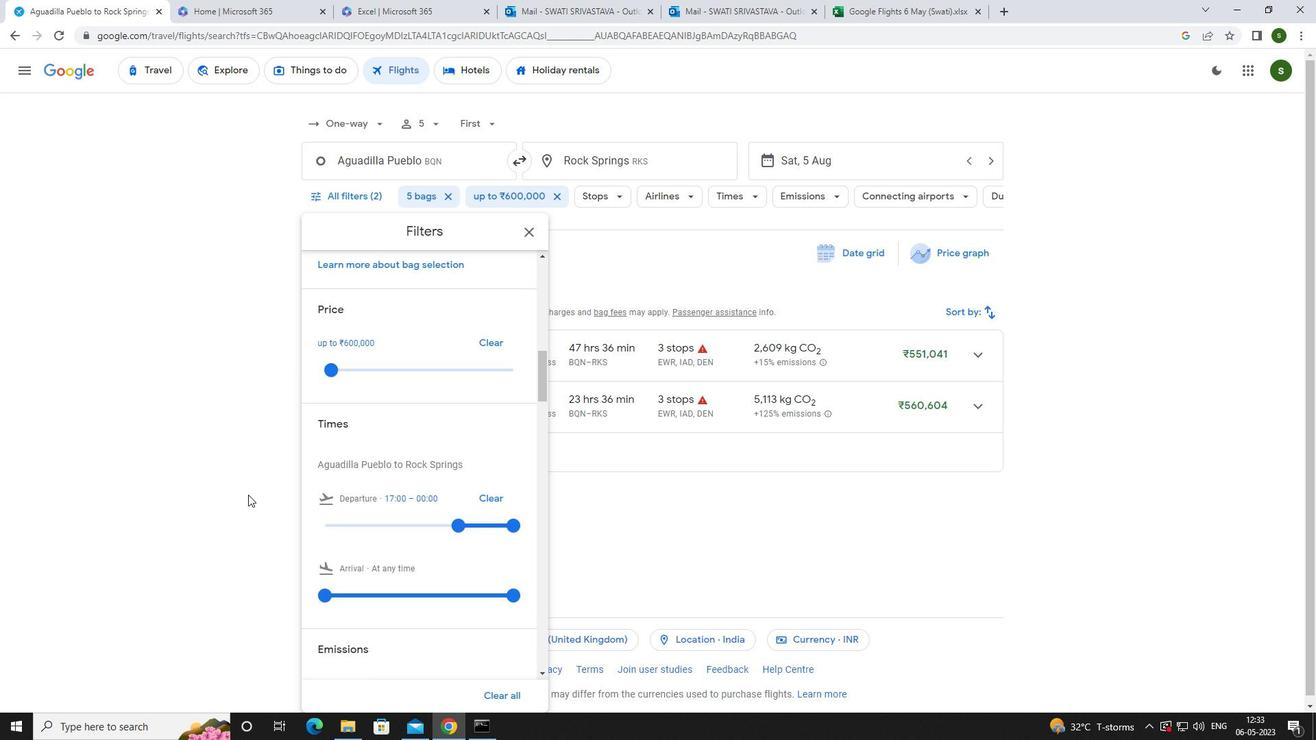 
Action: Mouse pressed left at (238, 494)
Screenshot: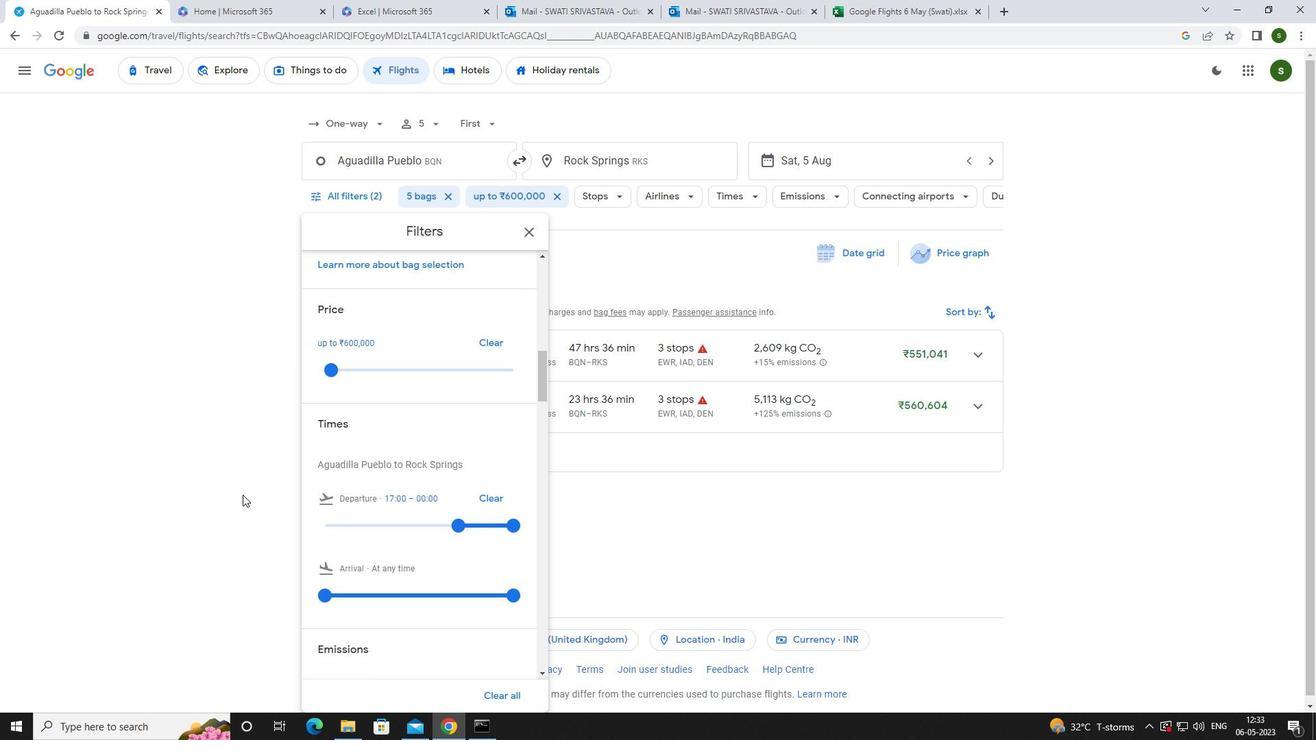 
Action: Mouse moved to (238, 492)
Screenshot: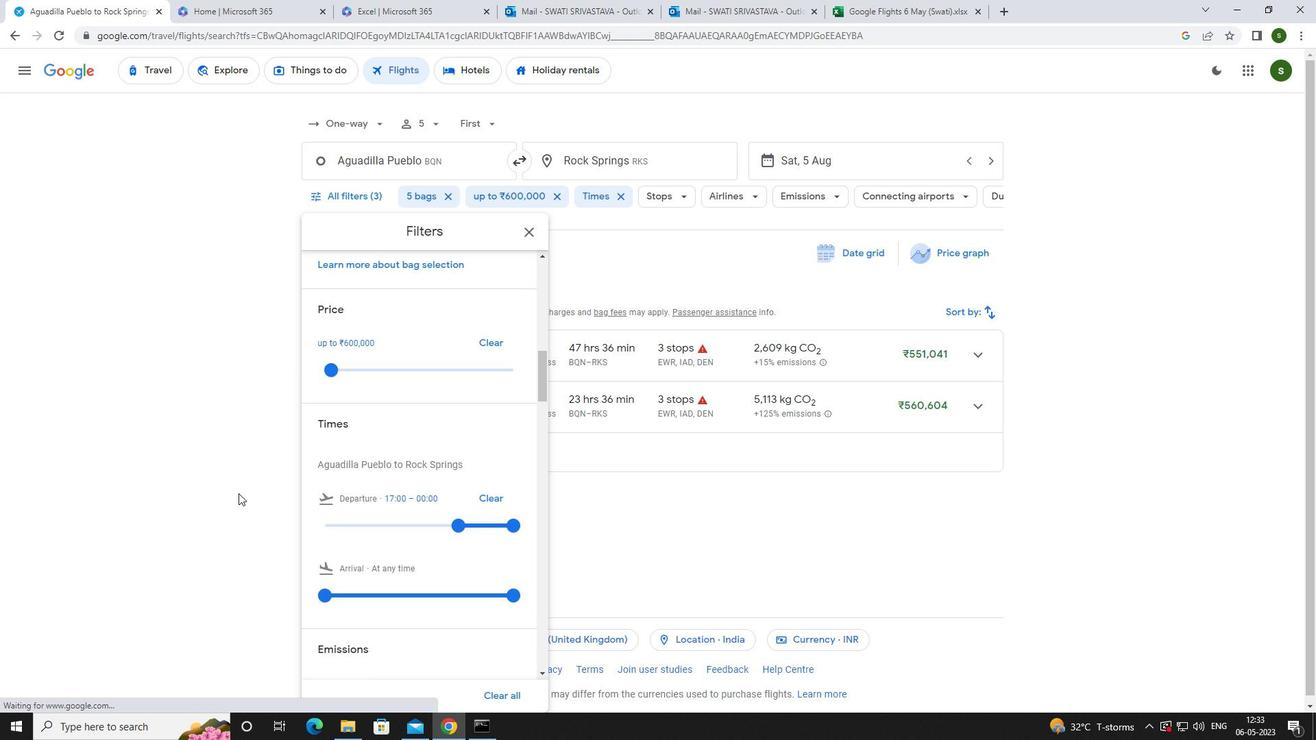 
